 Task: Find connections with filter location Marienfelde with filter topic #Softwaredesignwith filter profile language English with filter current company The Leela Palaces, Hotels and Resorts with filter school GURU KASHI UNIVERSITY with filter industry Fundraising with filter service category Product Marketing with filter keywords title Substitute Teacher
Action: Mouse moved to (657, 62)
Screenshot: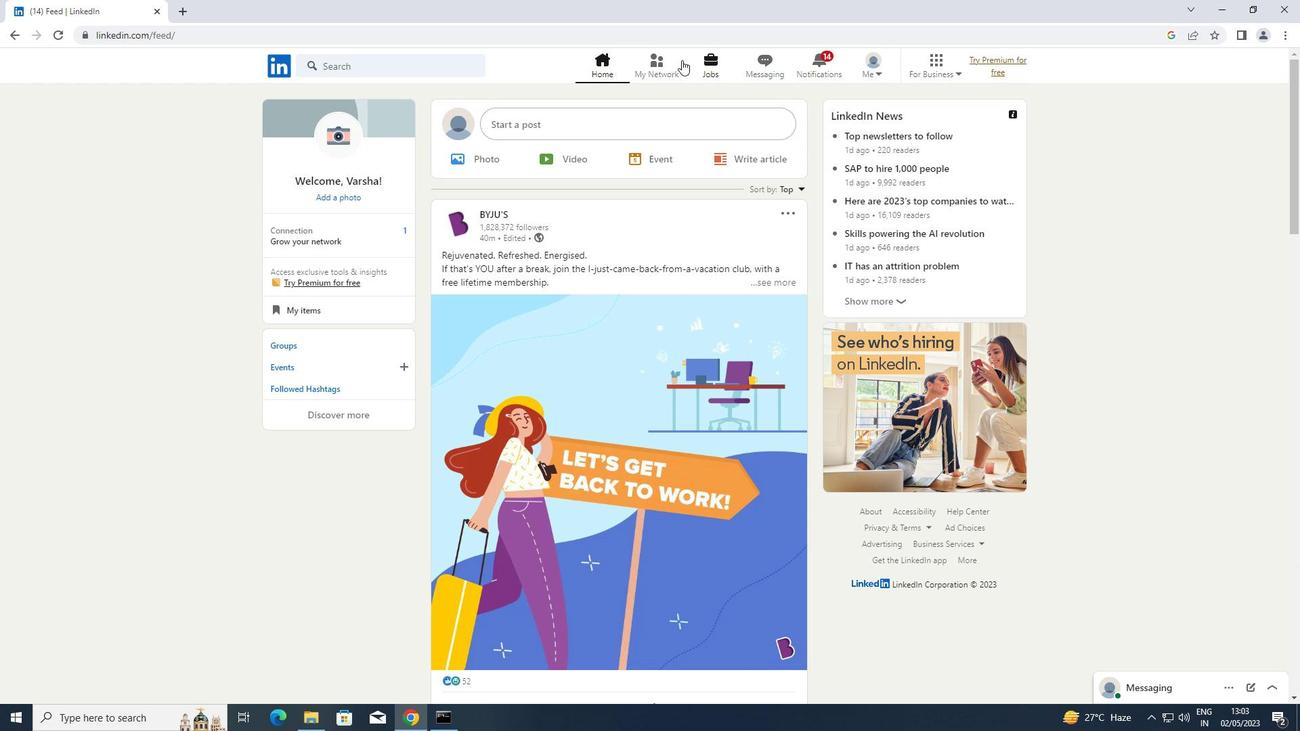 
Action: Mouse pressed left at (657, 62)
Screenshot: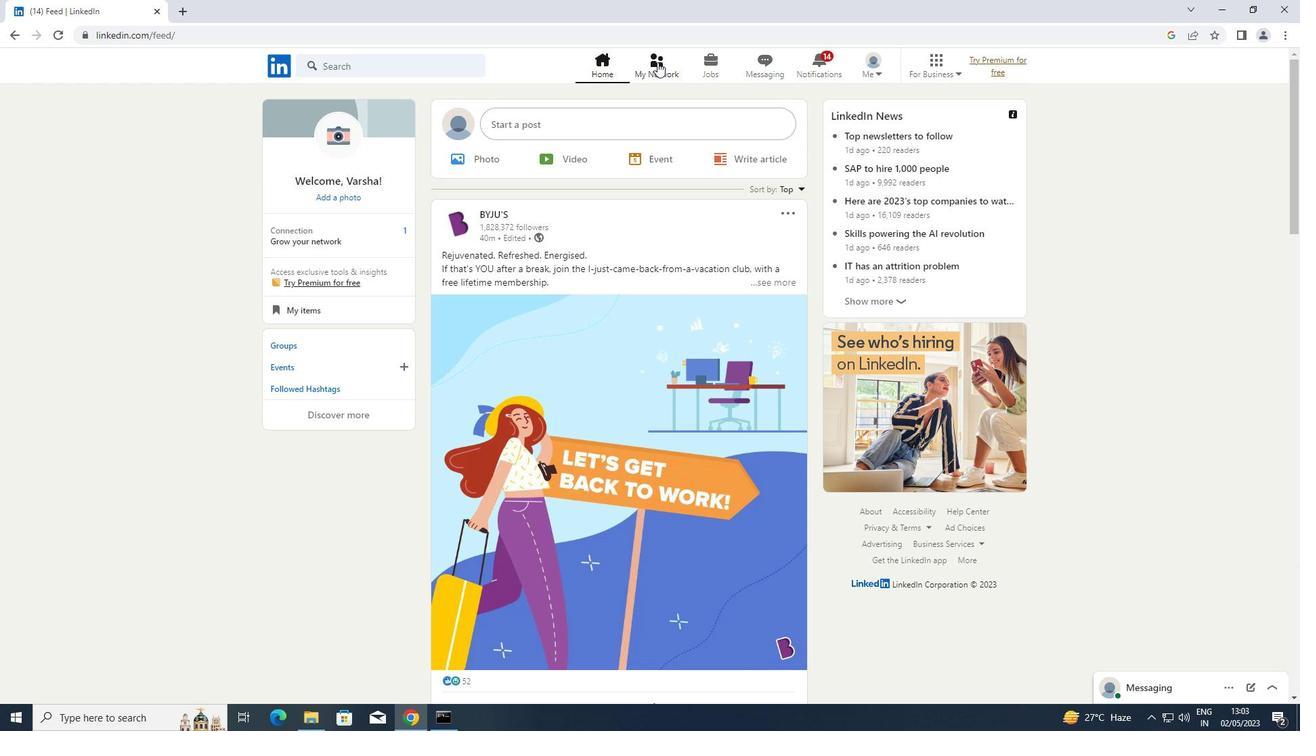 
Action: Mouse moved to (373, 133)
Screenshot: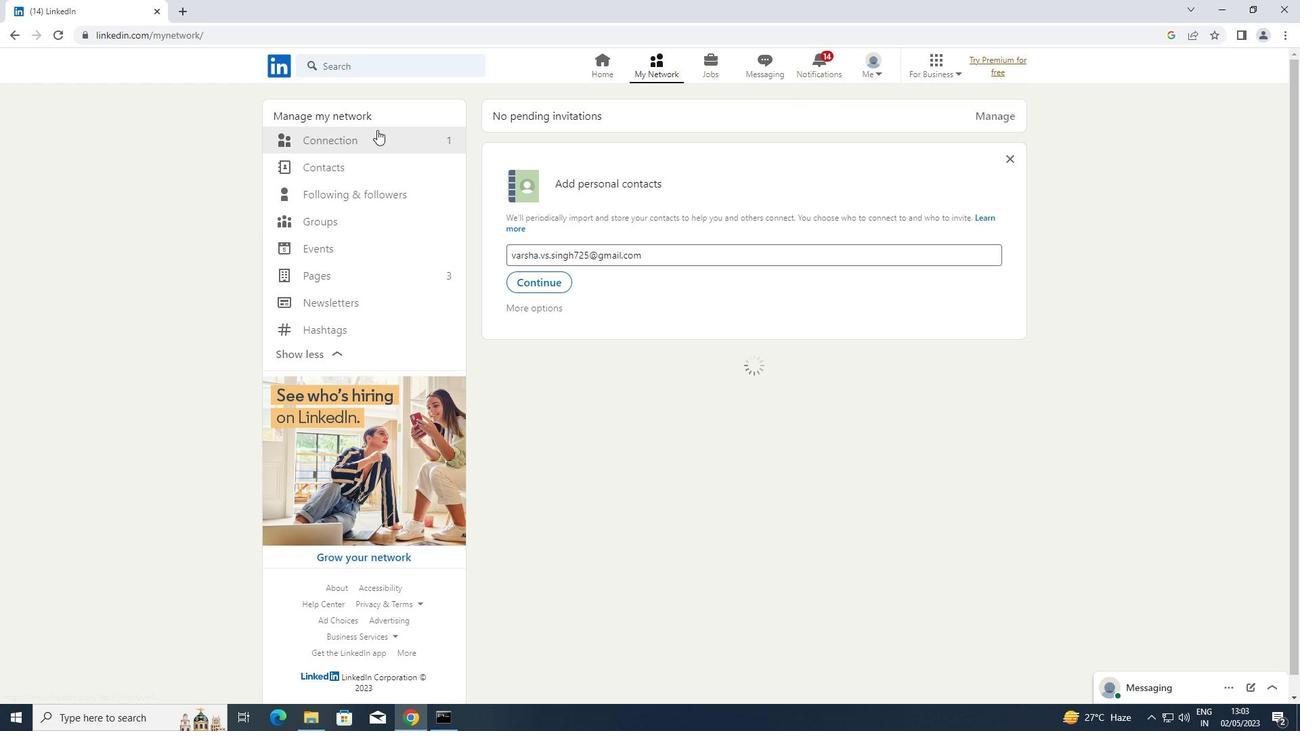 
Action: Mouse pressed left at (373, 133)
Screenshot: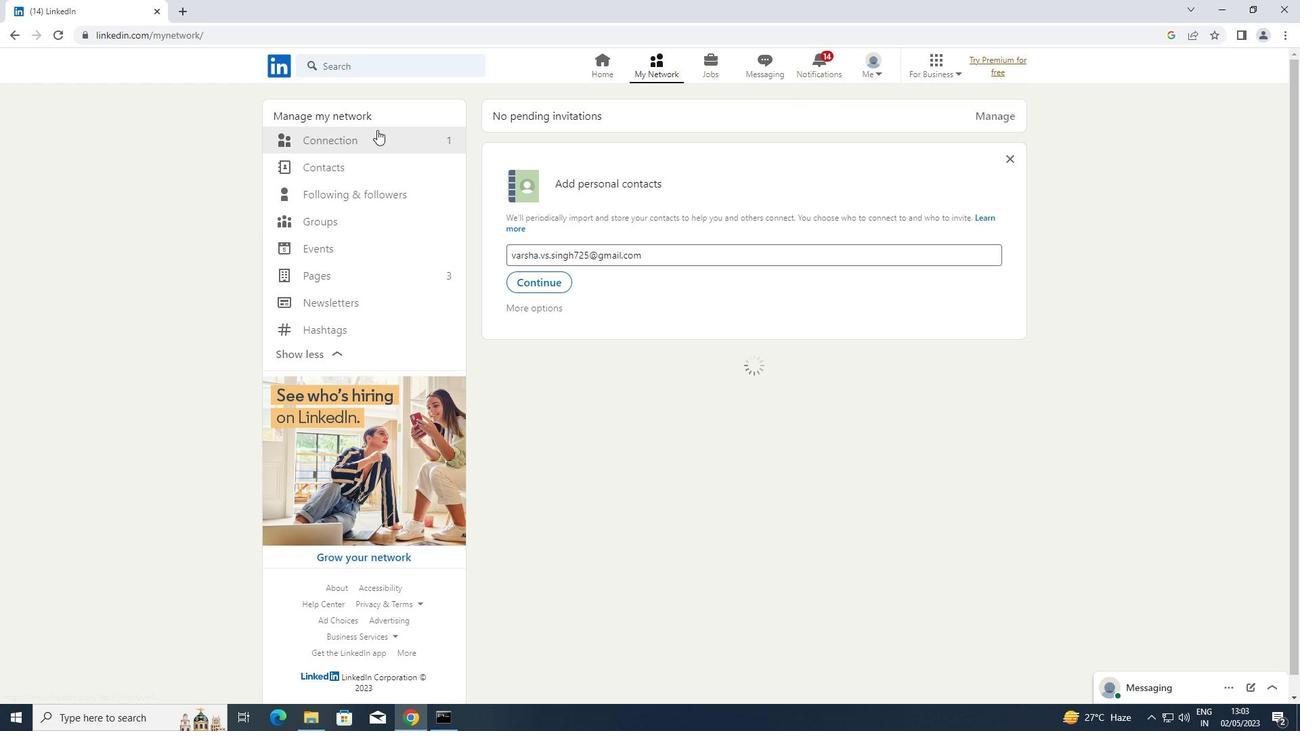 
Action: Mouse moved to (752, 141)
Screenshot: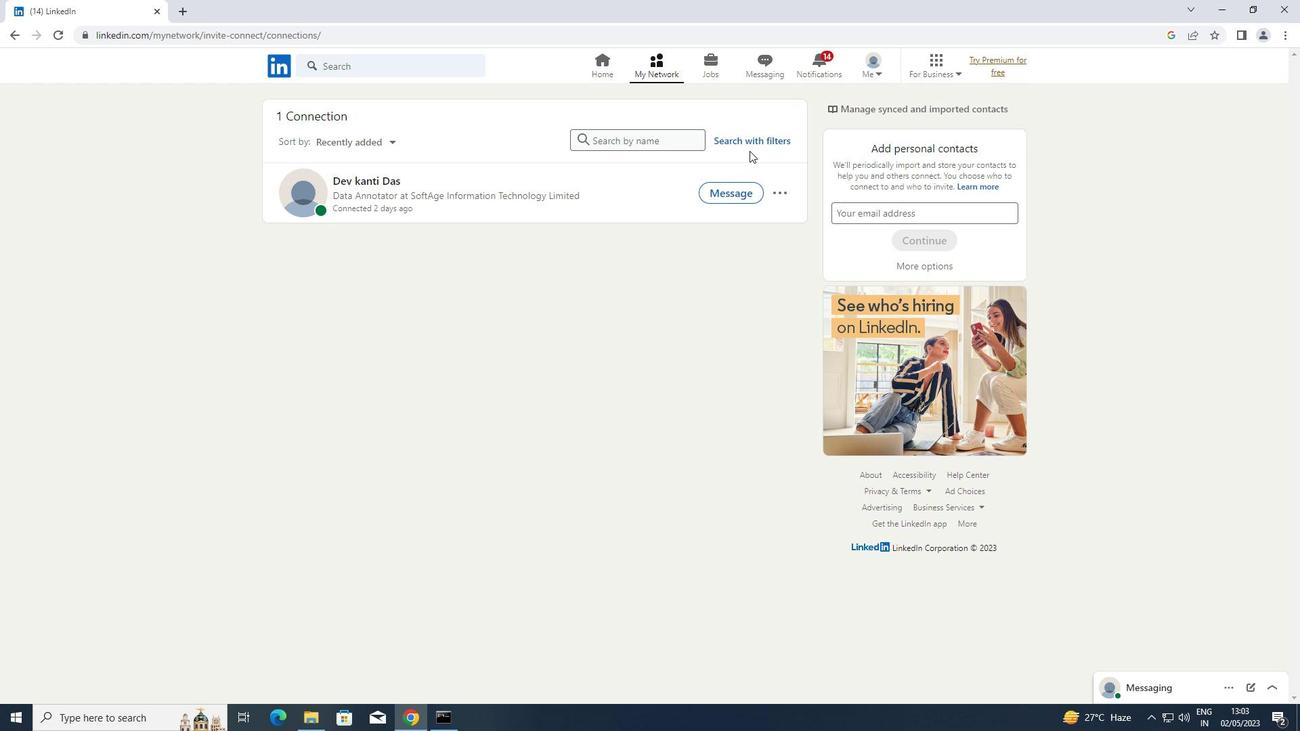 
Action: Mouse pressed left at (752, 141)
Screenshot: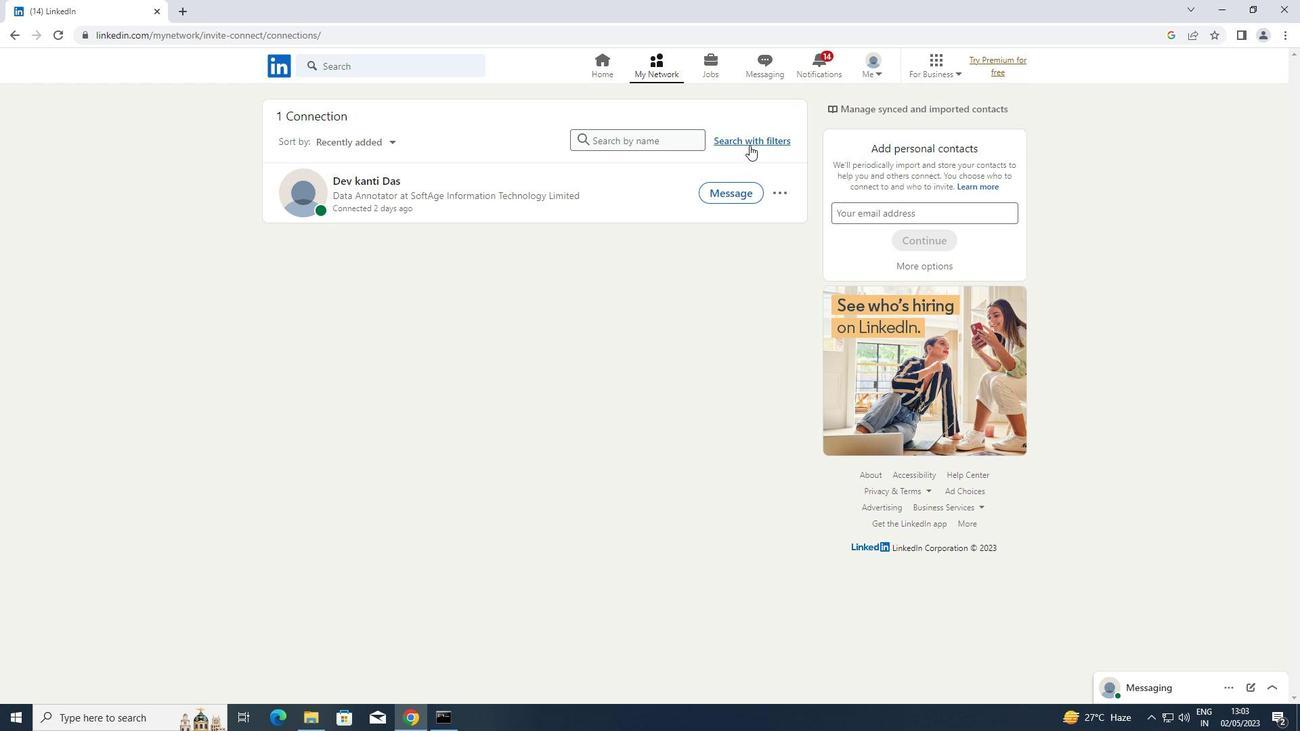 
Action: Mouse moved to (687, 109)
Screenshot: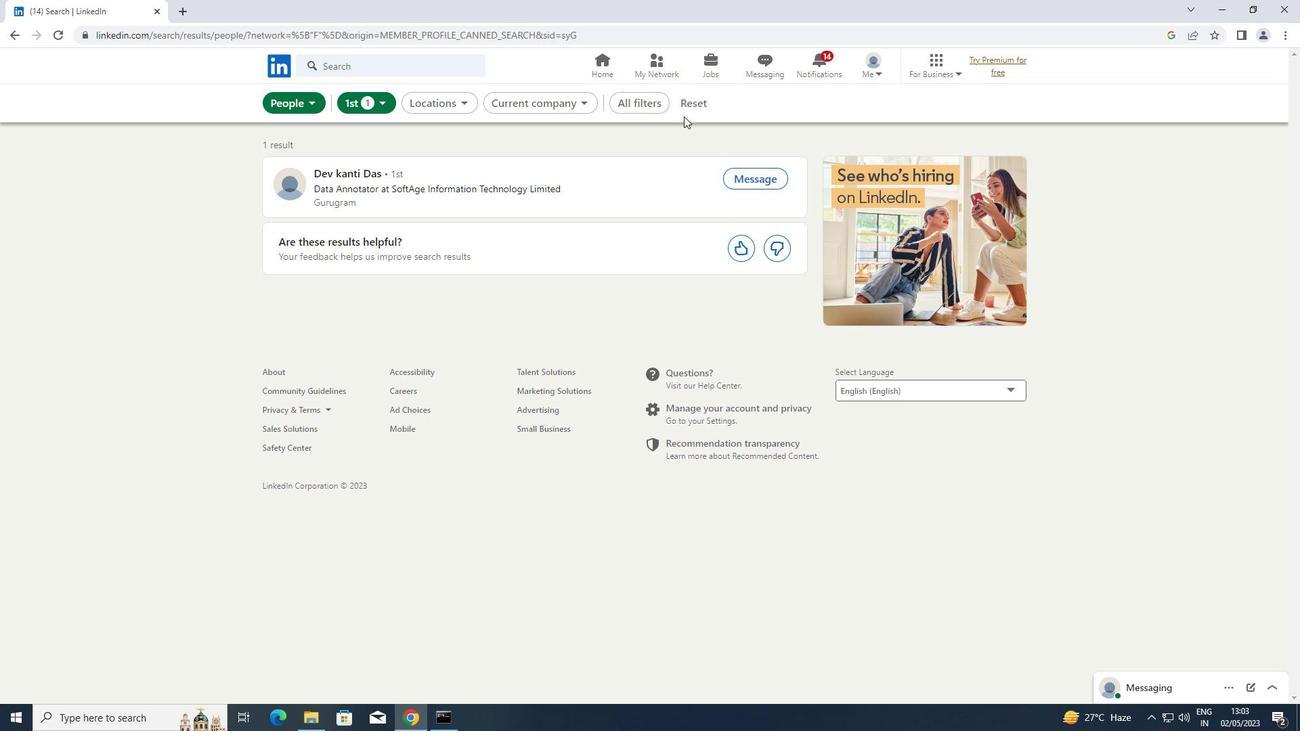 
Action: Mouse pressed left at (687, 109)
Screenshot: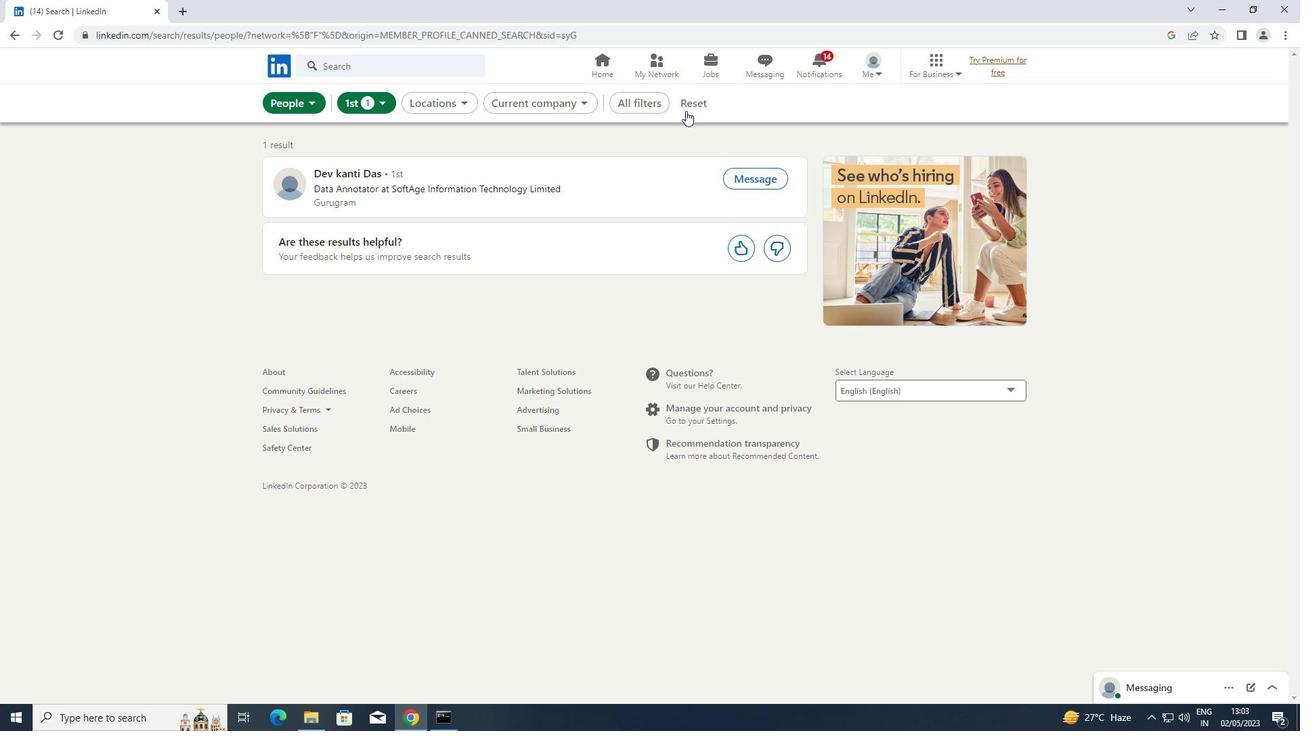 
Action: Mouse moved to (661, 105)
Screenshot: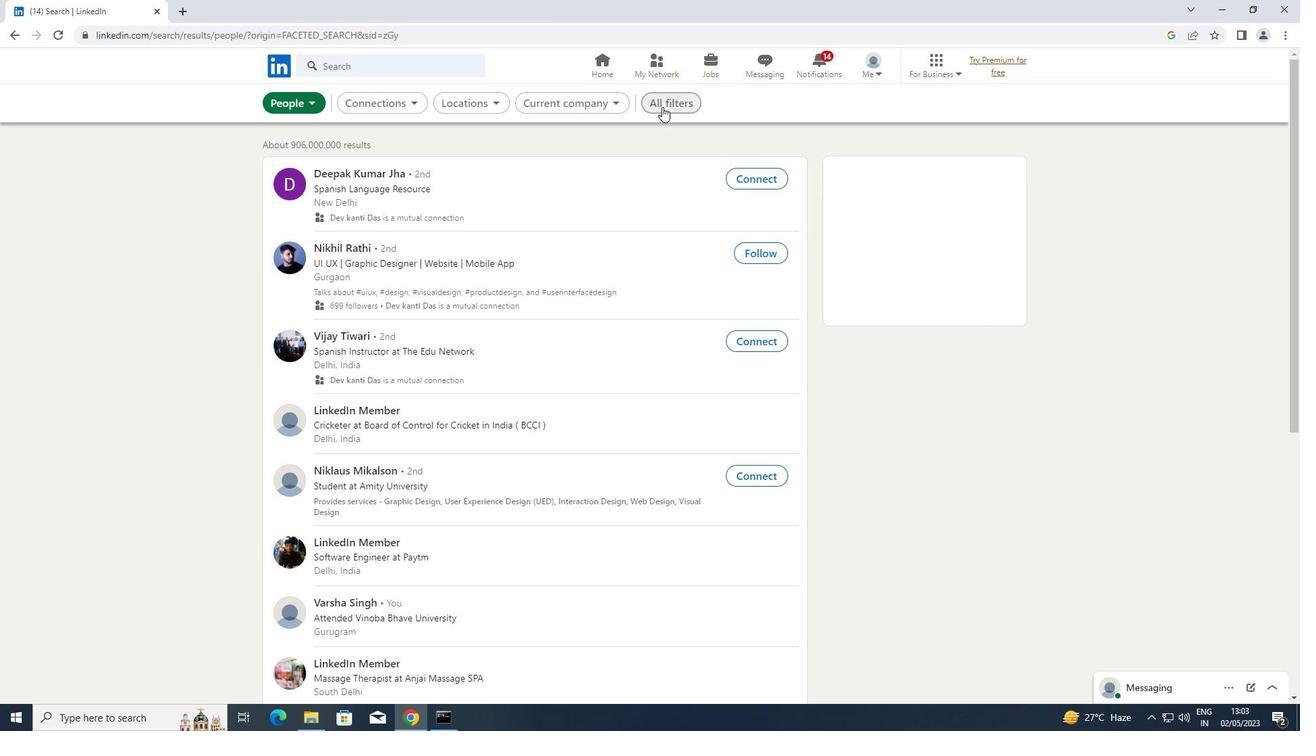 
Action: Mouse pressed left at (661, 105)
Screenshot: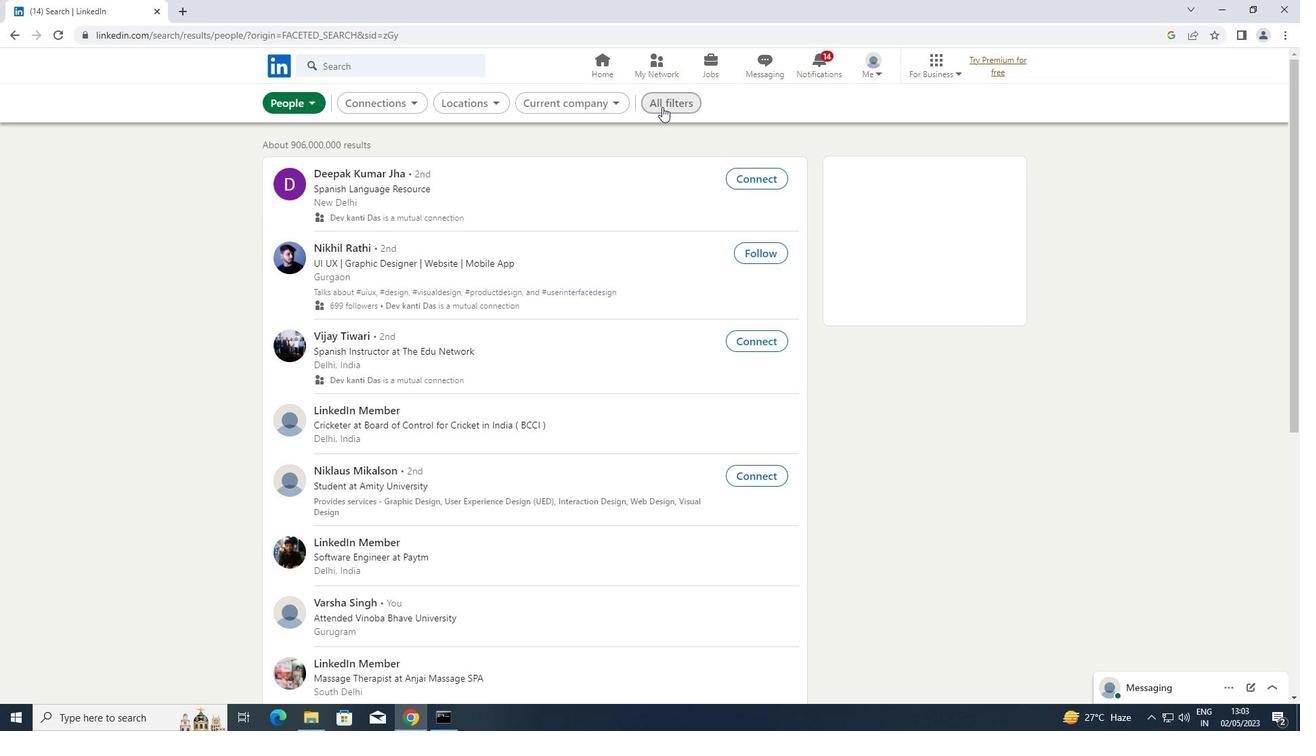 
Action: Mouse moved to (1115, 420)
Screenshot: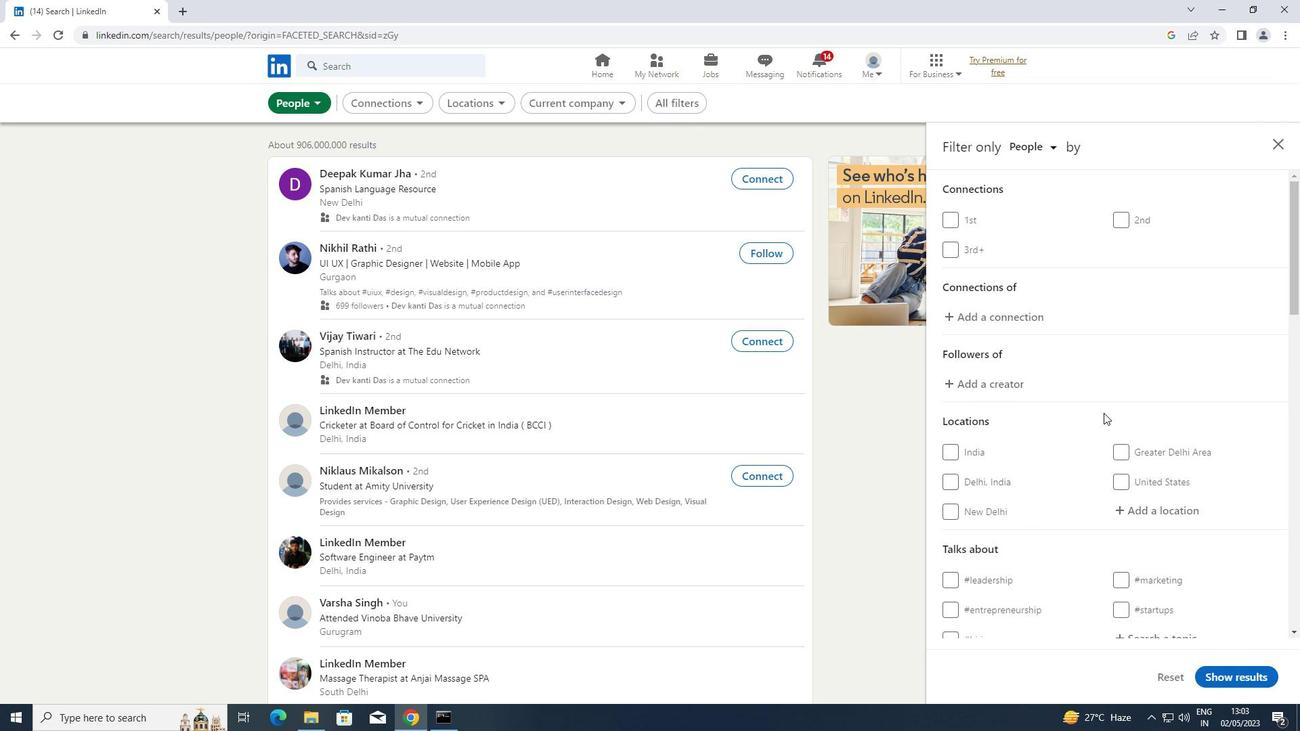 
Action: Mouse scrolled (1115, 419) with delta (0, 0)
Screenshot: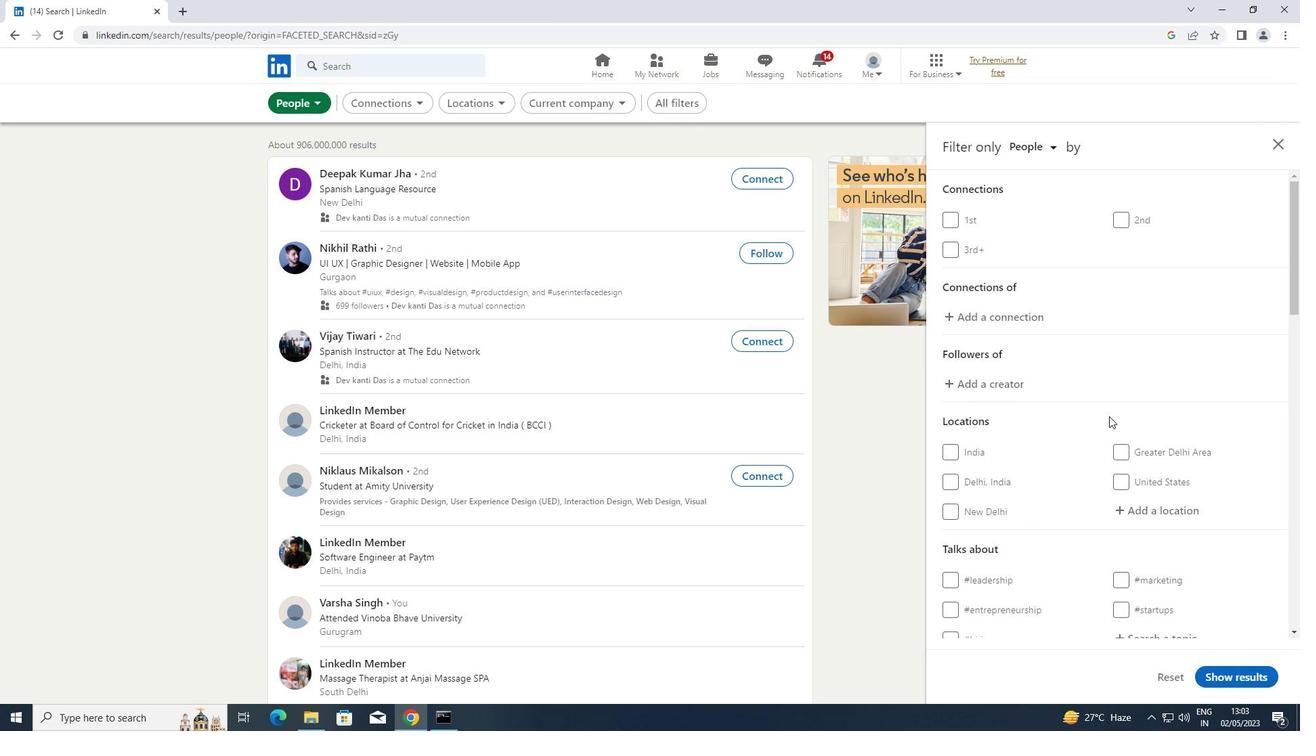 
Action: Mouse scrolled (1115, 419) with delta (0, 0)
Screenshot: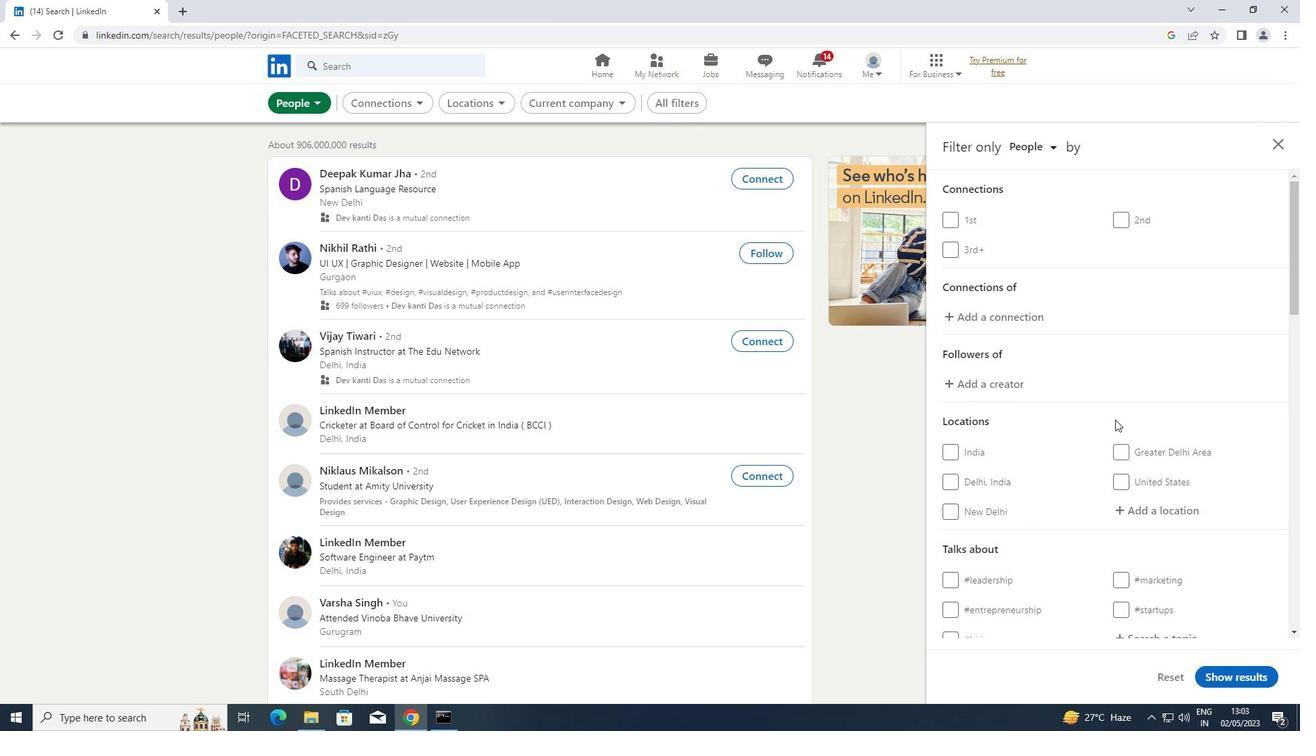 
Action: Mouse moved to (1146, 380)
Screenshot: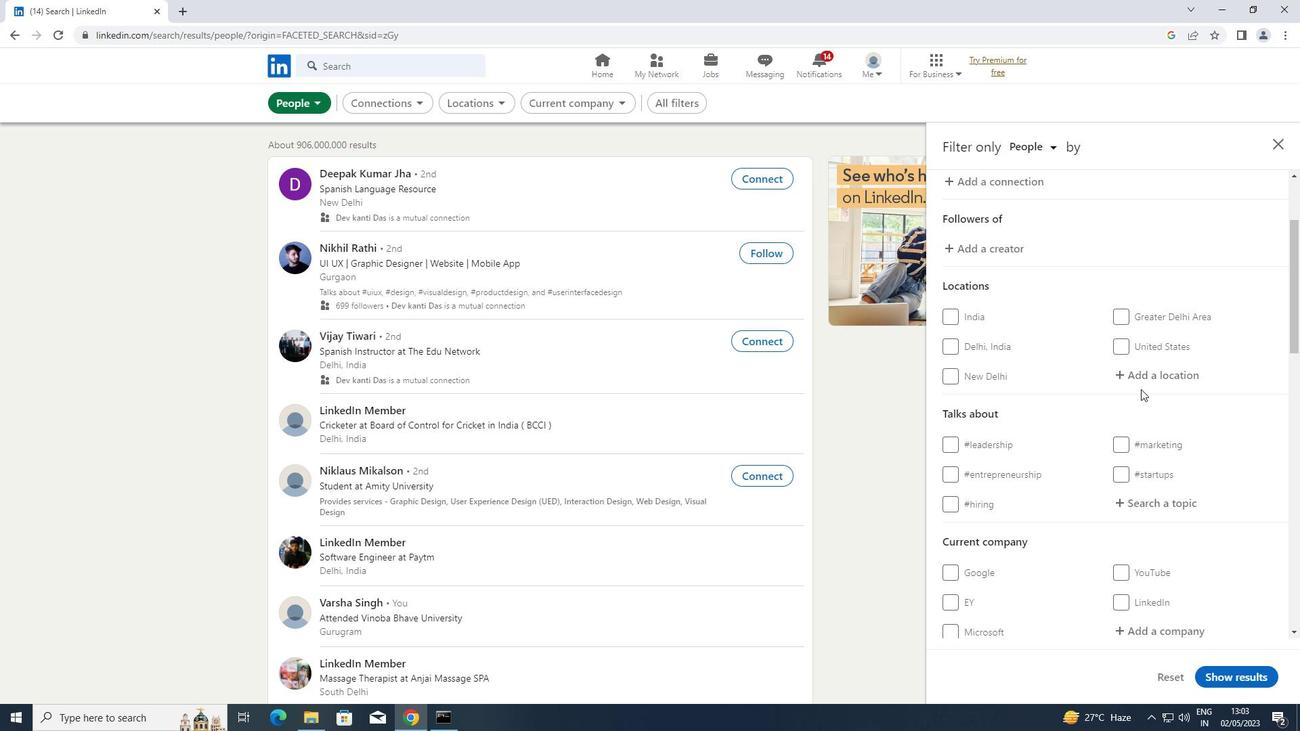 
Action: Mouse pressed left at (1146, 380)
Screenshot: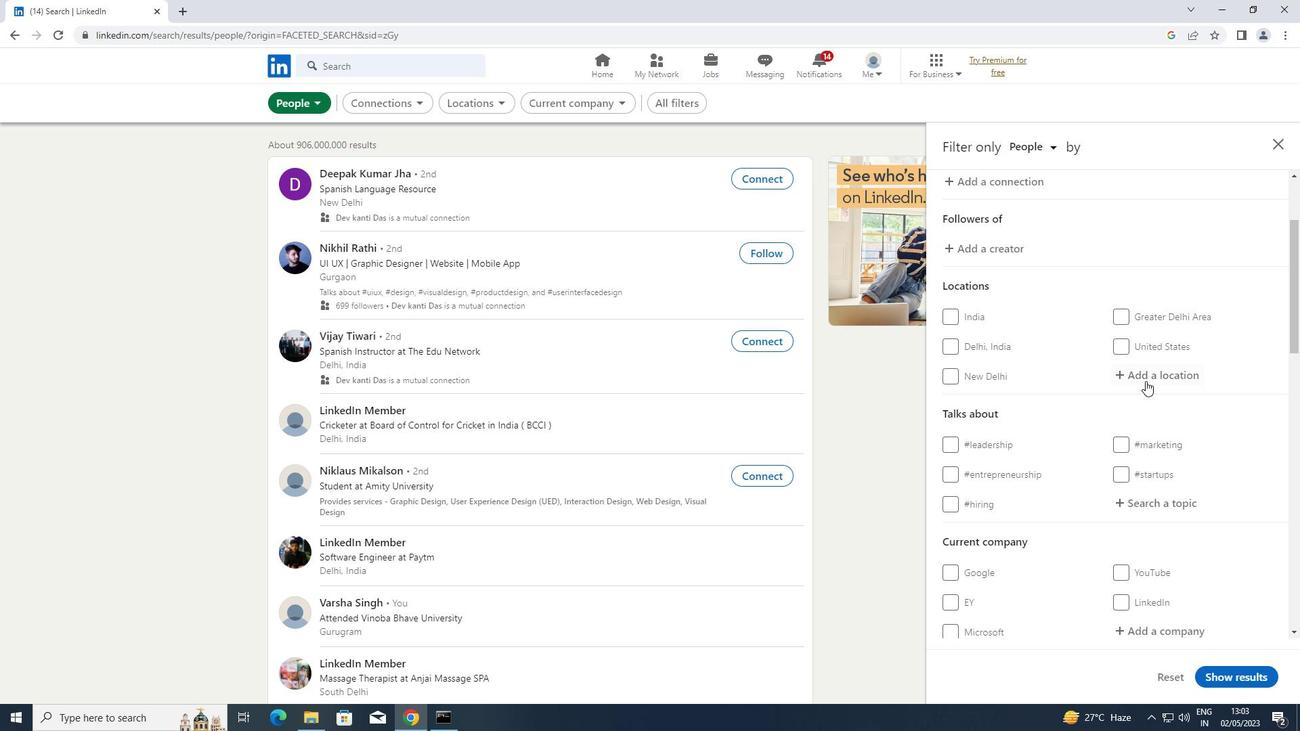 
Action: Mouse moved to (1146, 380)
Screenshot: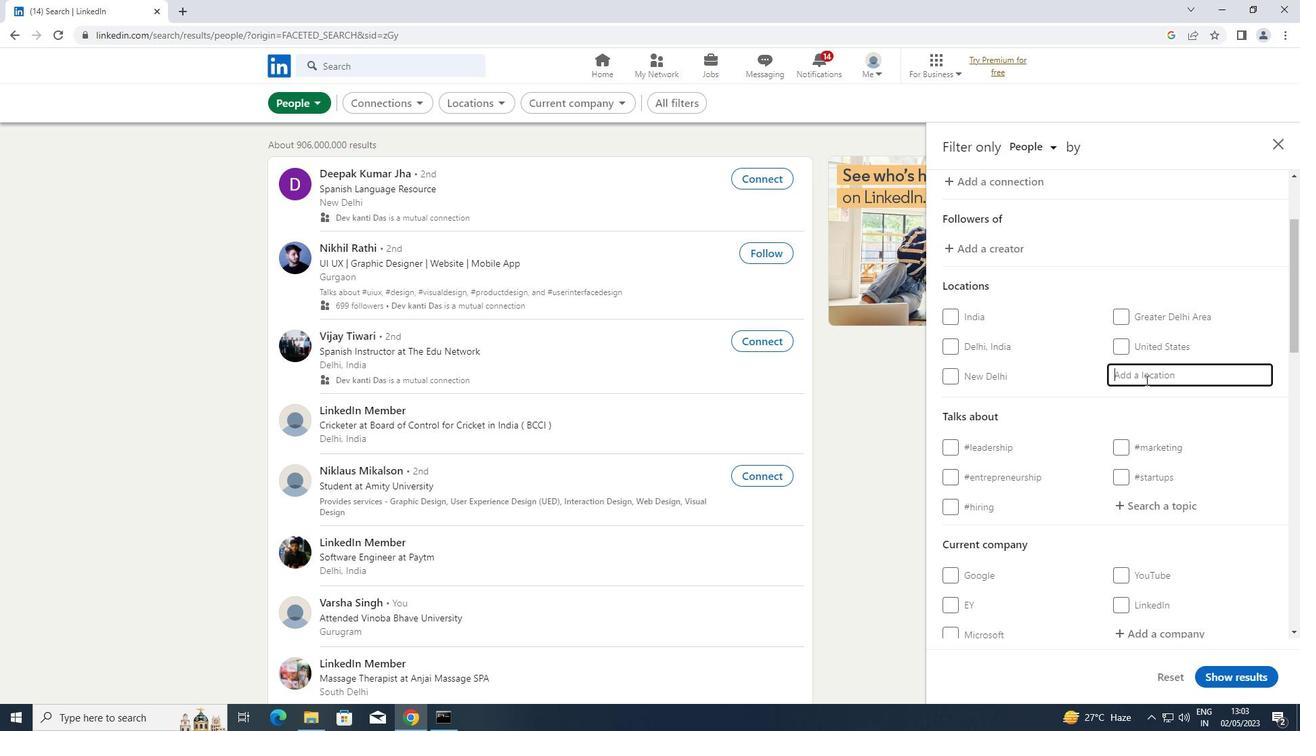 
Action: Key pressed <Key.shift>MARE<Key.backspace>IENFELDE
Screenshot: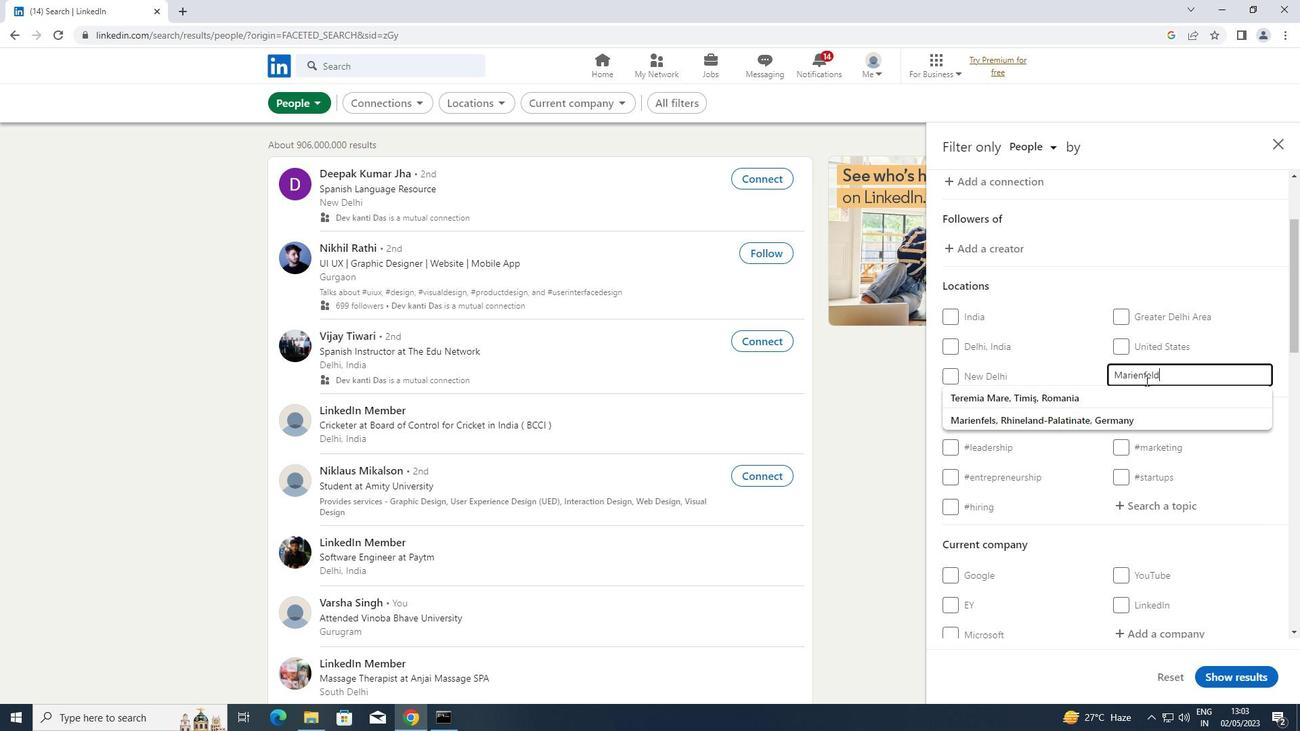 
Action: Mouse moved to (1157, 400)
Screenshot: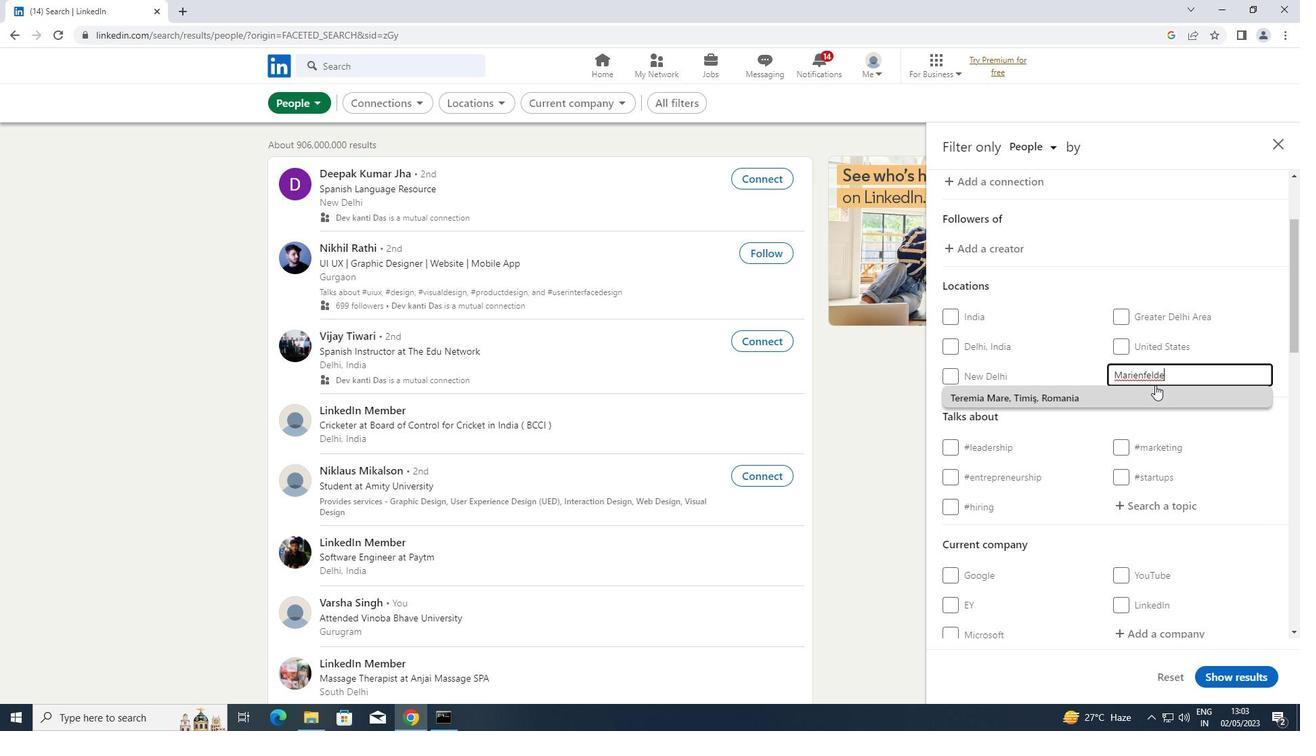 
Action: Mouse scrolled (1157, 399) with delta (0, 0)
Screenshot: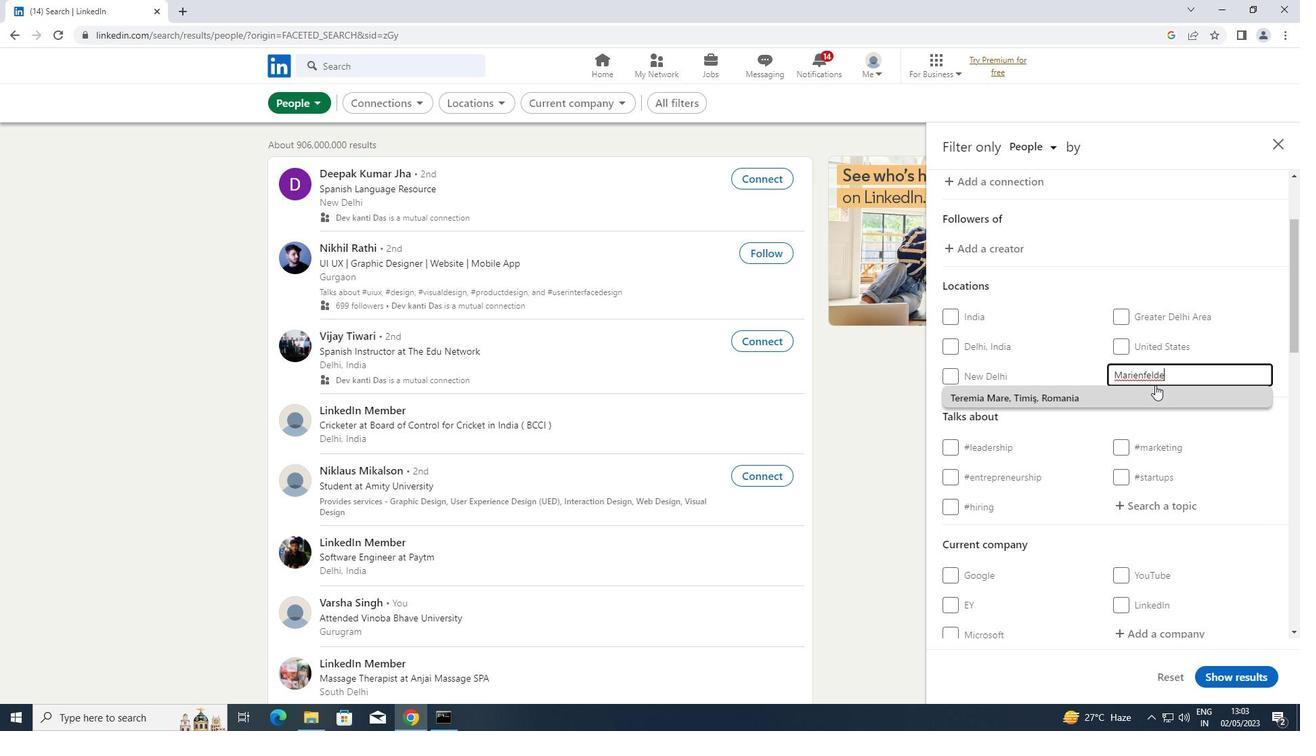 
Action: Mouse moved to (1145, 440)
Screenshot: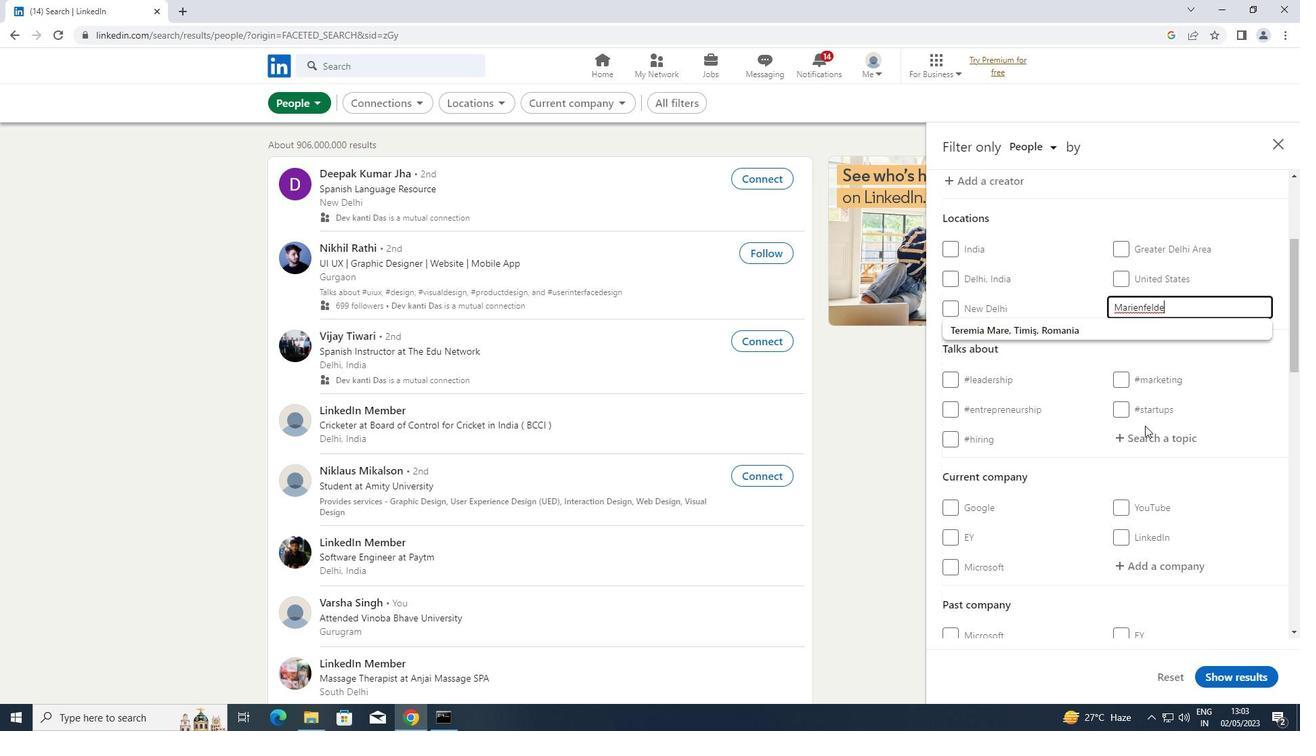 
Action: Mouse pressed left at (1145, 440)
Screenshot: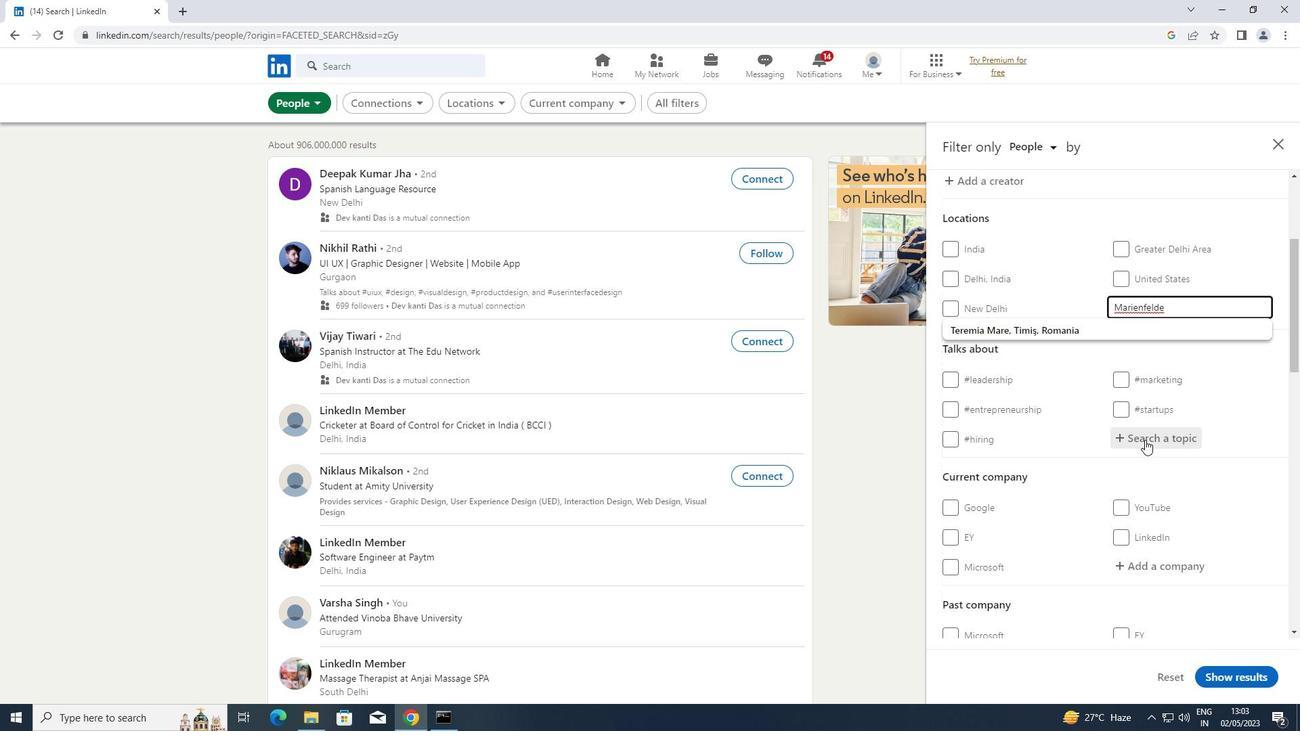 
Action: Key pressed <Key.shift>SOFTWAREDES
Screenshot: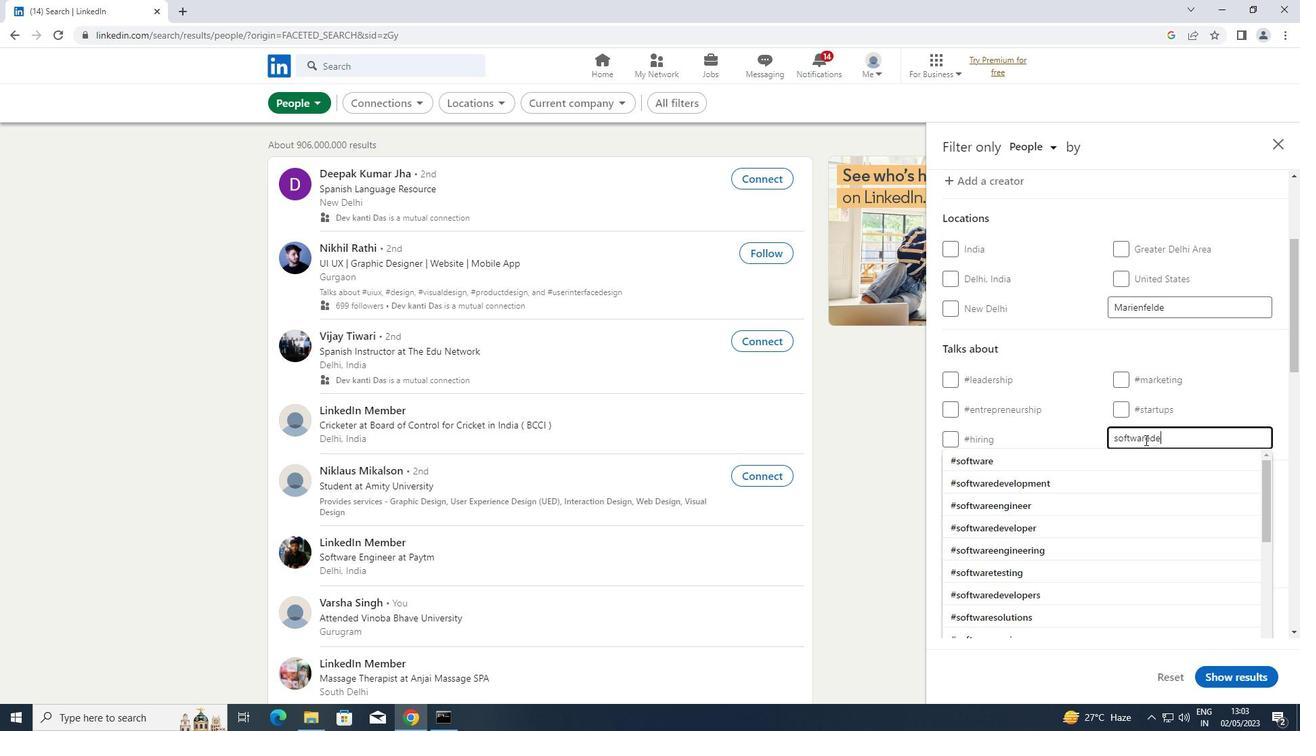 
Action: Mouse moved to (1031, 462)
Screenshot: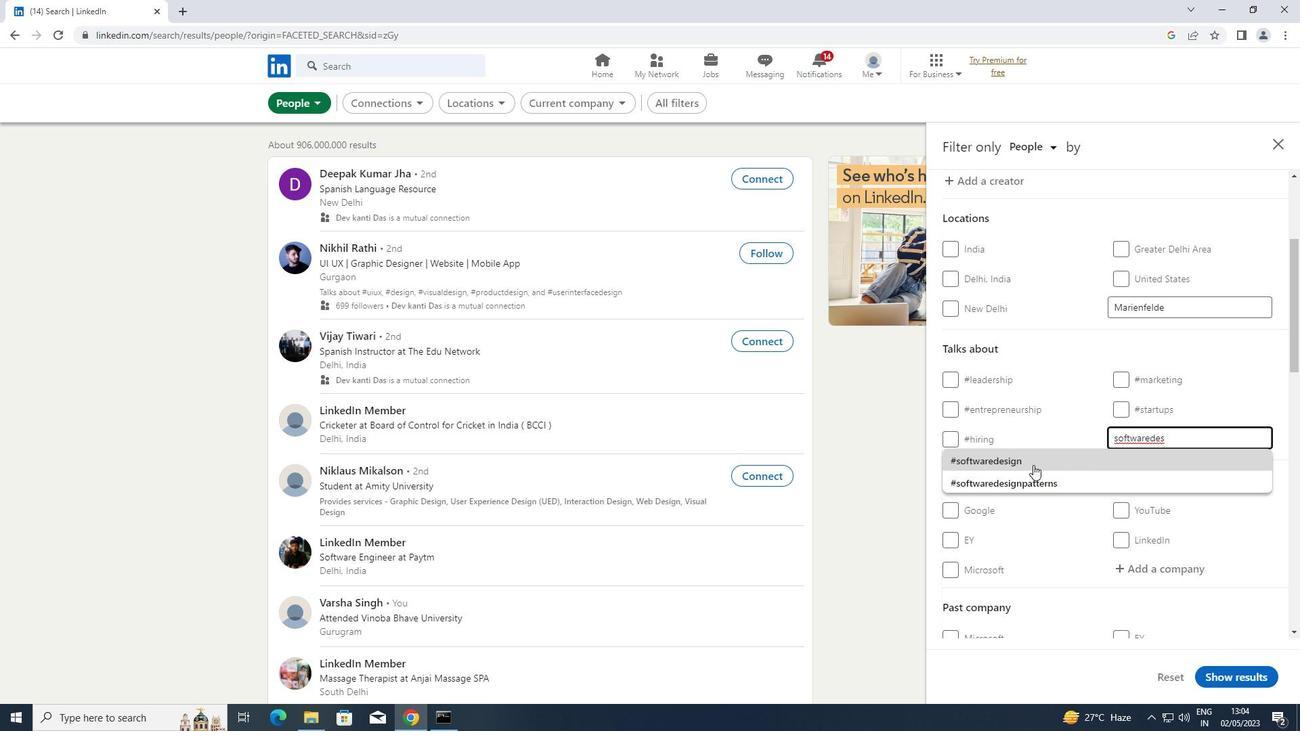 
Action: Mouse pressed left at (1031, 462)
Screenshot: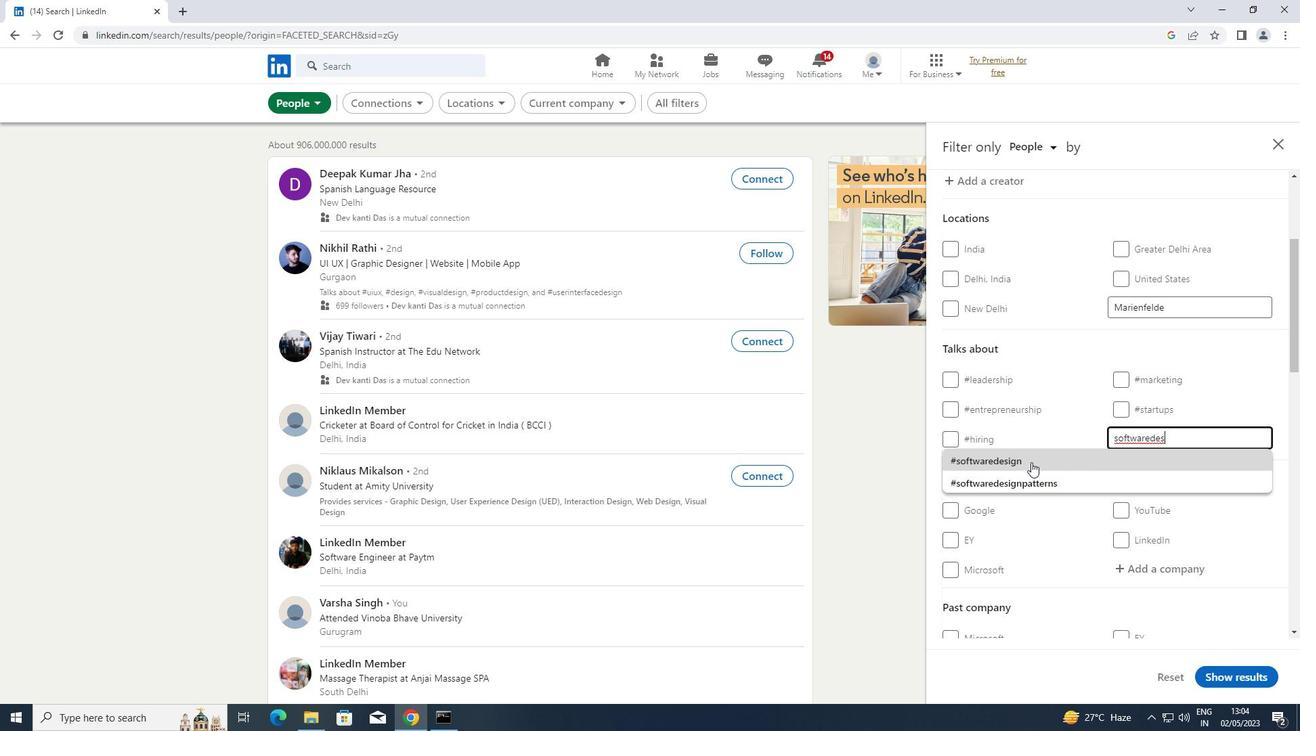 
Action: Mouse moved to (1031, 460)
Screenshot: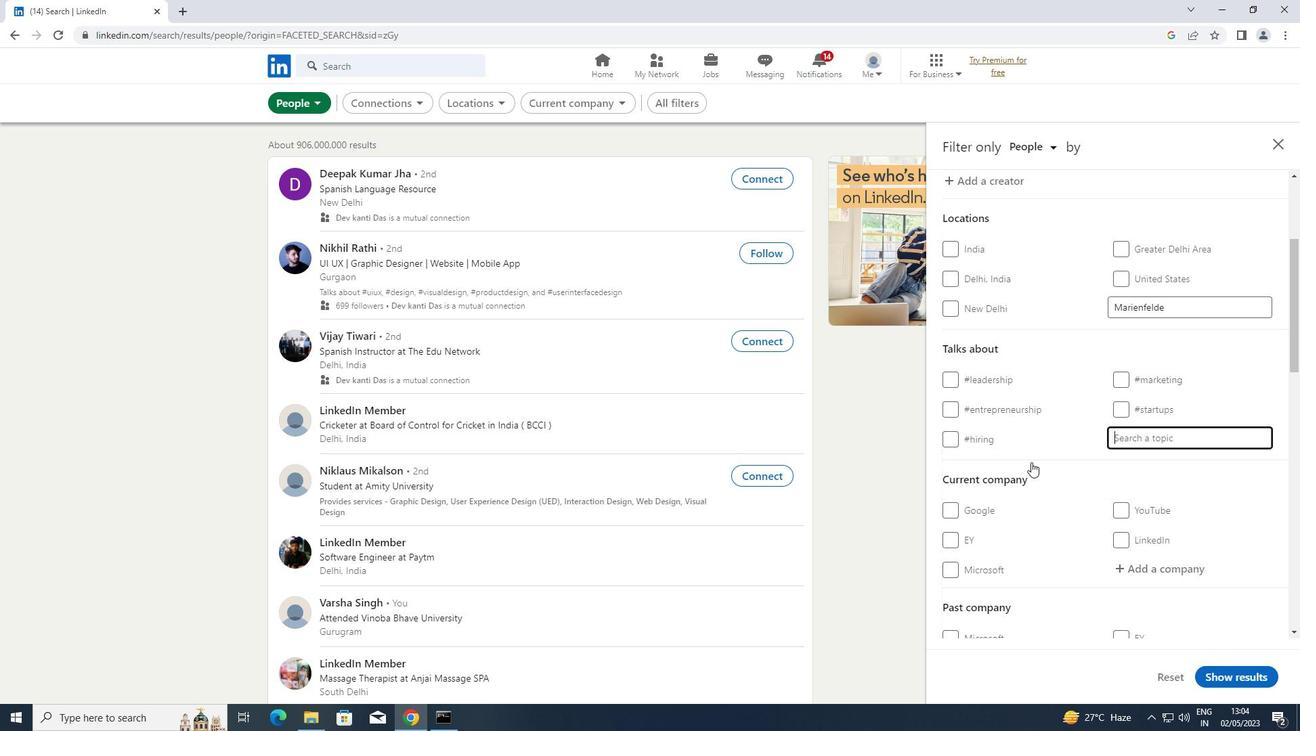 
Action: Mouse scrolled (1031, 460) with delta (0, 0)
Screenshot: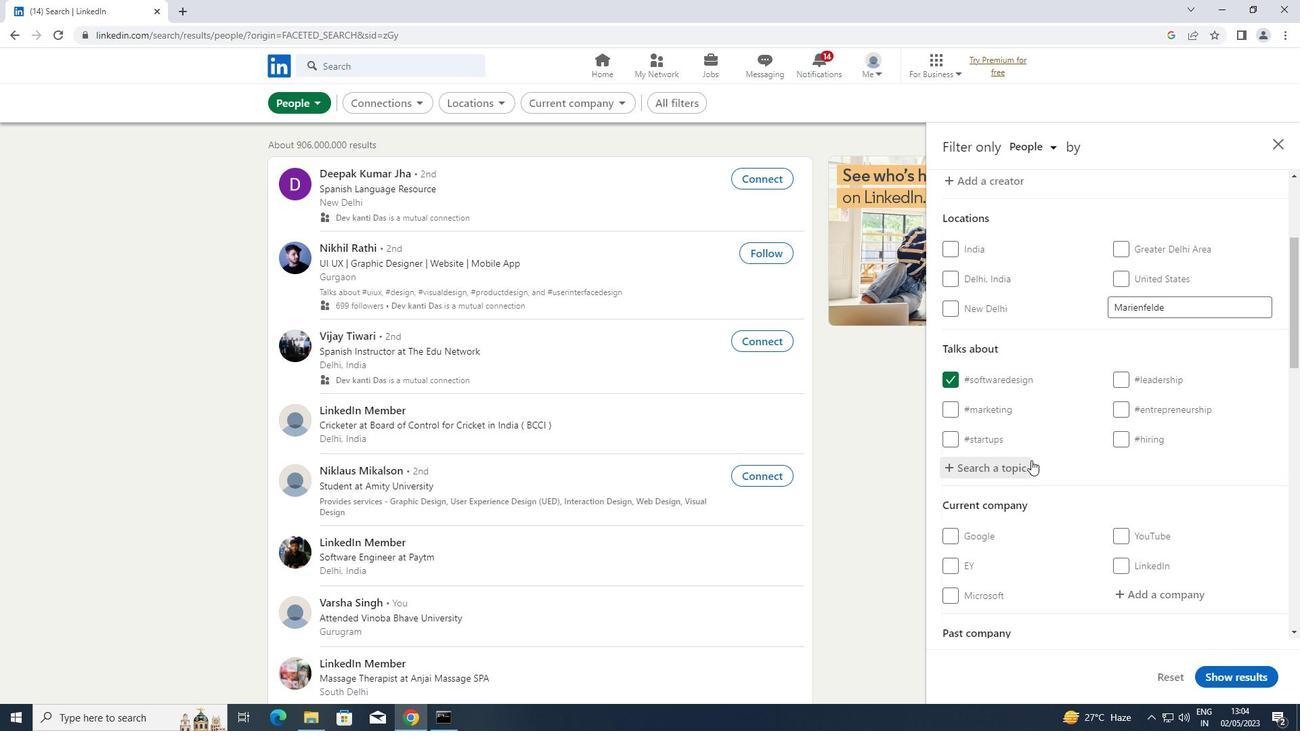 
Action: Mouse scrolled (1031, 460) with delta (0, 0)
Screenshot: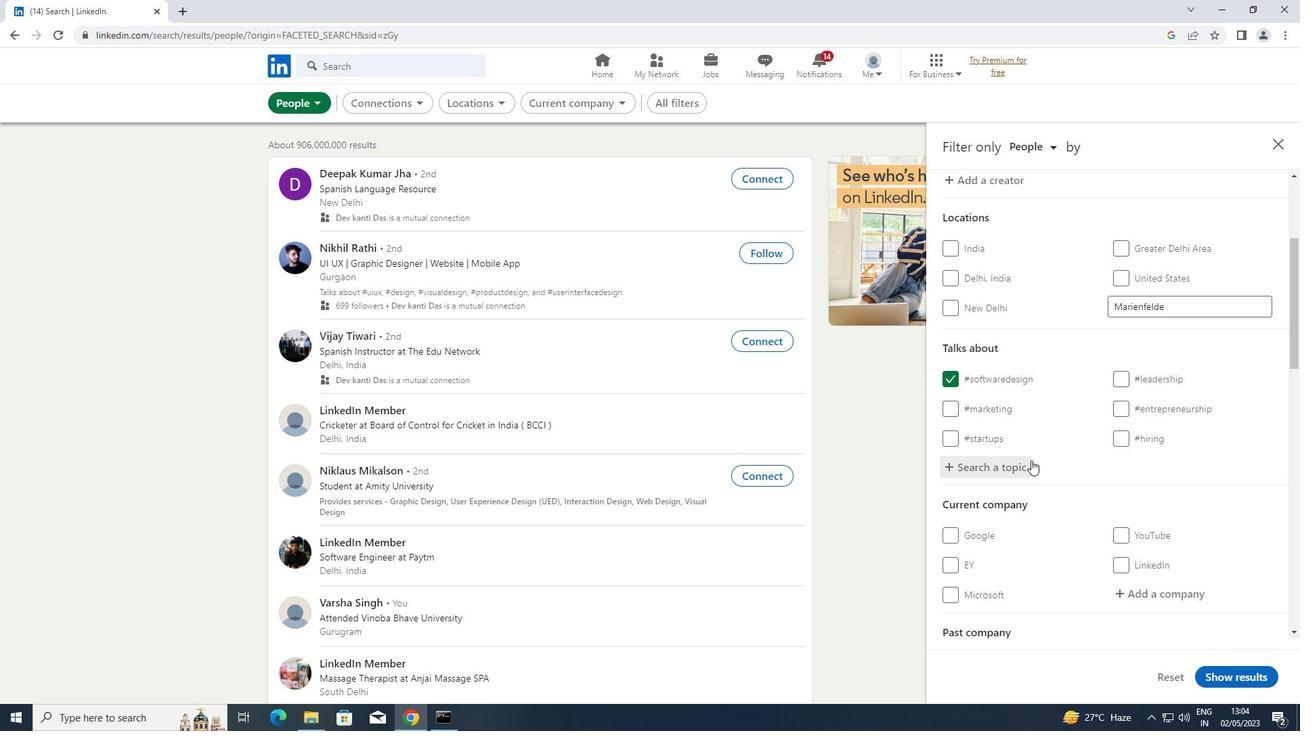 
Action: Mouse moved to (1031, 458)
Screenshot: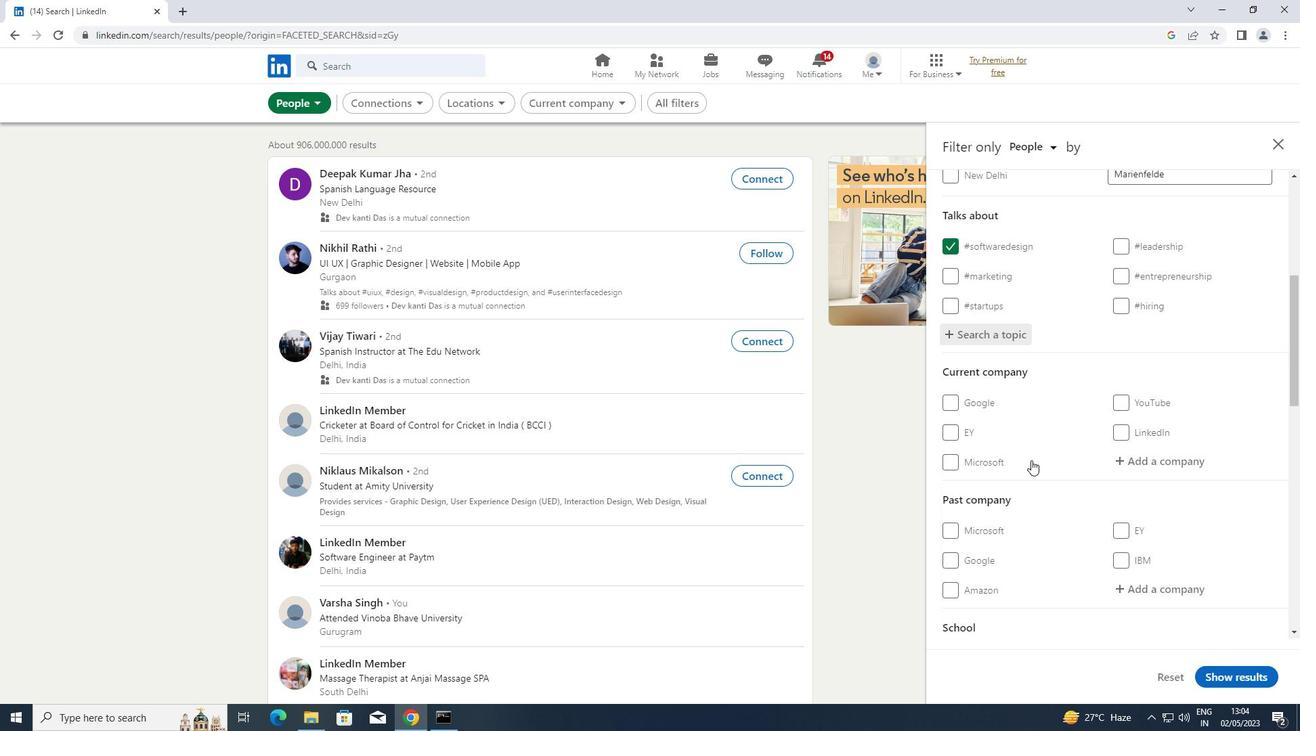 
Action: Mouse scrolled (1031, 458) with delta (0, 0)
Screenshot: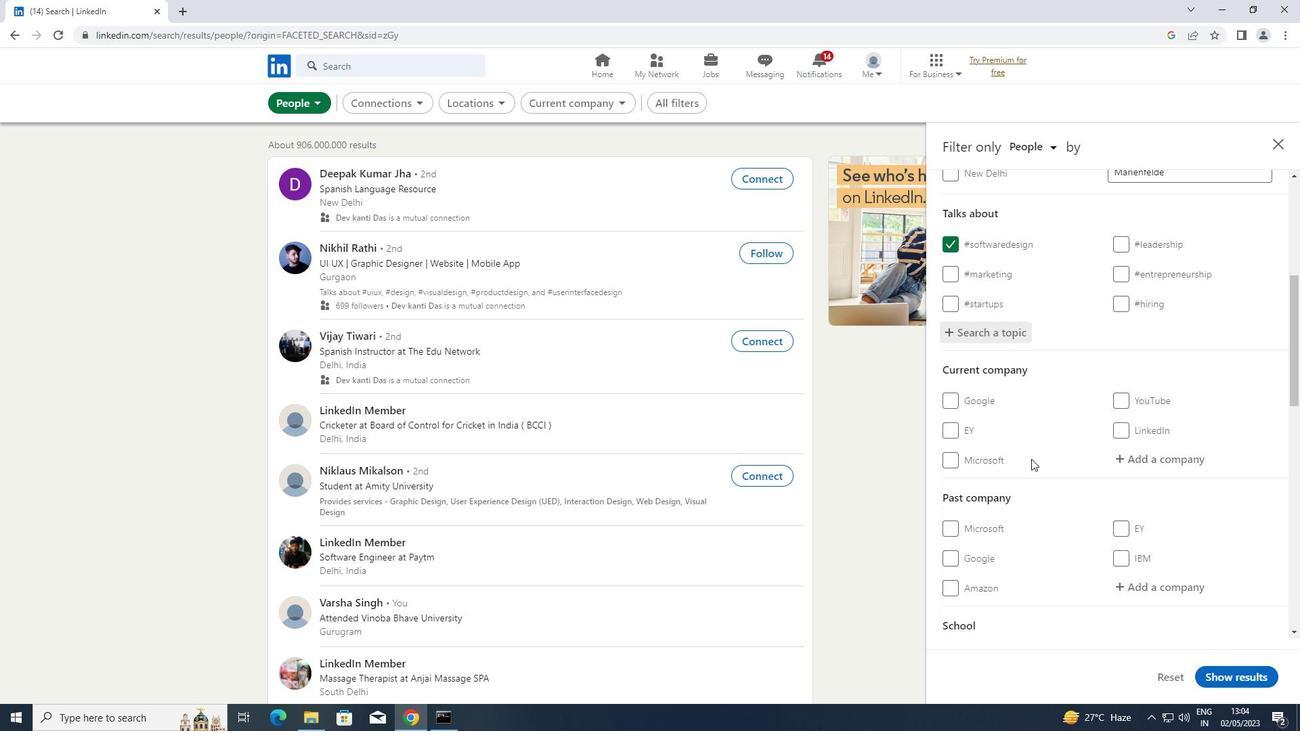 
Action: Mouse scrolled (1031, 458) with delta (0, 0)
Screenshot: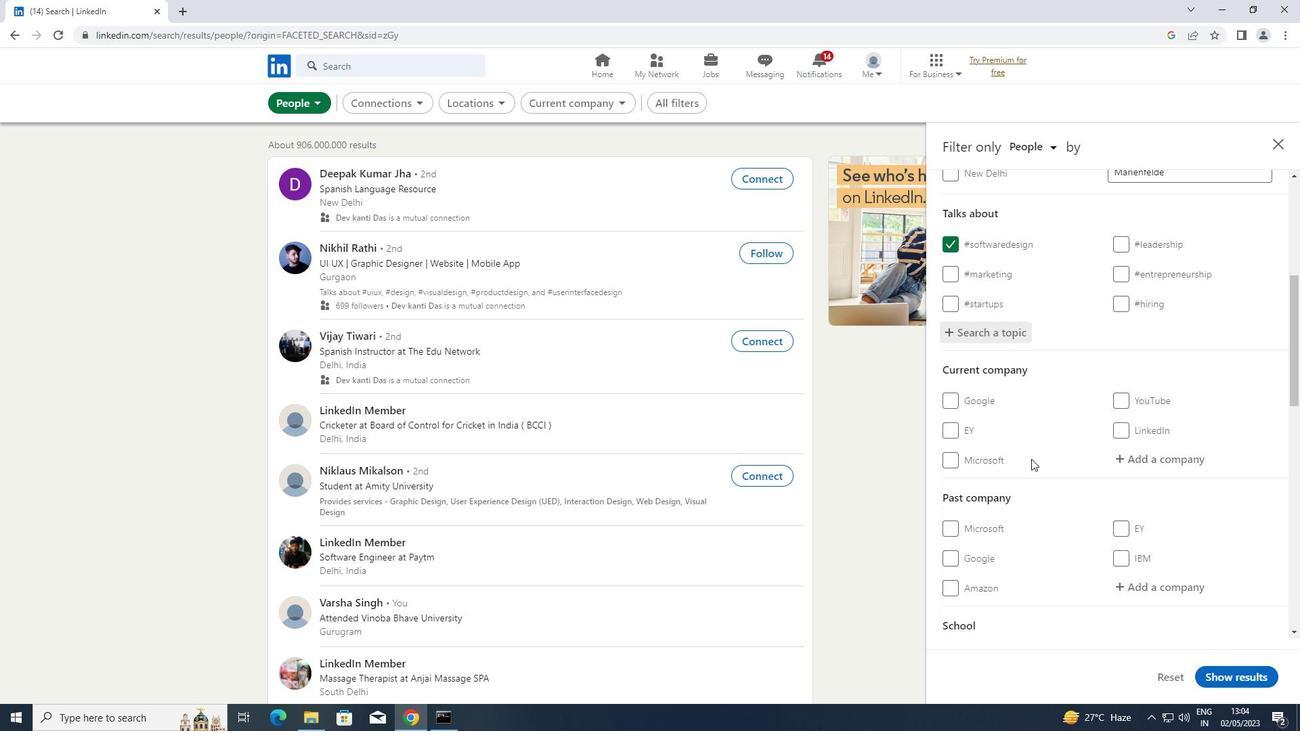 
Action: Mouse scrolled (1031, 458) with delta (0, 0)
Screenshot: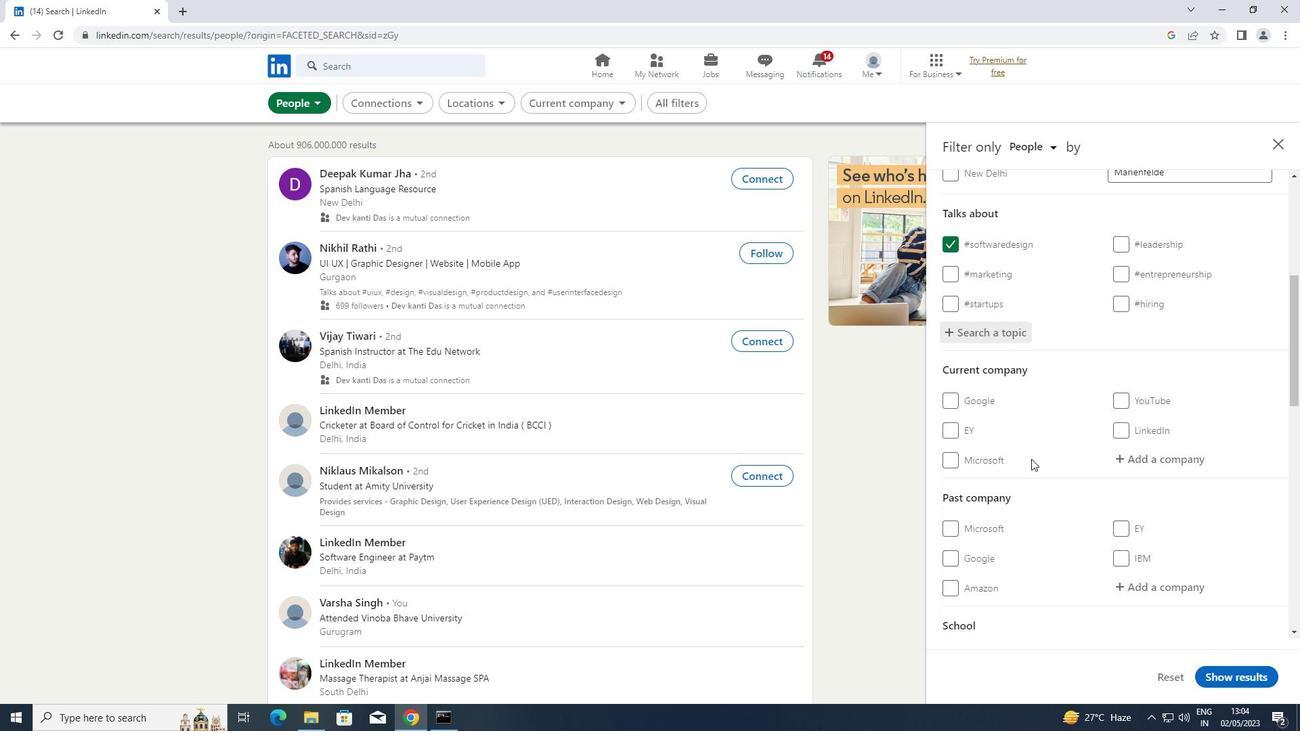 
Action: Mouse scrolled (1031, 458) with delta (0, 0)
Screenshot: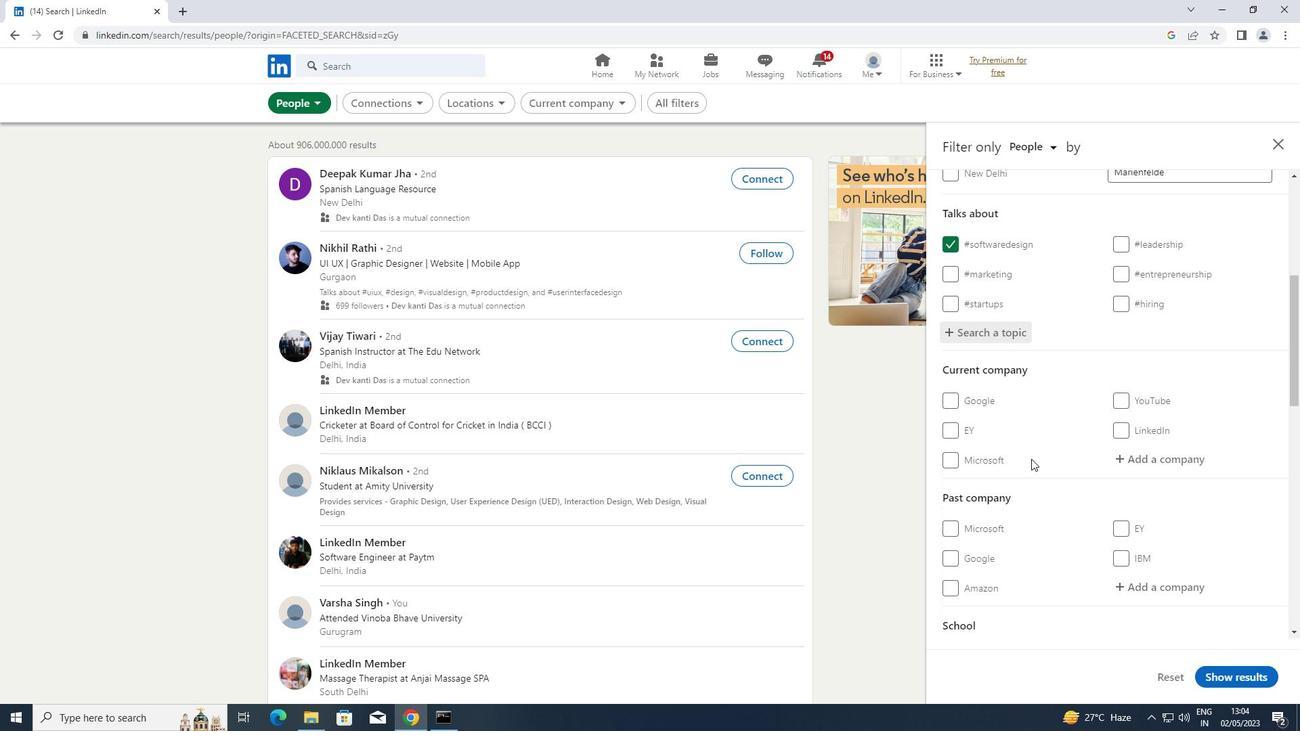 
Action: Mouse scrolled (1031, 458) with delta (0, 0)
Screenshot: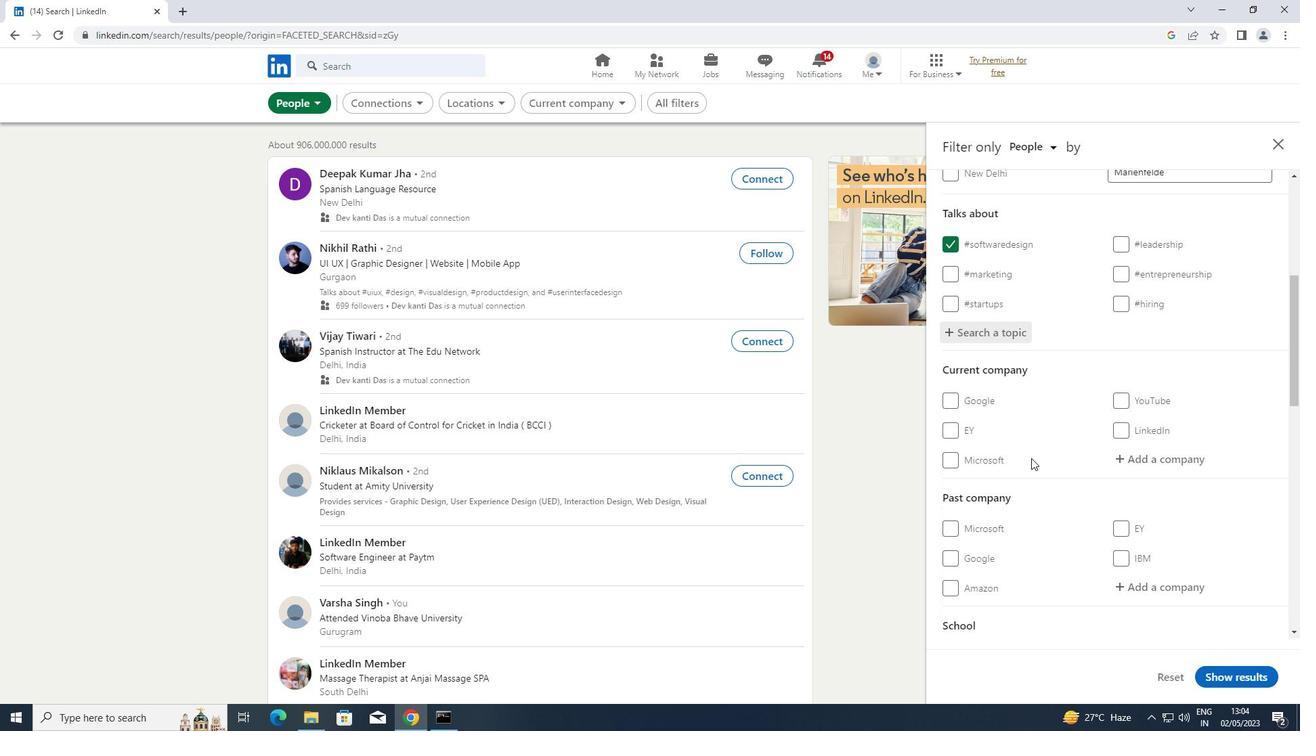 
Action: Mouse scrolled (1031, 458) with delta (0, 0)
Screenshot: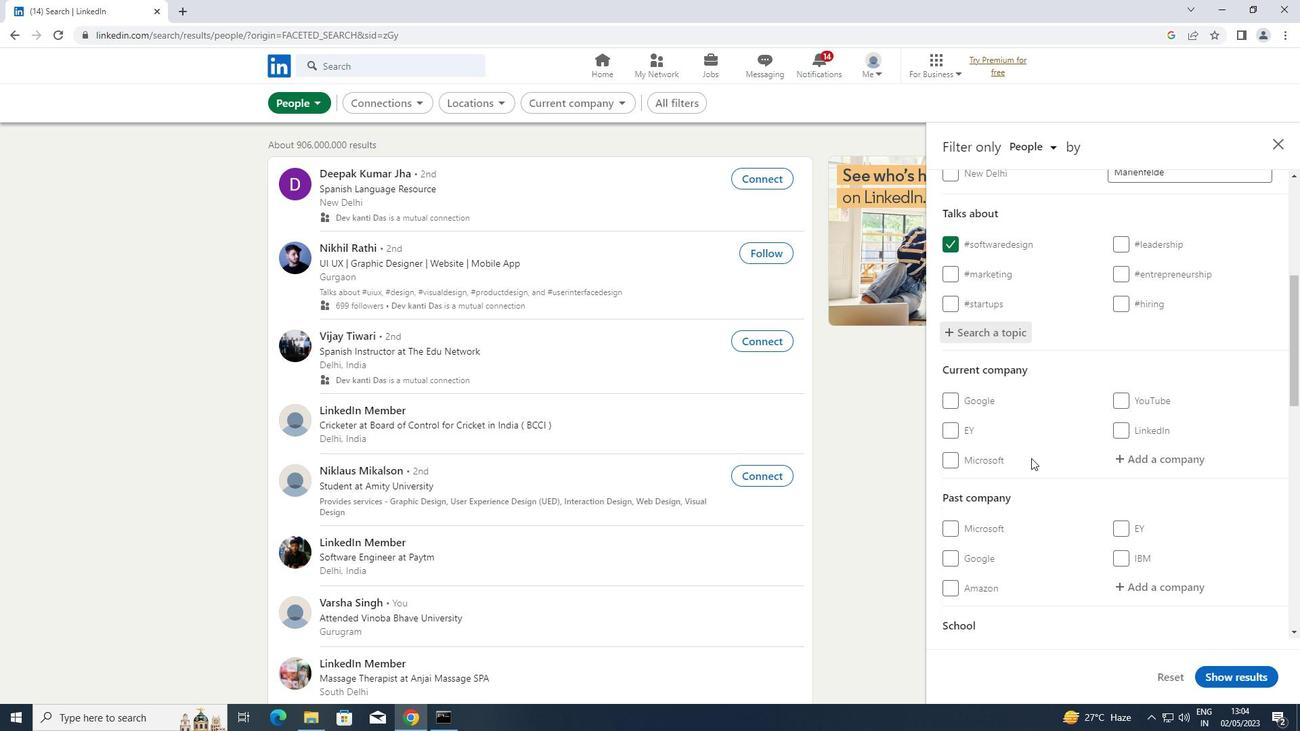 
Action: Mouse moved to (955, 557)
Screenshot: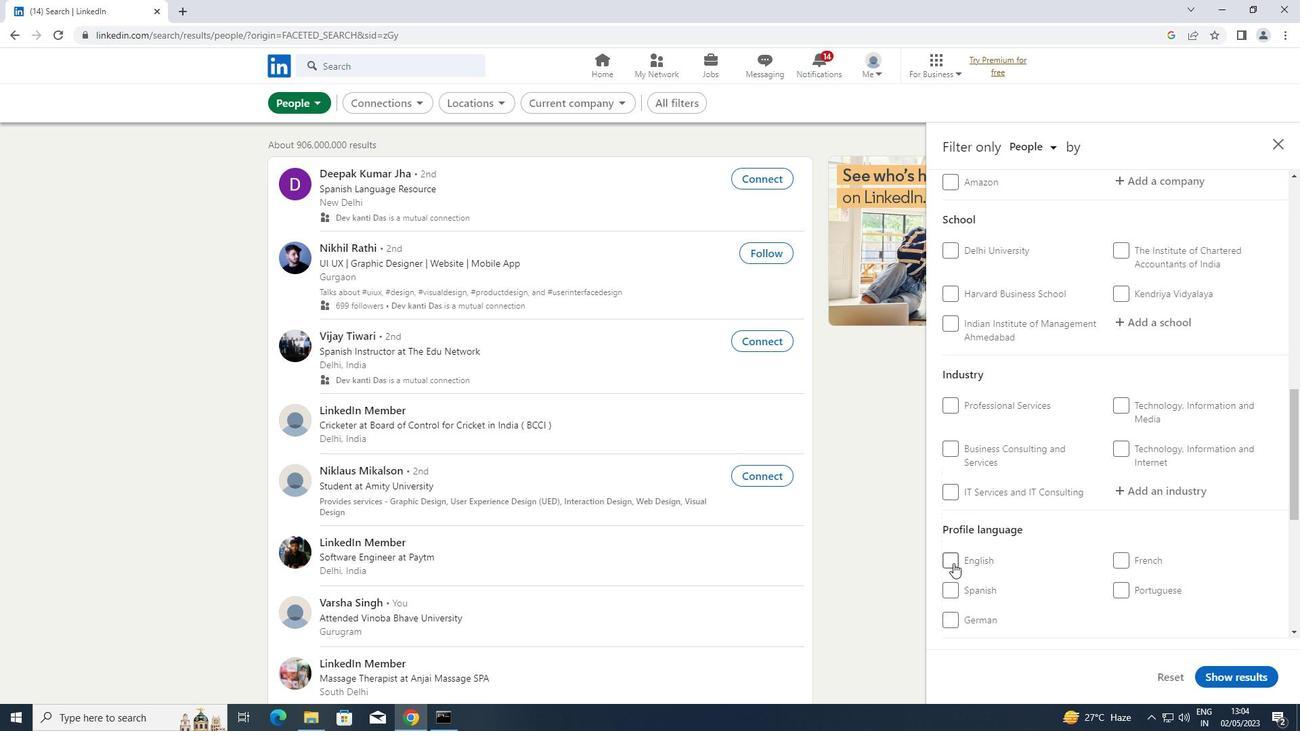 
Action: Mouse pressed left at (955, 557)
Screenshot: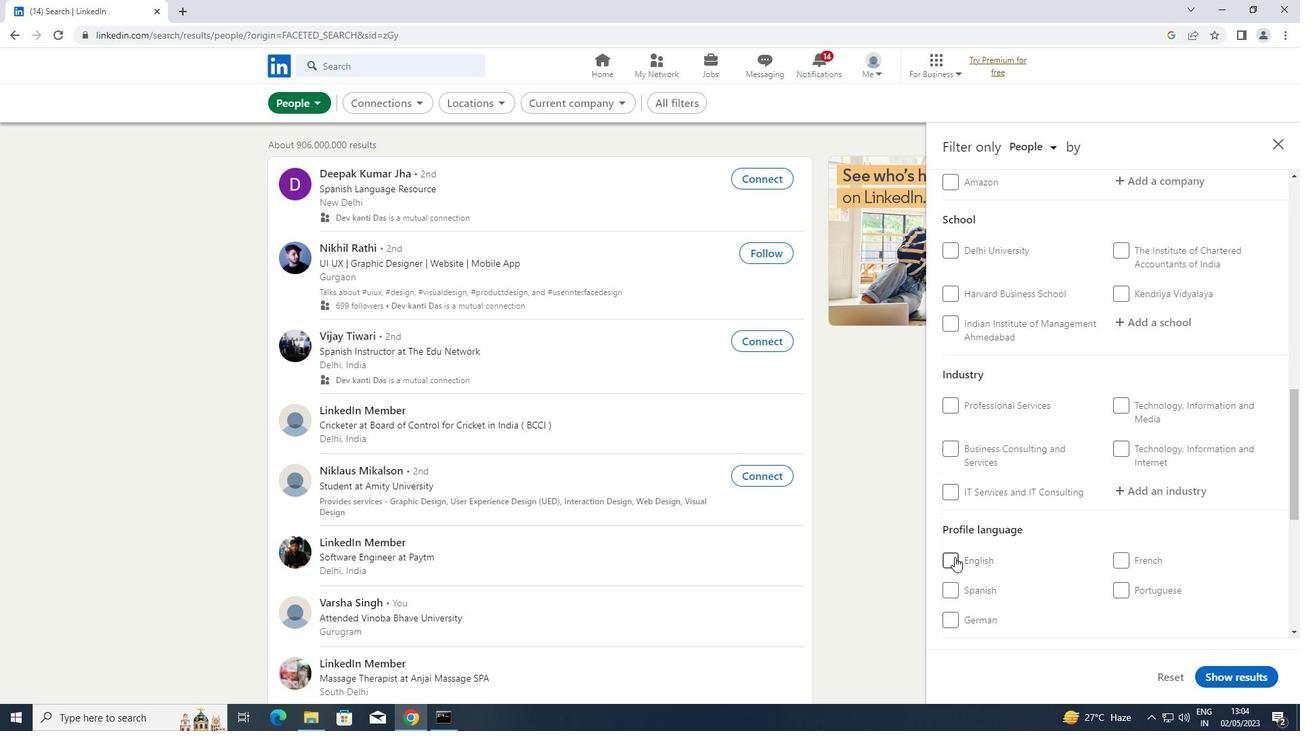 
Action: Mouse moved to (1008, 477)
Screenshot: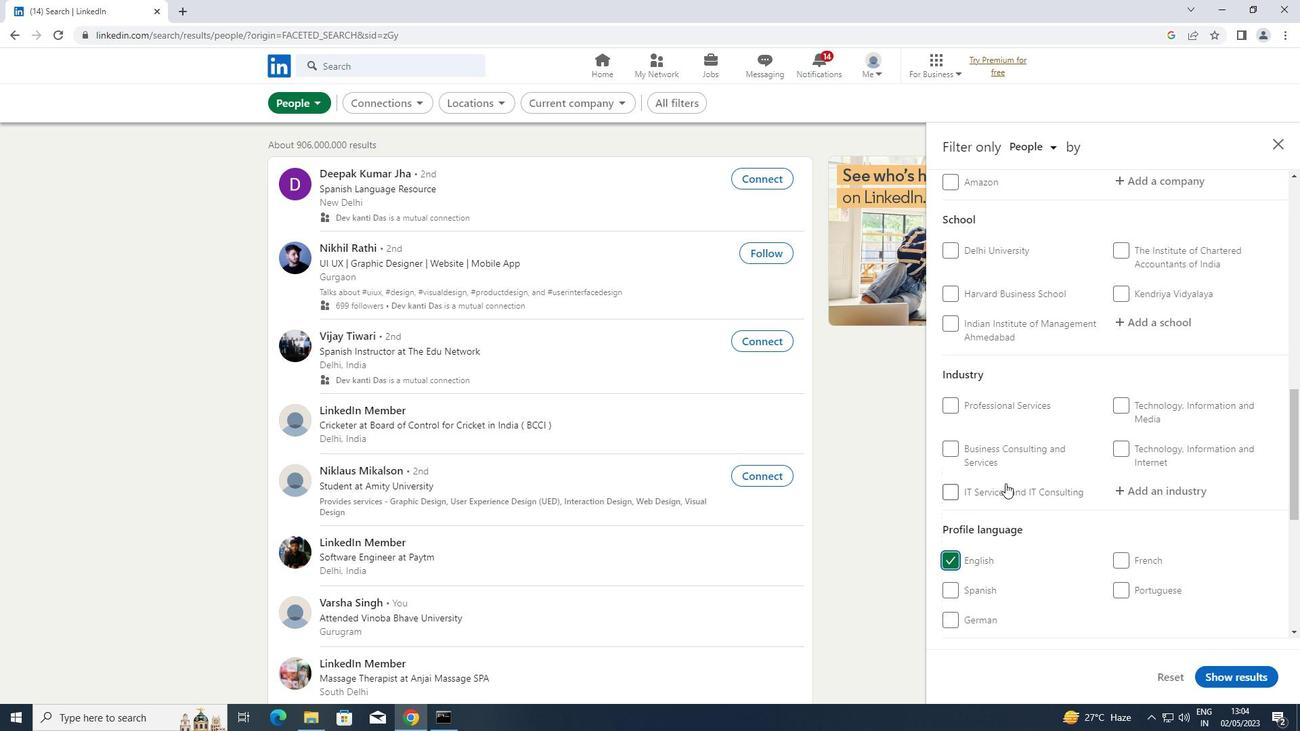 
Action: Mouse scrolled (1008, 478) with delta (0, 0)
Screenshot: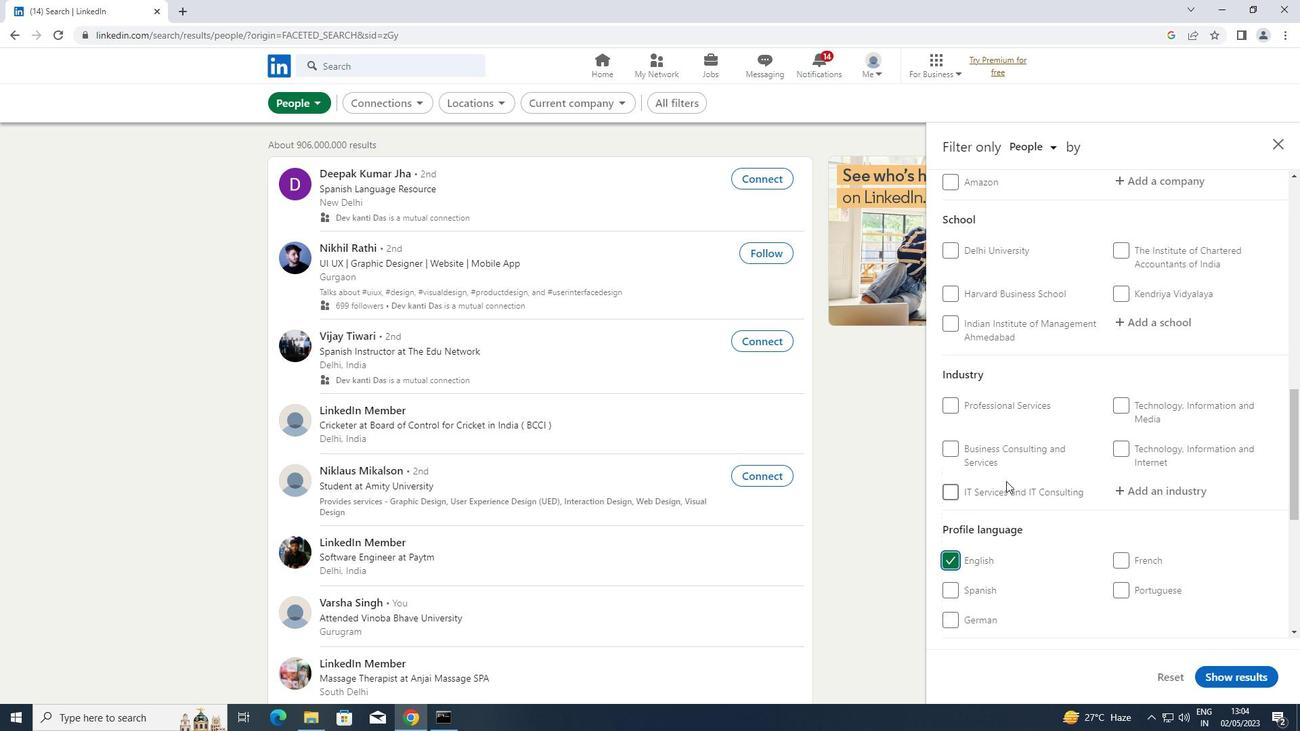 
Action: Mouse scrolled (1008, 478) with delta (0, 0)
Screenshot: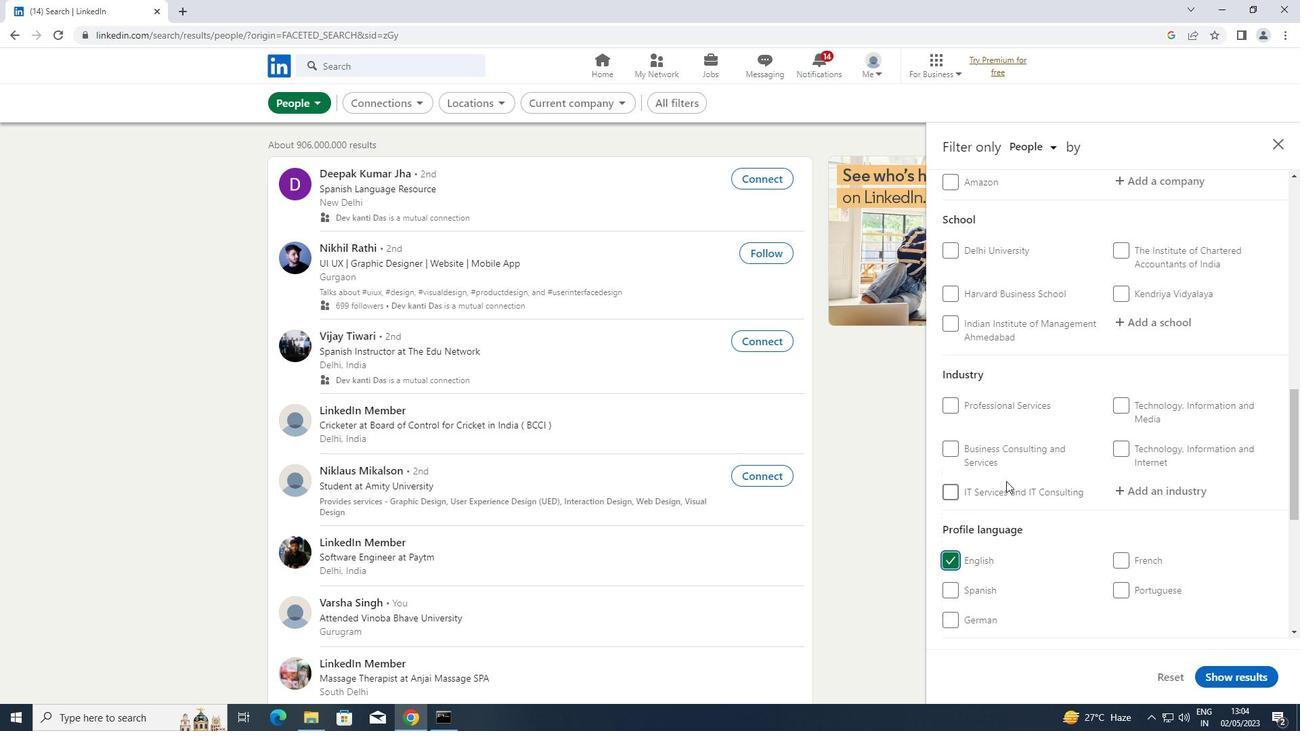 
Action: Mouse moved to (1008, 475)
Screenshot: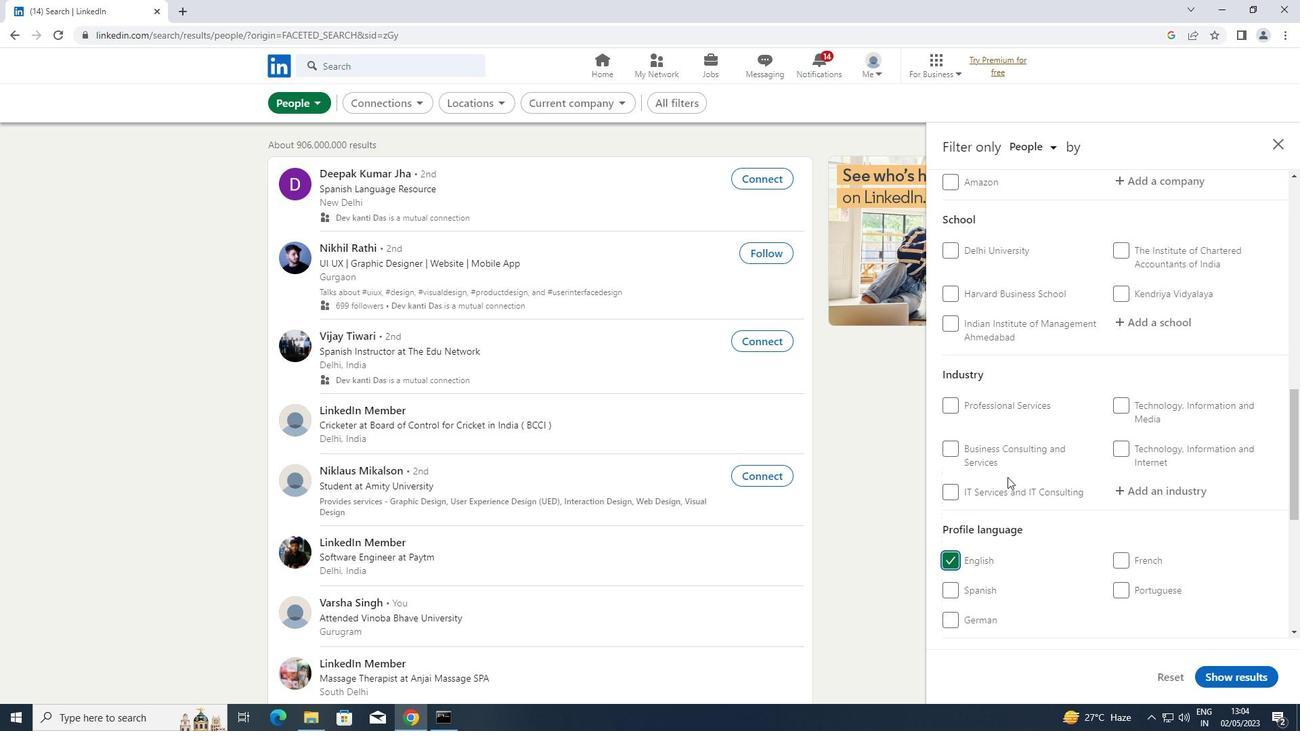 
Action: Mouse scrolled (1008, 476) with delta (0, 0)
Screenshot: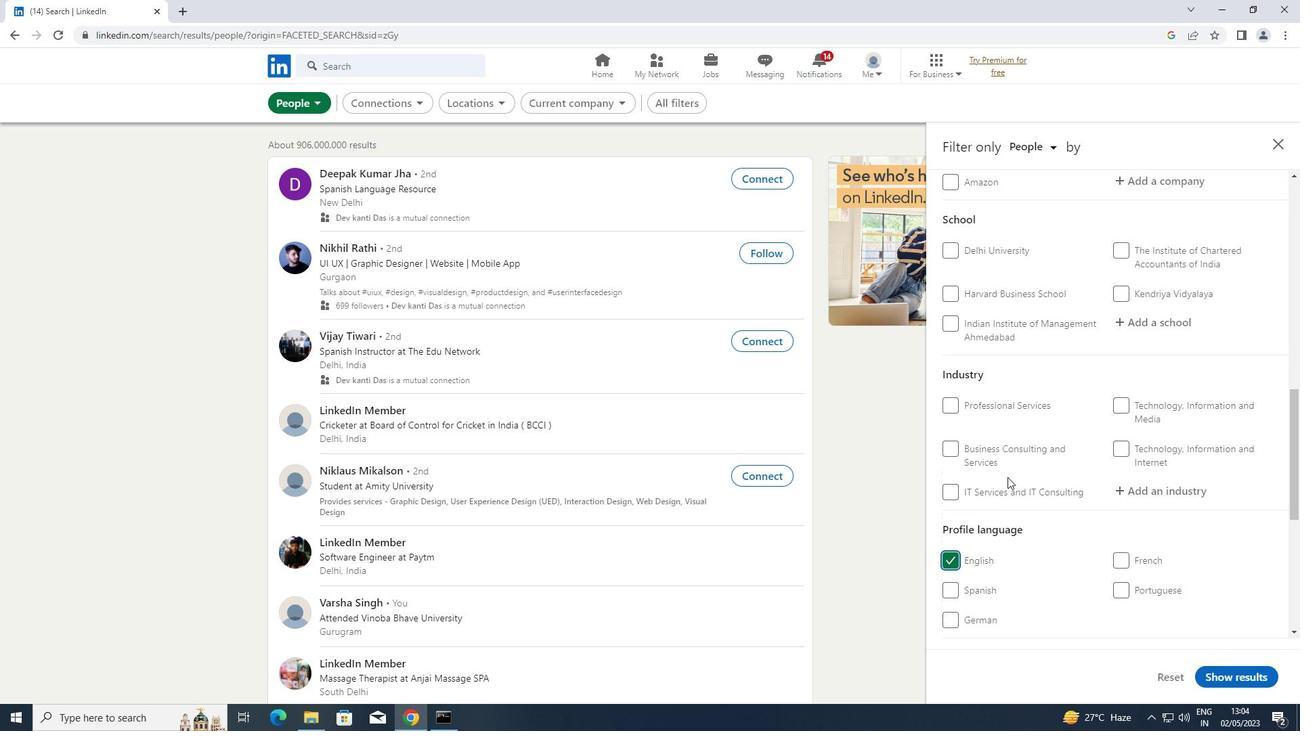 
Action: Mouse scrolled (1008, 476) with delta (0, 0)
Screenshot: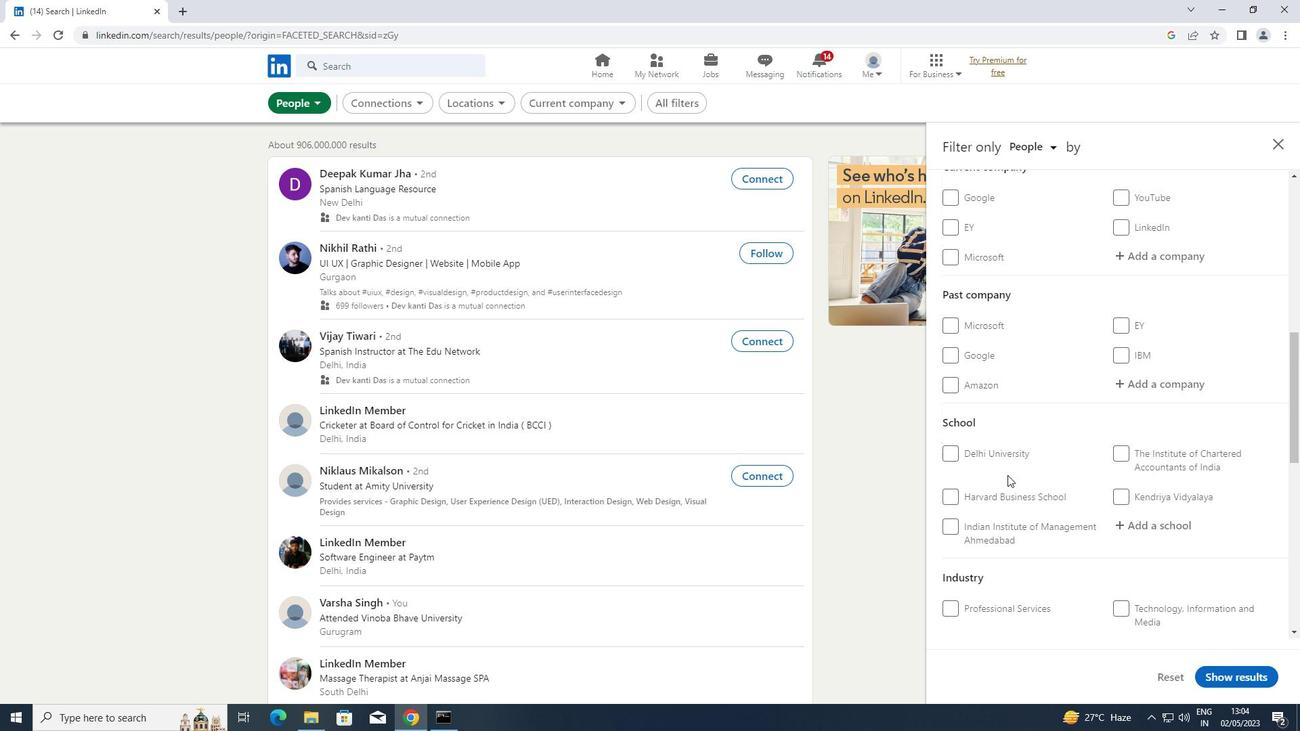 
Action: Mouse scrolled (1008, 476) with delta (0, 0)
Screenshot: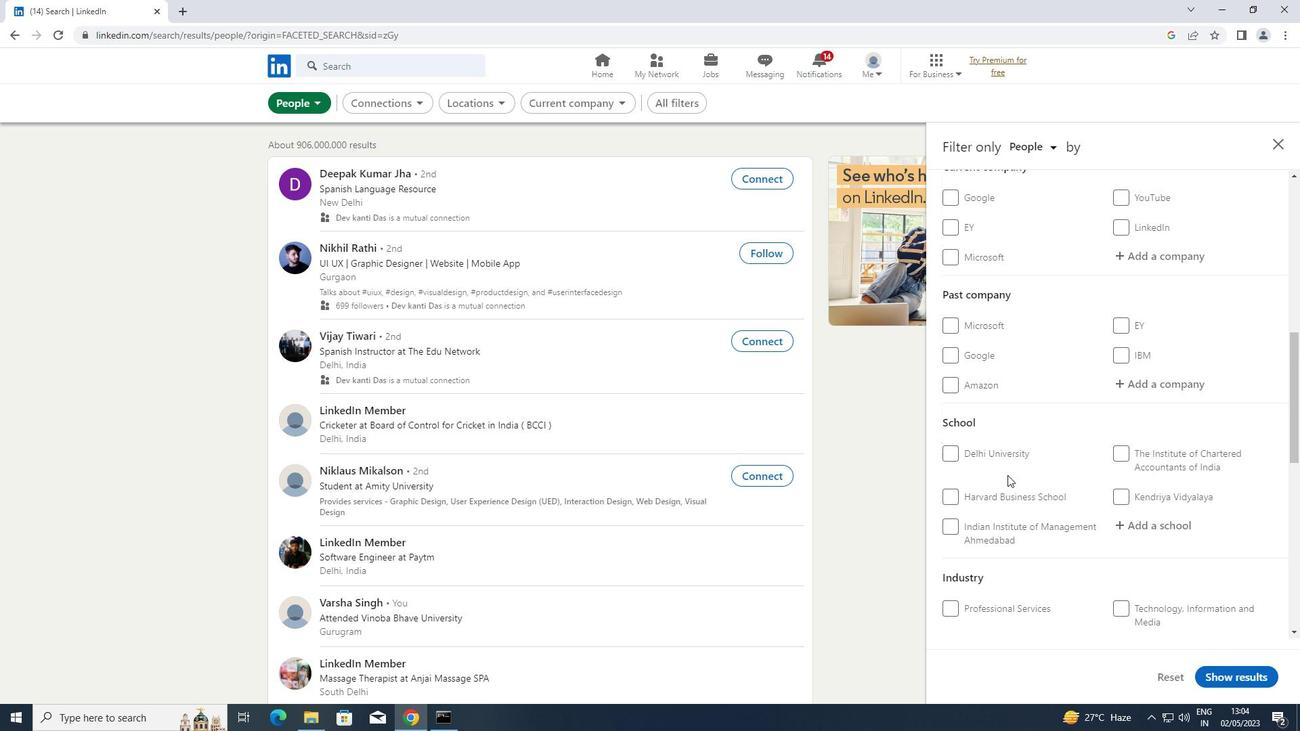 
Action: Mouse moved to (1176, 394)
Screenshot: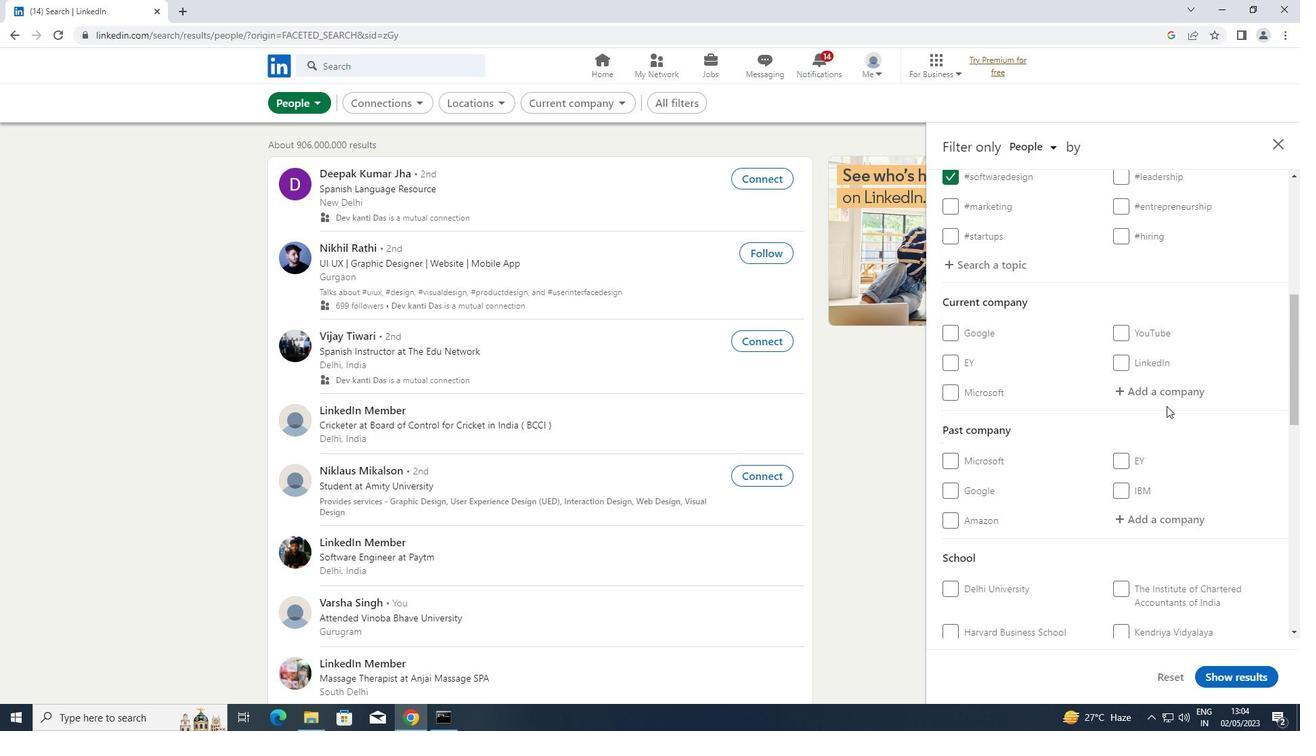 
Action: Mouse pressed left at (1176, 394)
Screenshot: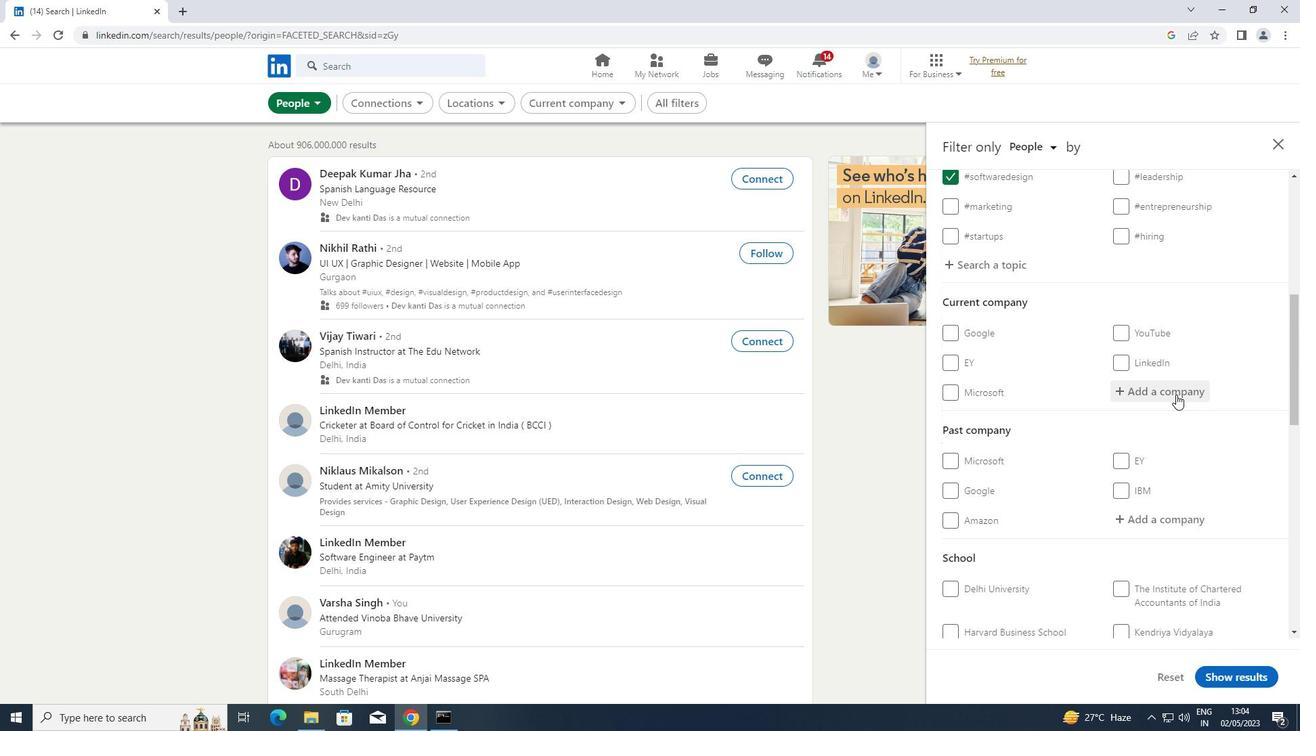
Action: Key pressed <Key.shift>THE<Key.space><Key.shift>LEELA
Screenshot: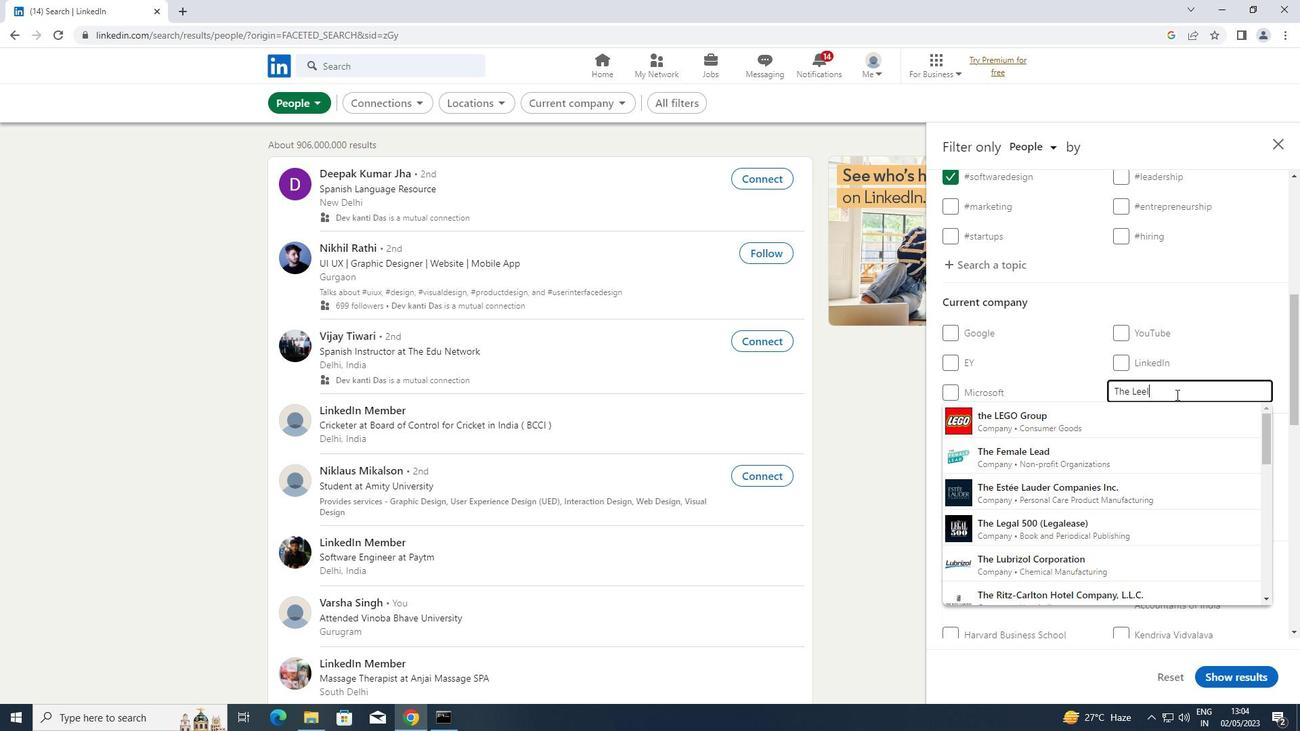 
Action: Mouse moved to (1122, 417)
Screenshot: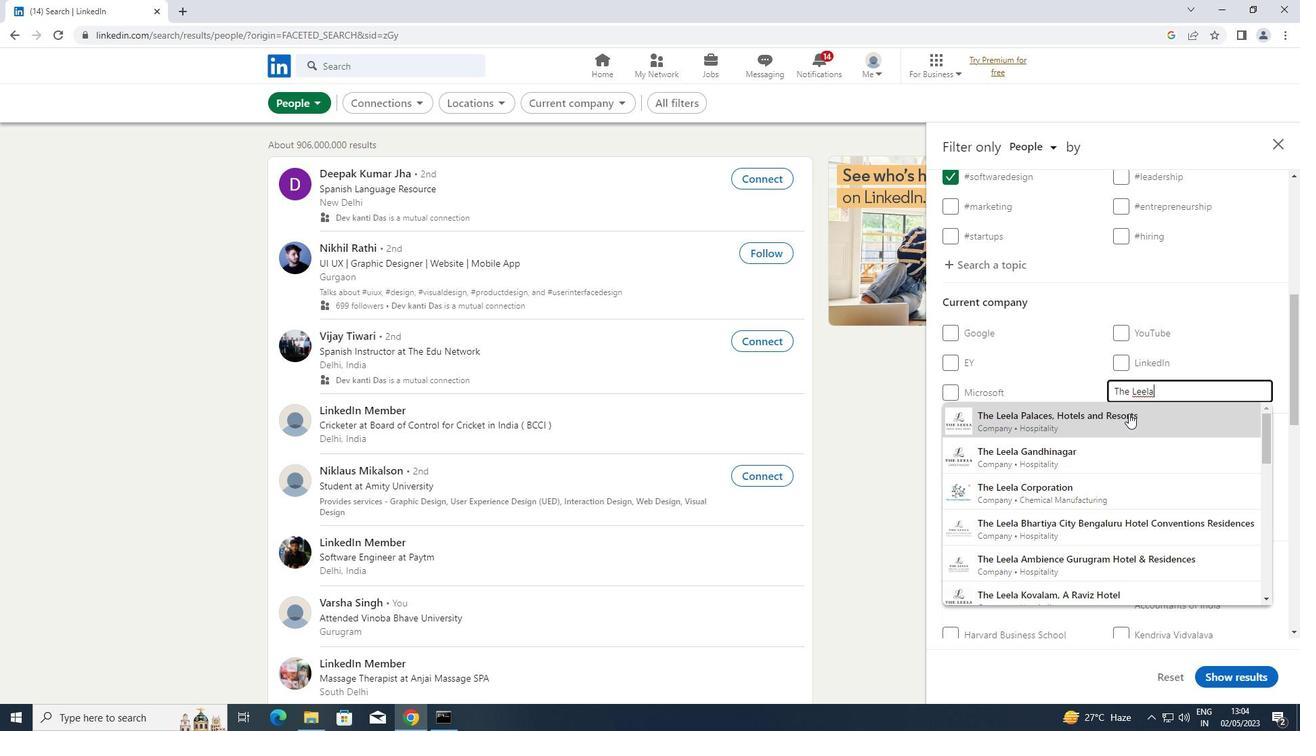 
Action: Mouse pressed left at (1122, 417)
Screenshot: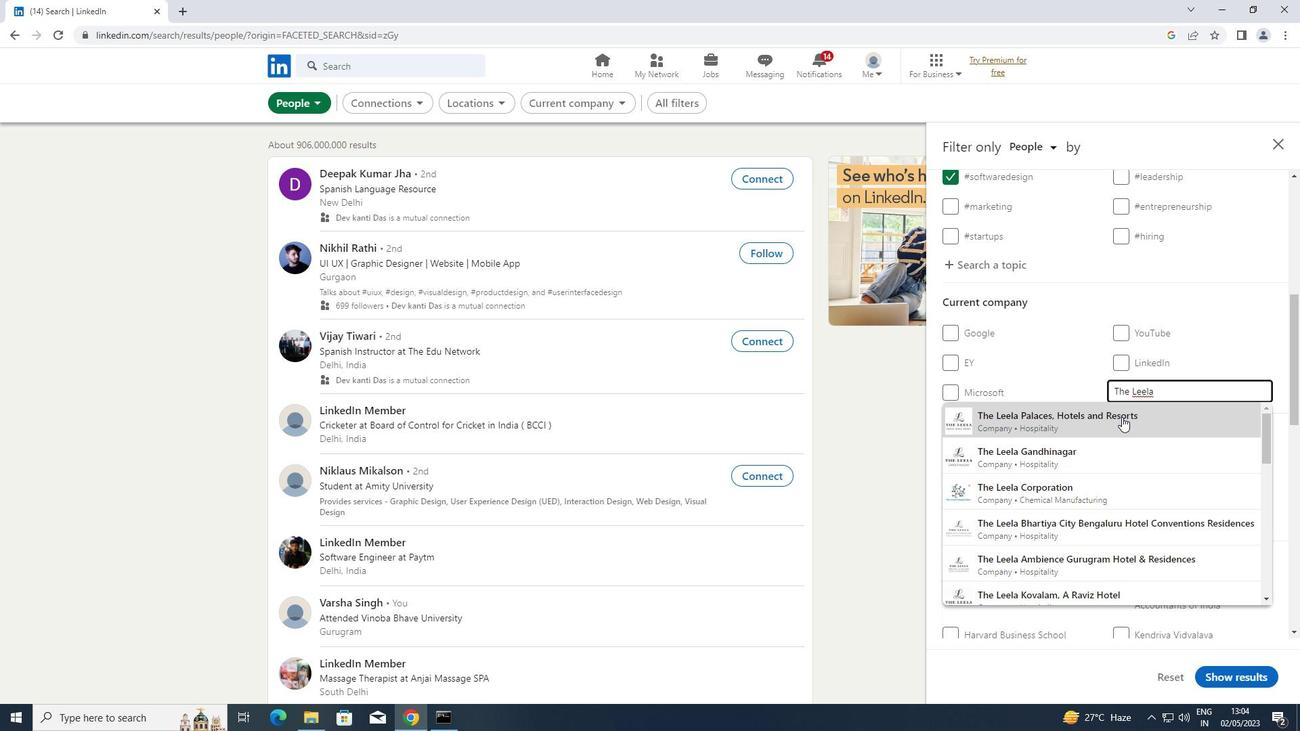 
Action: Mouse scrolled (1122, 416) with delta (0, 0)
Screenshot: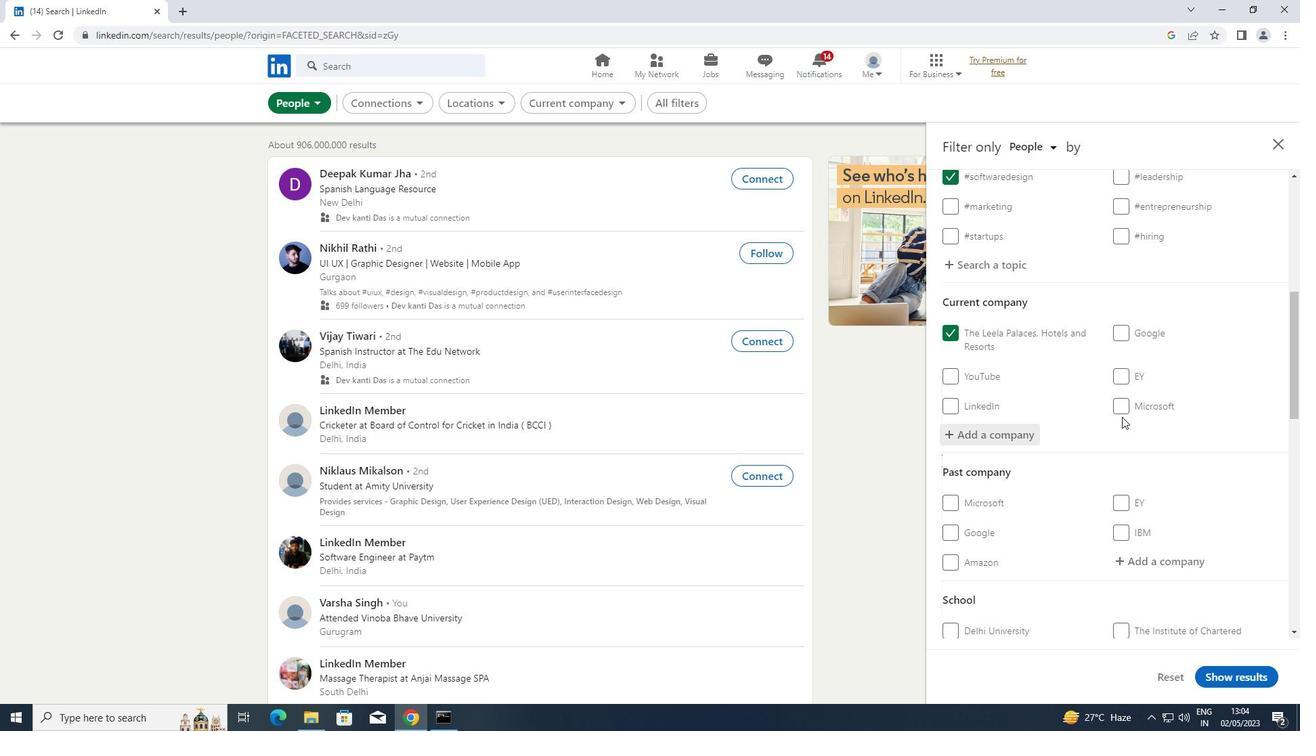 
Action: Mouse scrolled (1122, 416) with delta (0, 0)
Screenshot: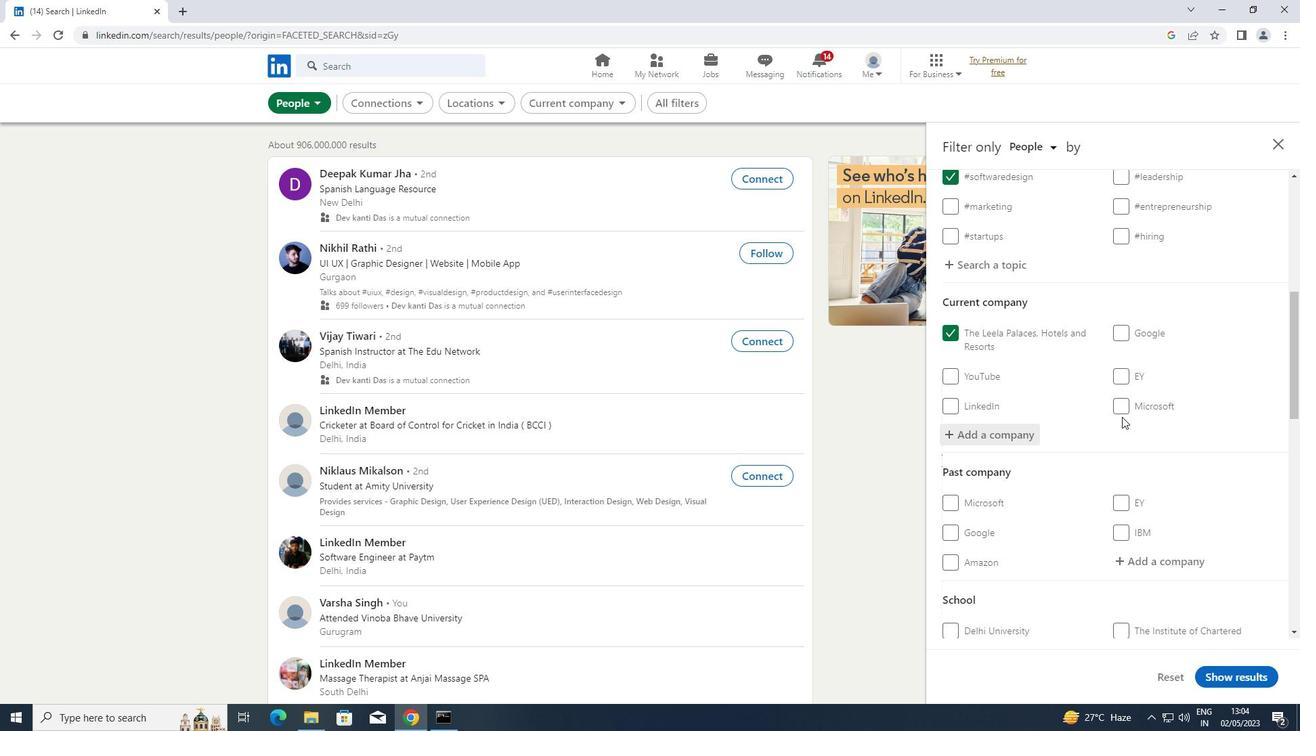 
Action: Mouse scrolled (1122, 416) with delta (0, 0)
Screenshot: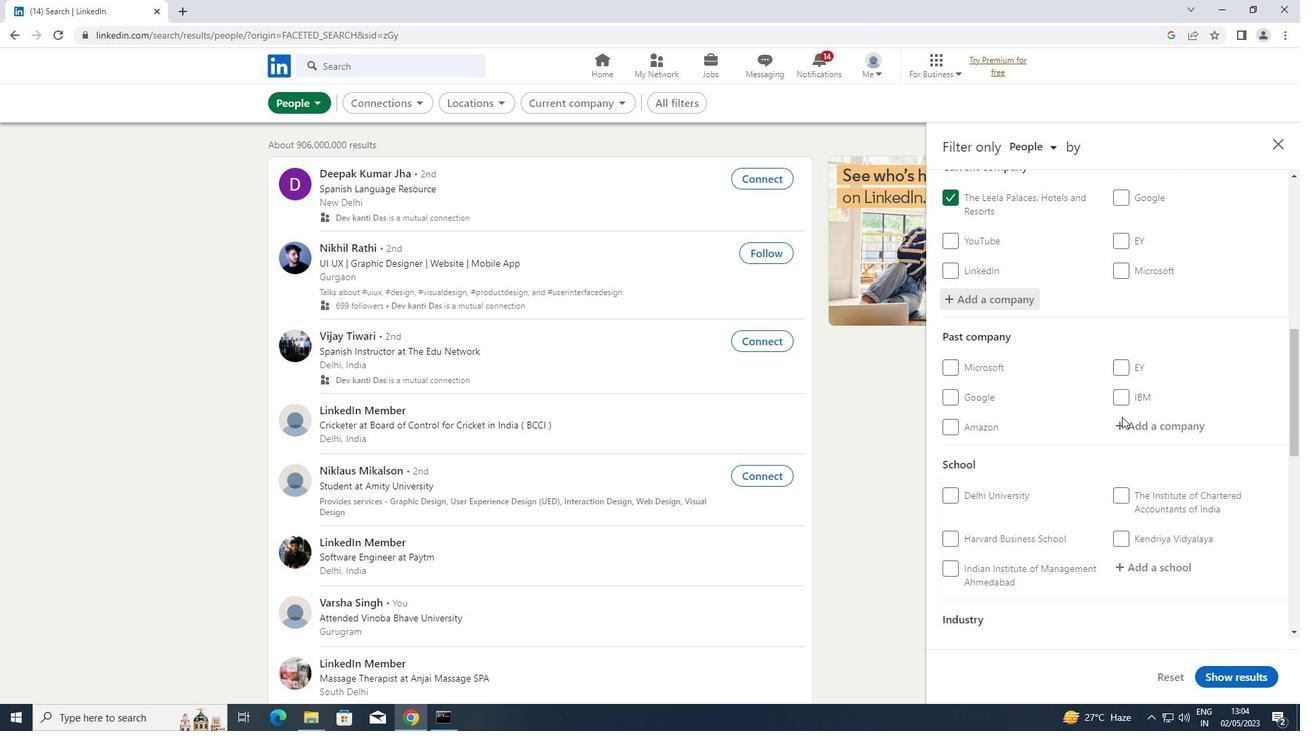 
Action: Mouse scrolled (1122, 416) with delta (0, 0)
Screenshot: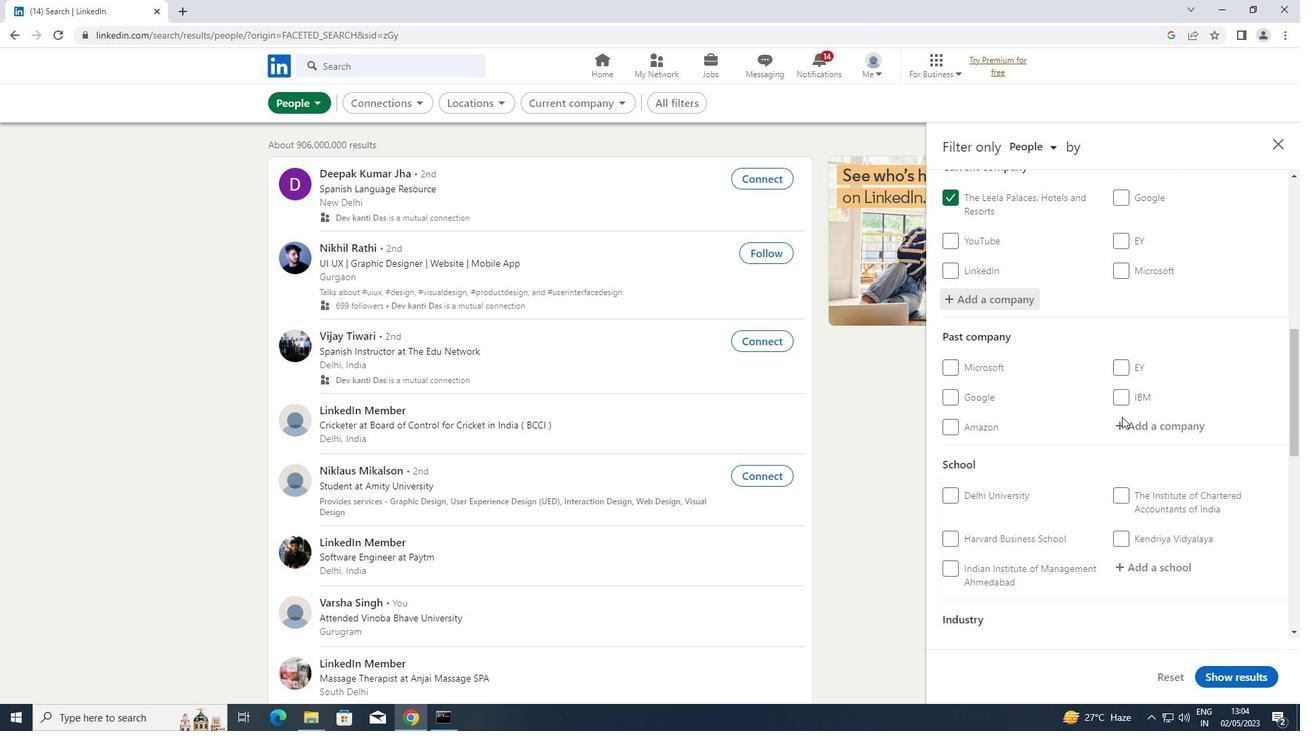 
Action: Mouse scrolled (1122, 416) with delta (0, 0)
Screenshot: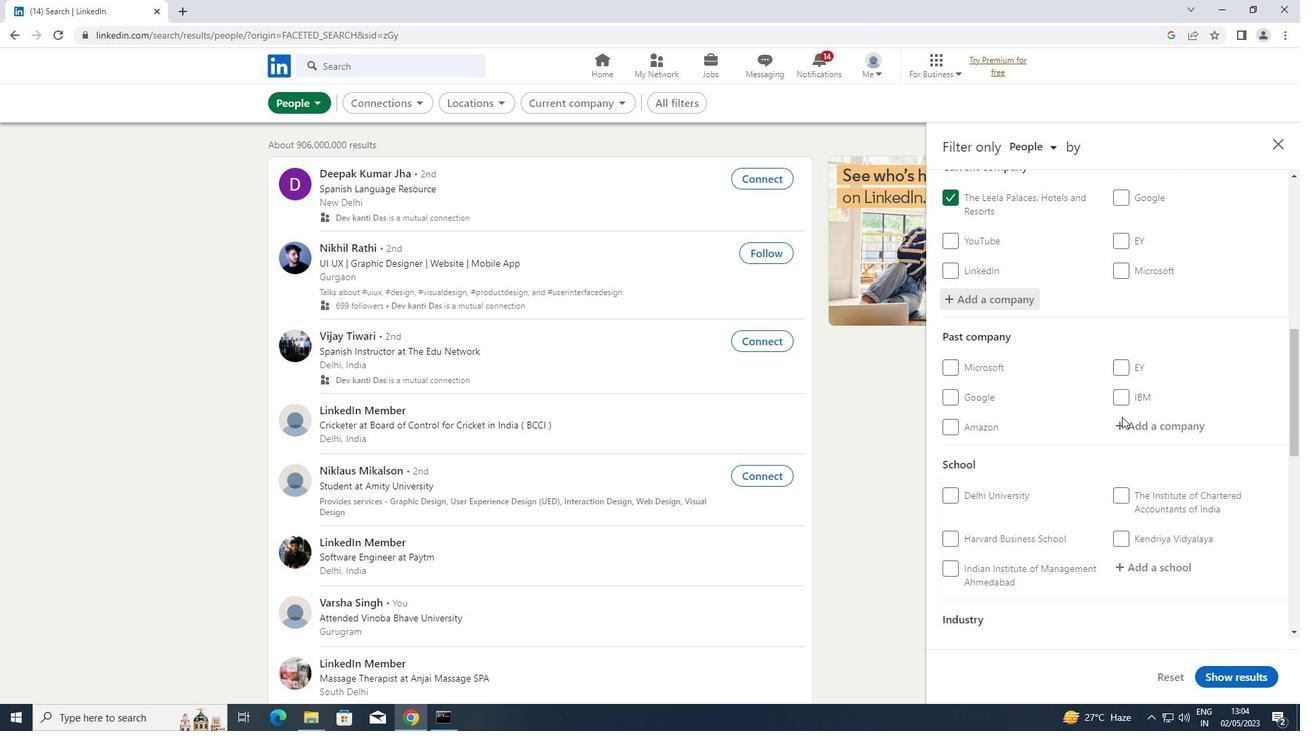 
Action: Mouse moved to (1156, 361)
Screenshot: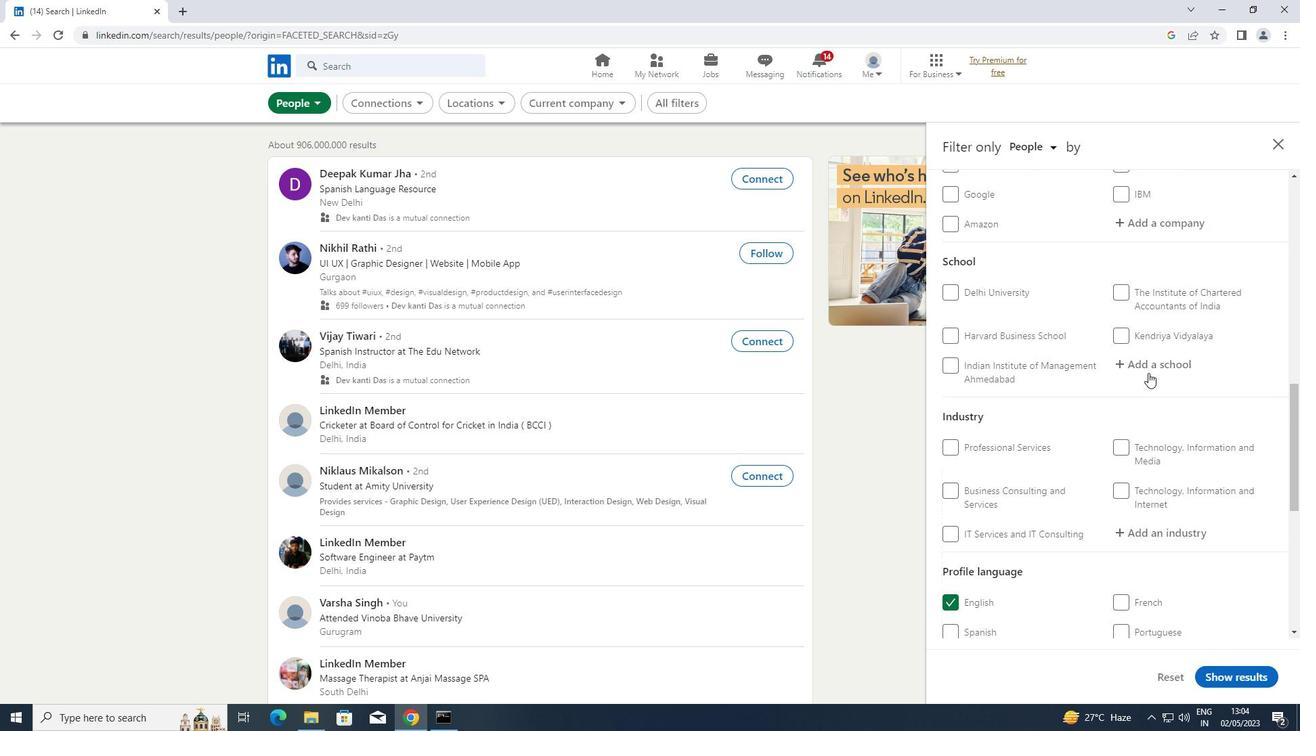 
Action: Mouse pressed left at (1156, 361)
Screenshot: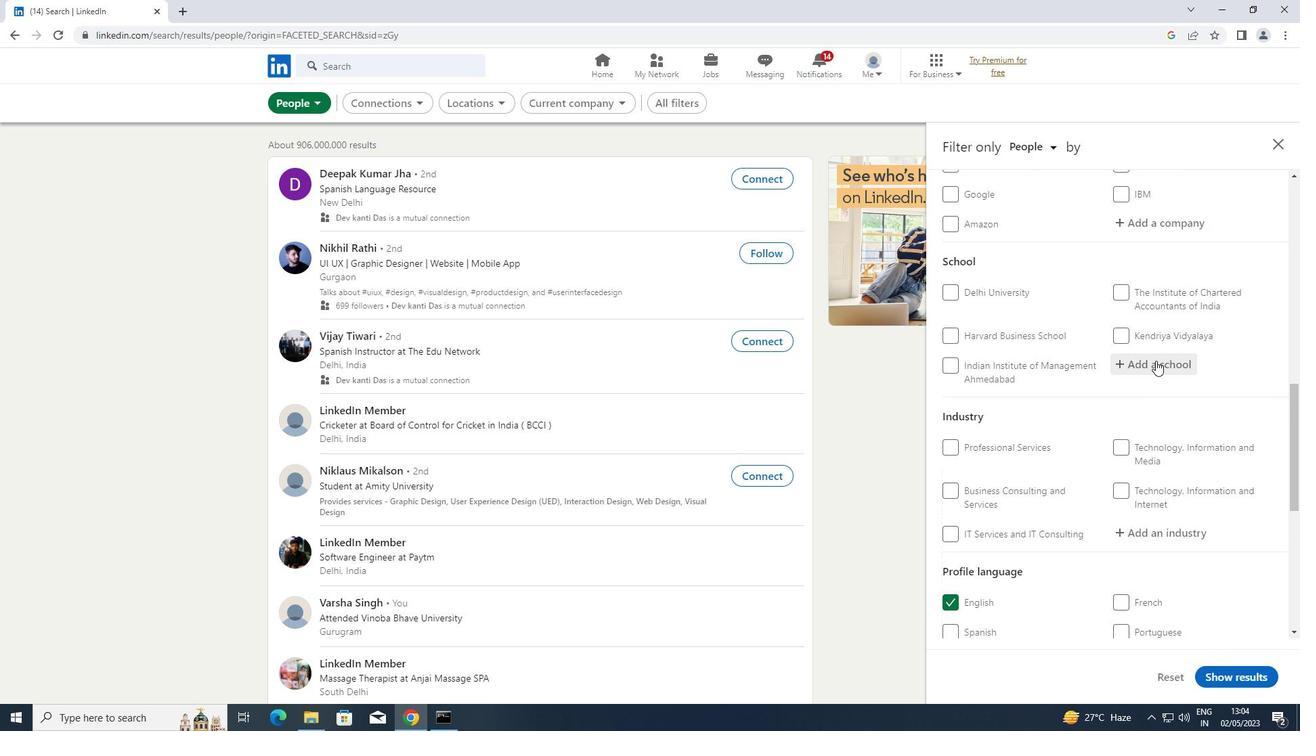 
Action: Key pressed <Key.caps_lock>GURU<Key.space>KASHI
Screenshot: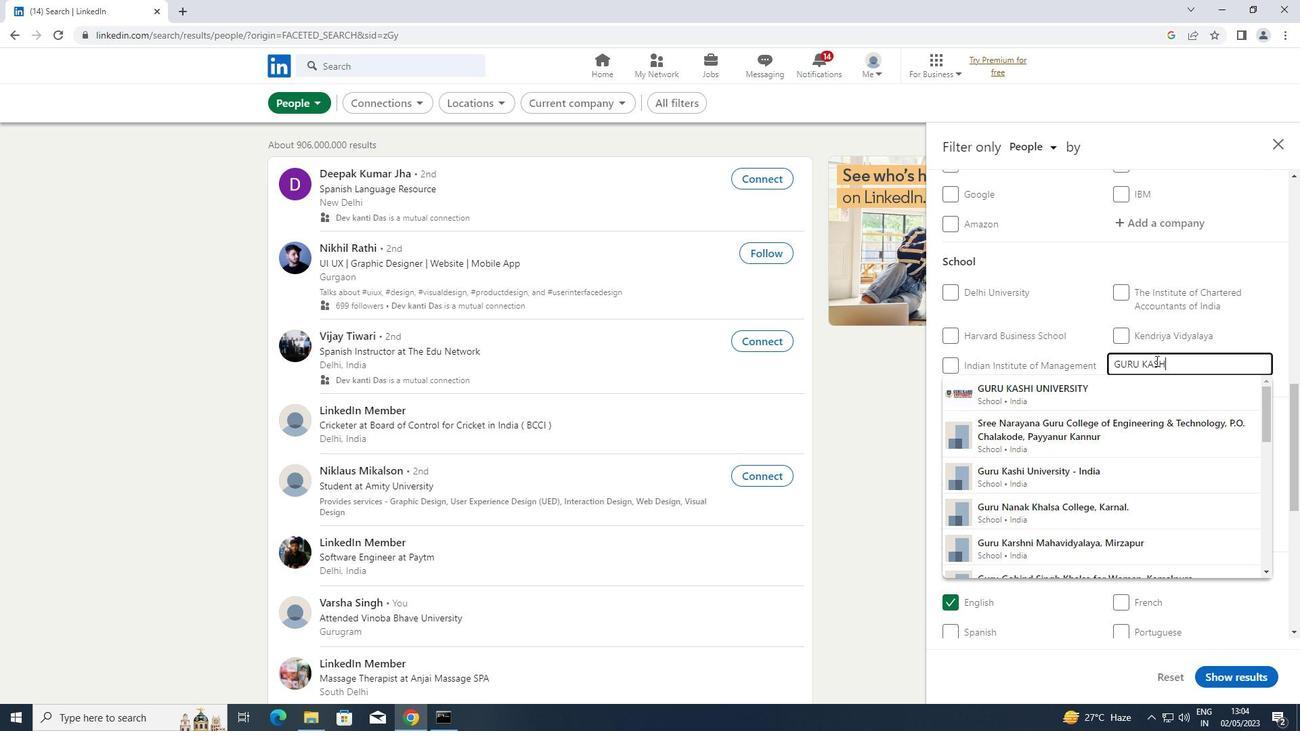 
Action: Mouse moved to (1107, 392)
Screenshot: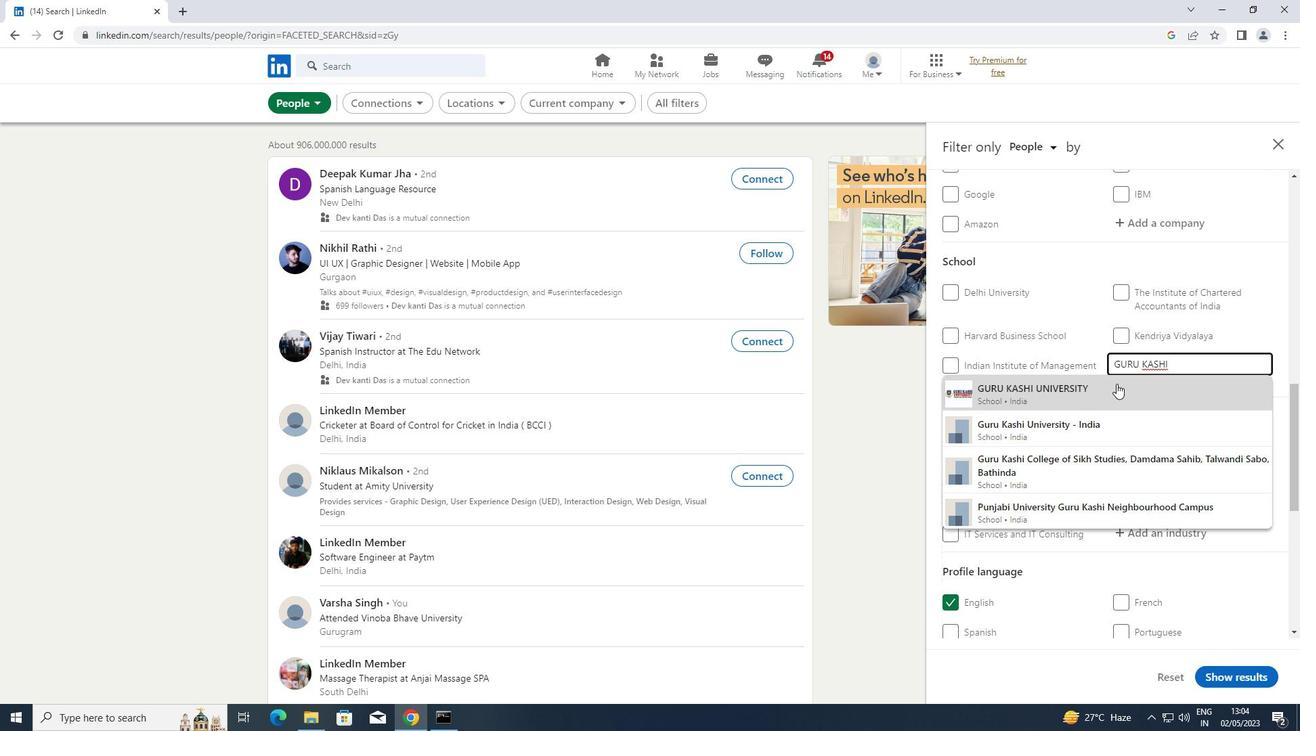 
Action: Mouse pressed left at (1107, 392)
Screenshot: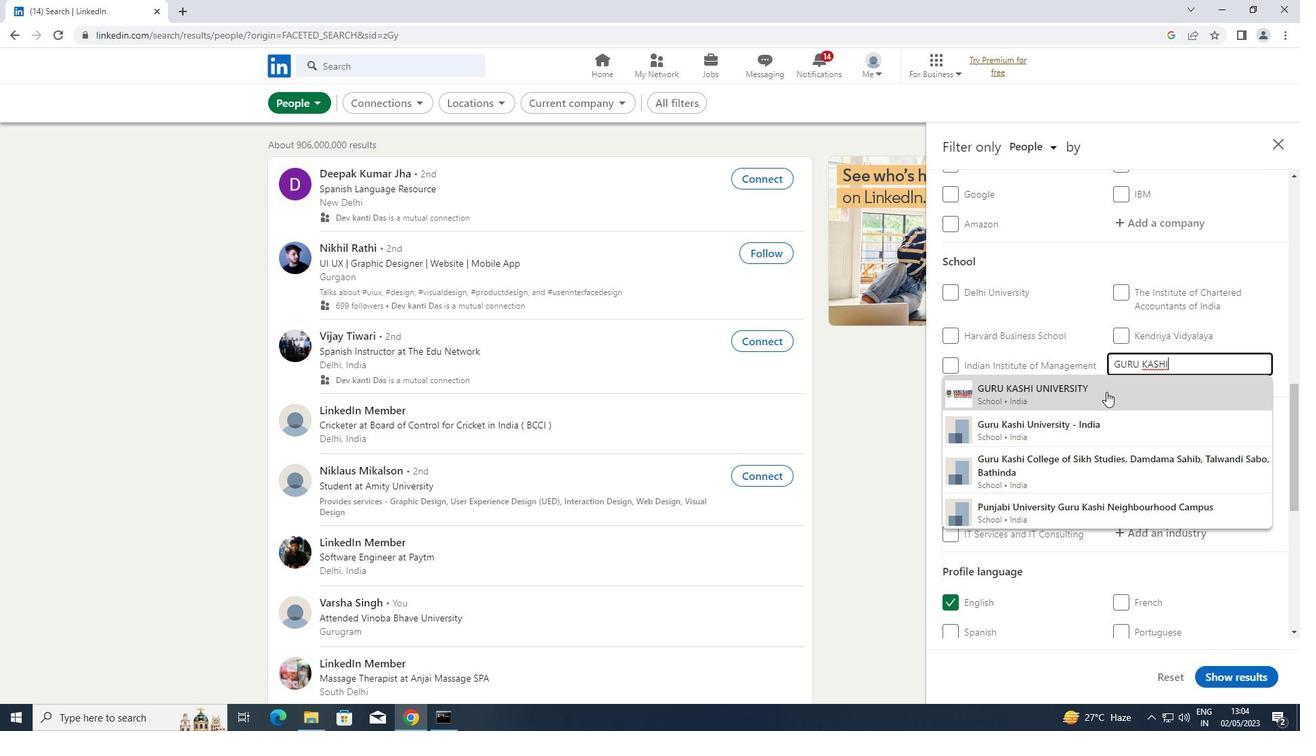
Action: Key pressed <Key.caps_lock>
Screenshot: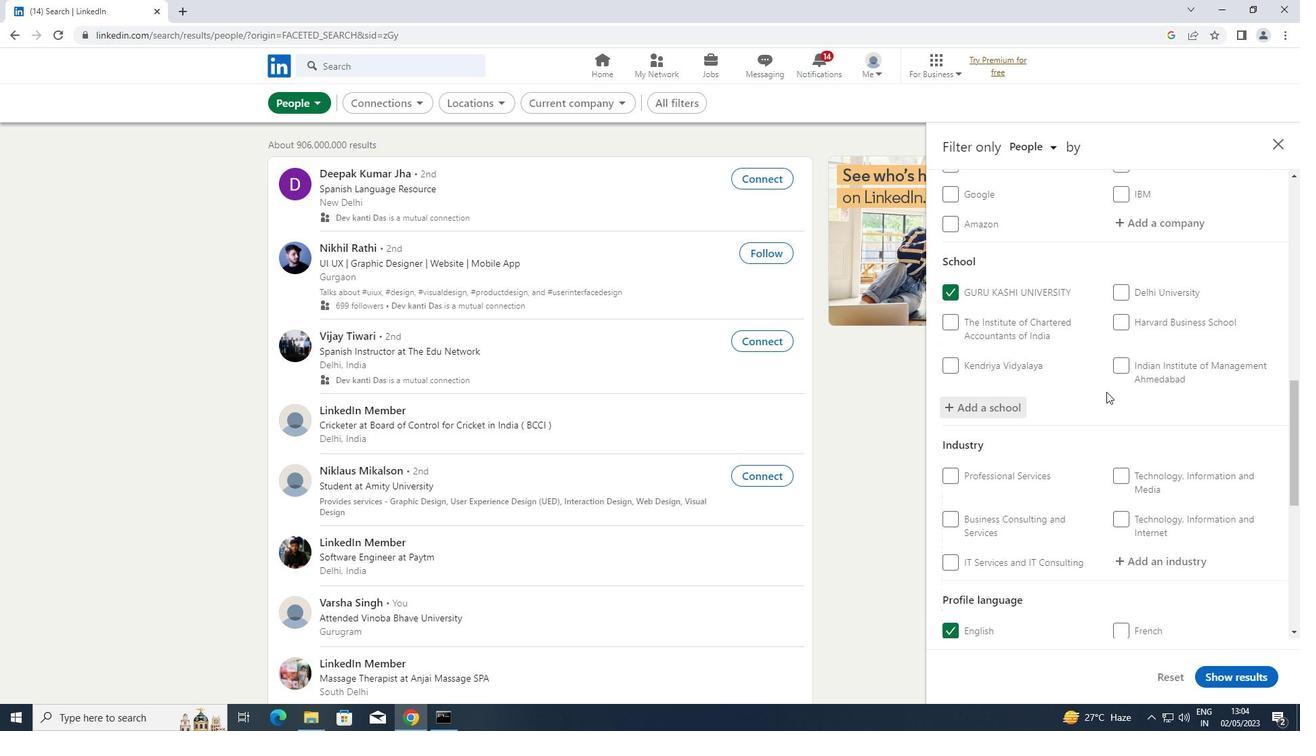 
Action: Mouse scrolled (1107, 391) with delta (0, 0)
Screenshot: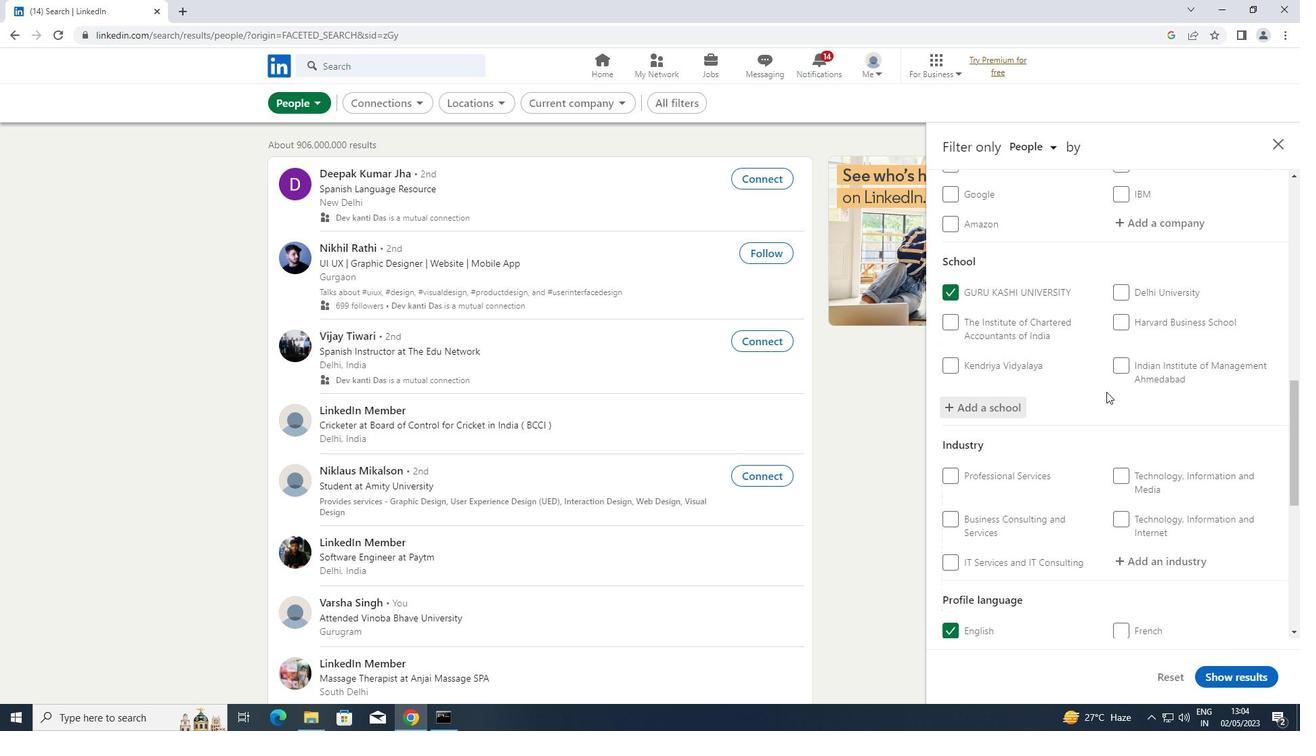 
Action: Mouse scrolled (1107, 391) with delta (0, 0)
Screenshot: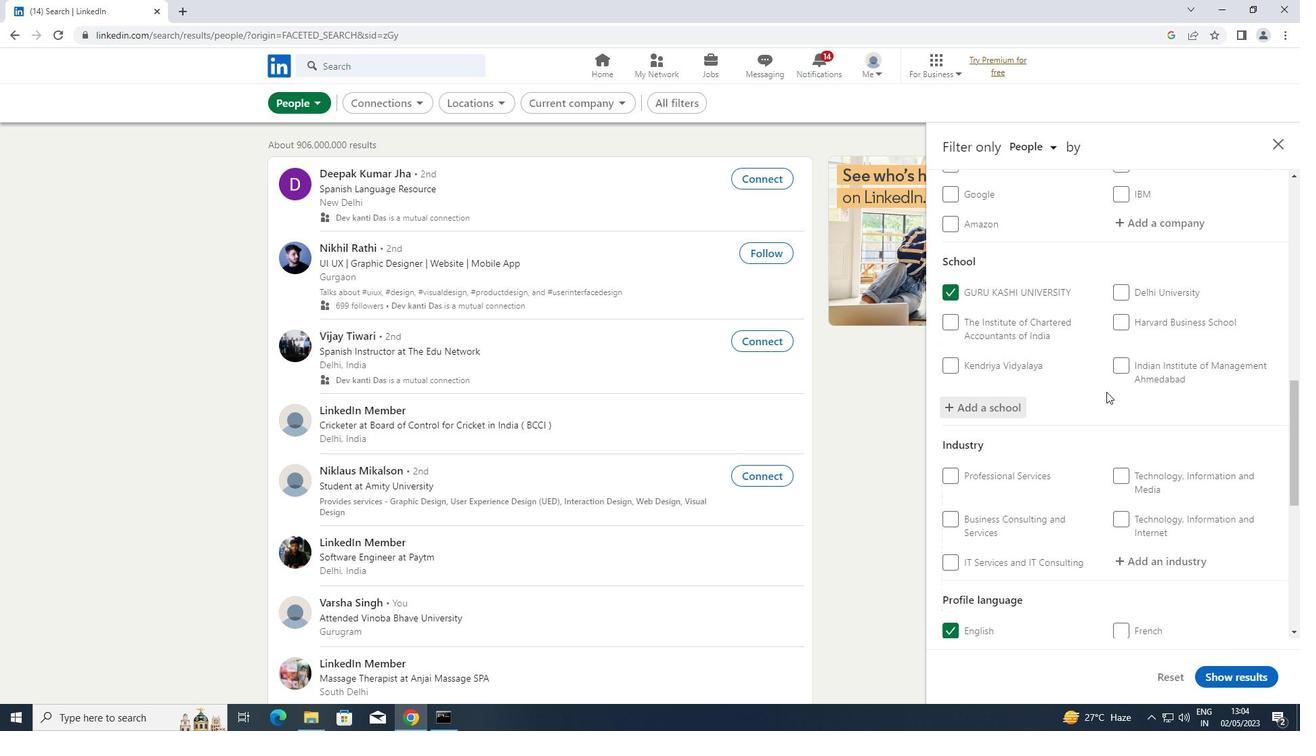 
Action: Mouse scrolled (1107, 391) with delta (0, 0)
Screenshot: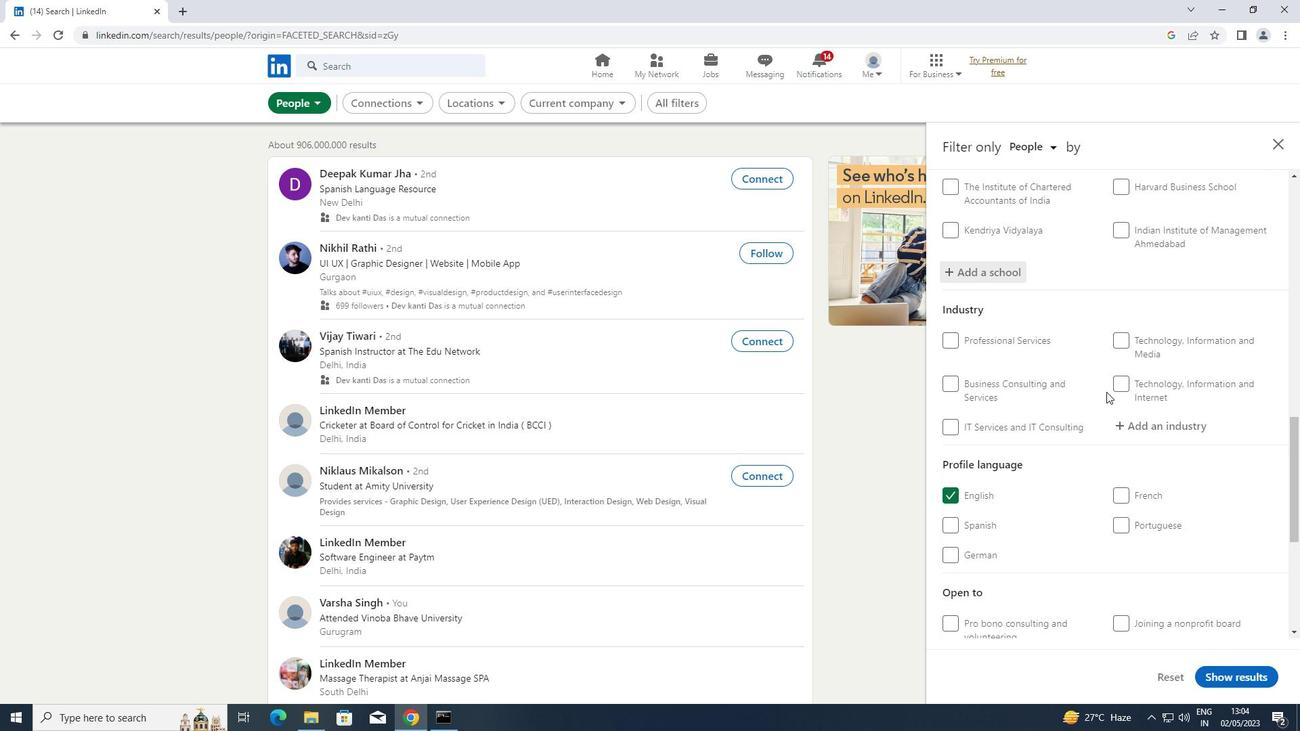 
Action: Mouse scrolled (1107, 391) with delta (0, 0)
Screenshot: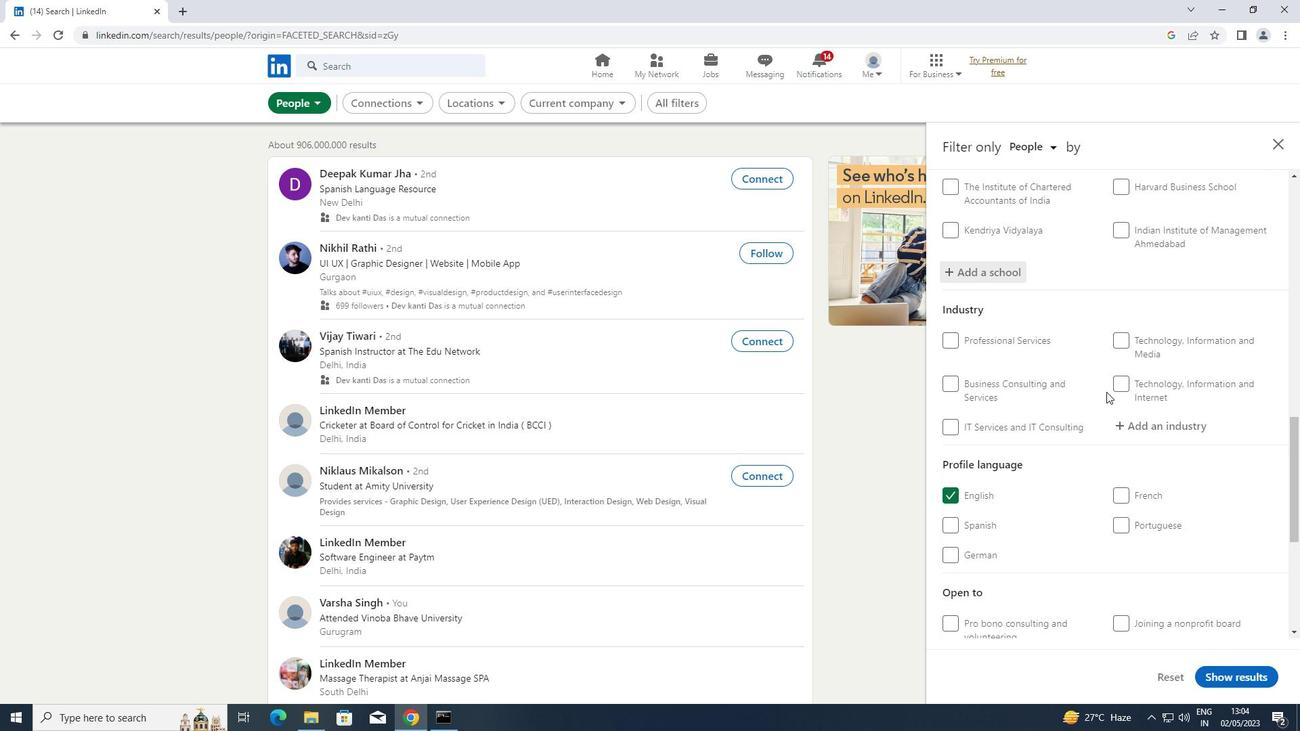
Action: Mouse moved to (1166, 293)
Screenshot: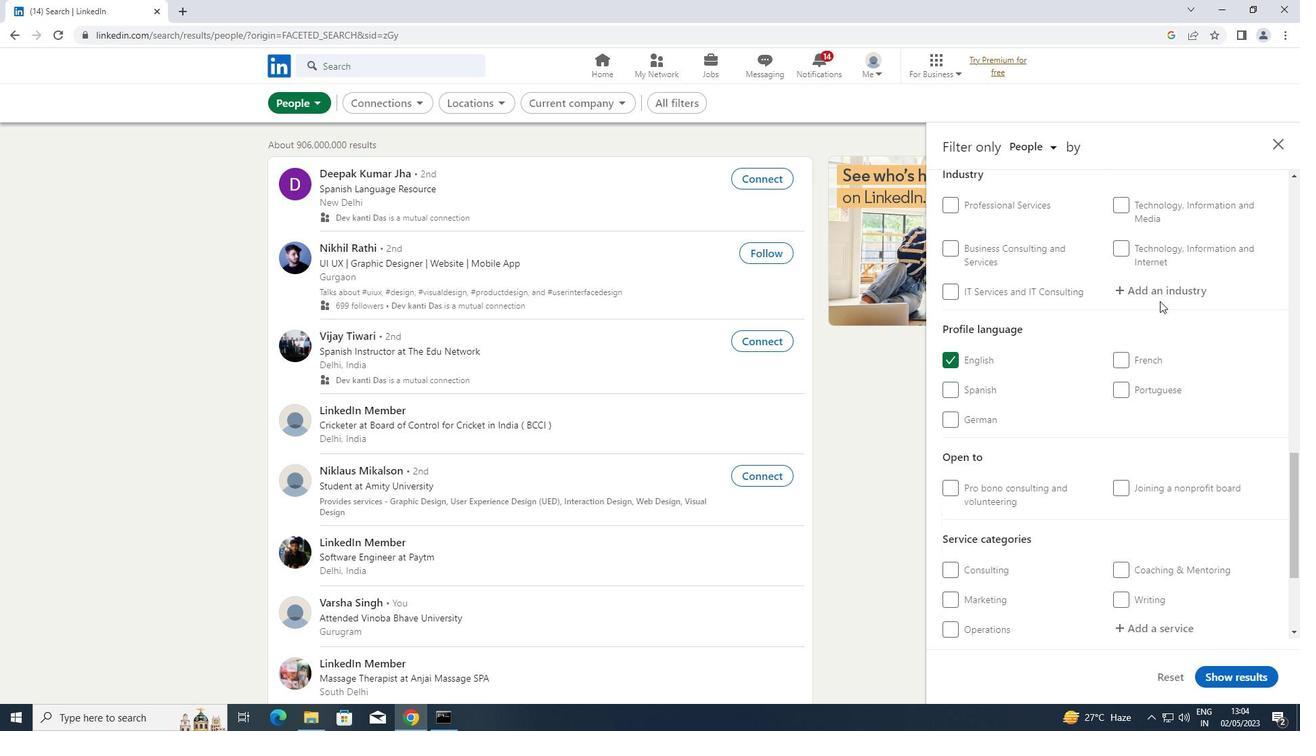 
Action: Mouse pressed left at (1166, 293)
Screenshot: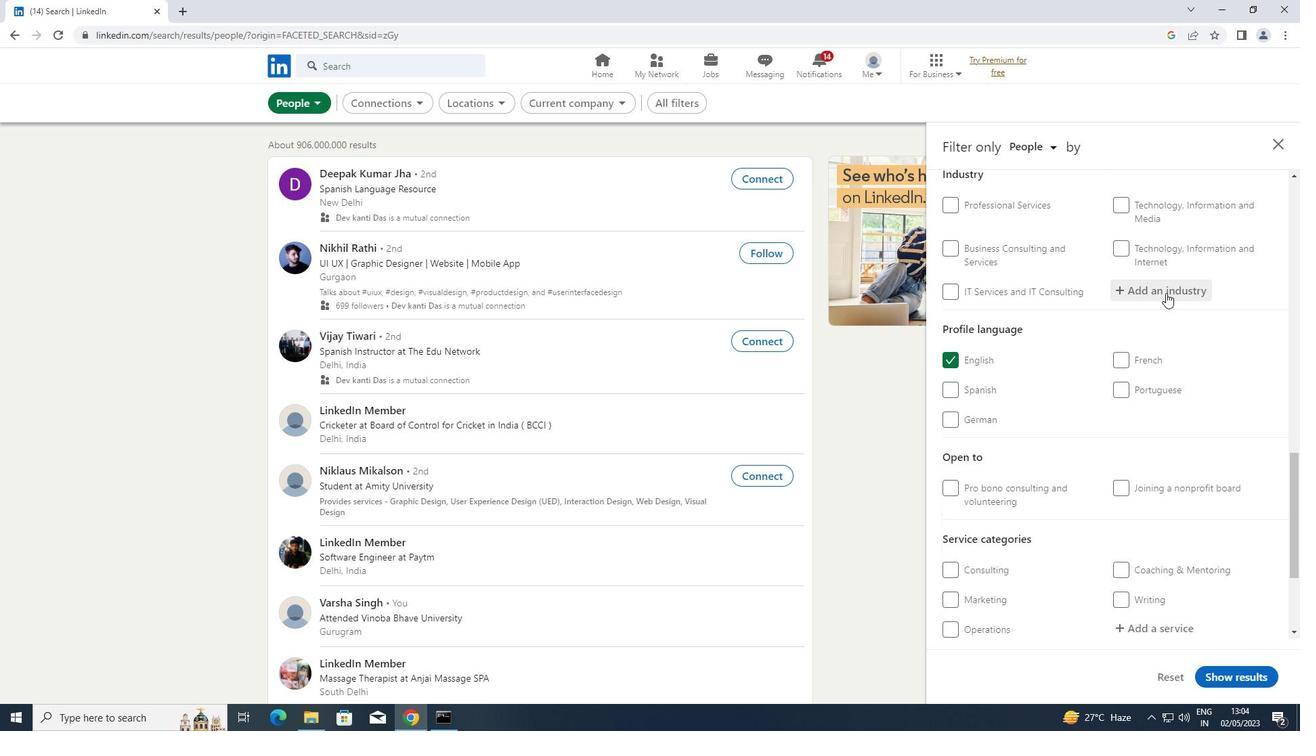 
Action: Key pressed <Key.shift>FUNDRAIS
Screenshot: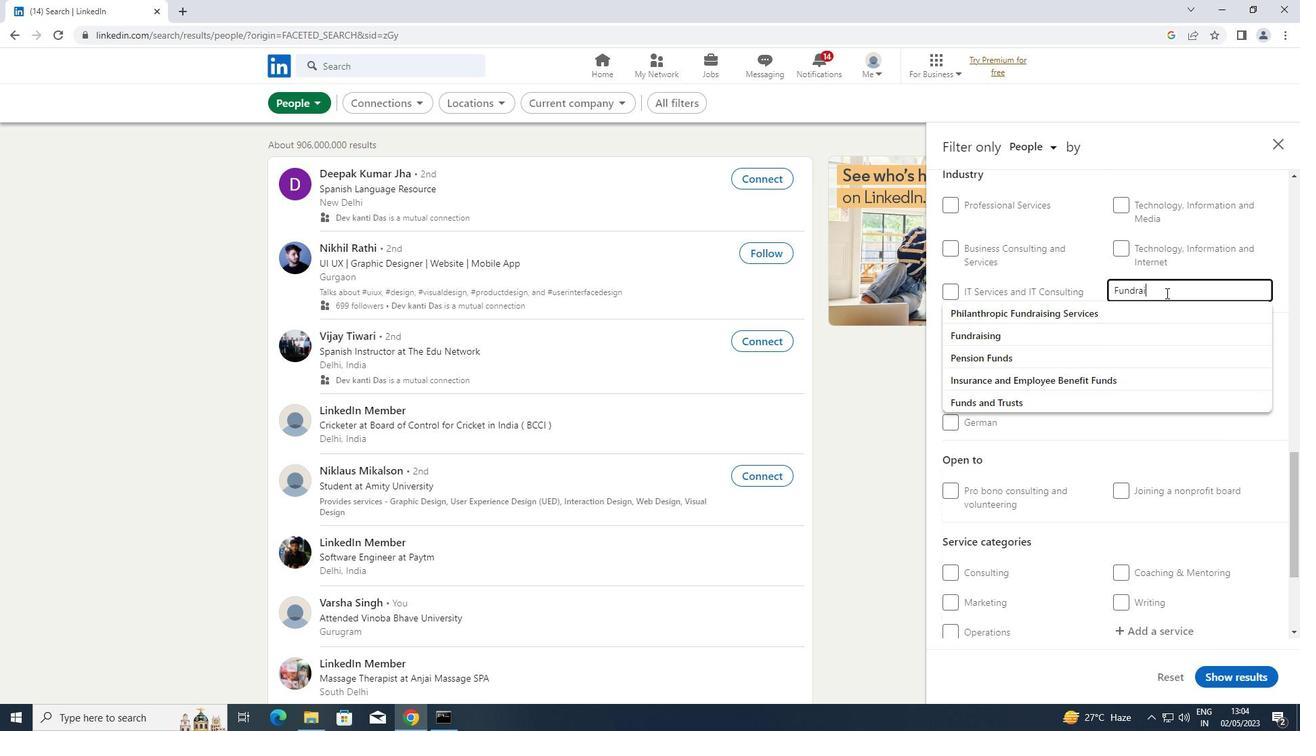 
Action: Mouse moved to (1016, 330)
Screenshot: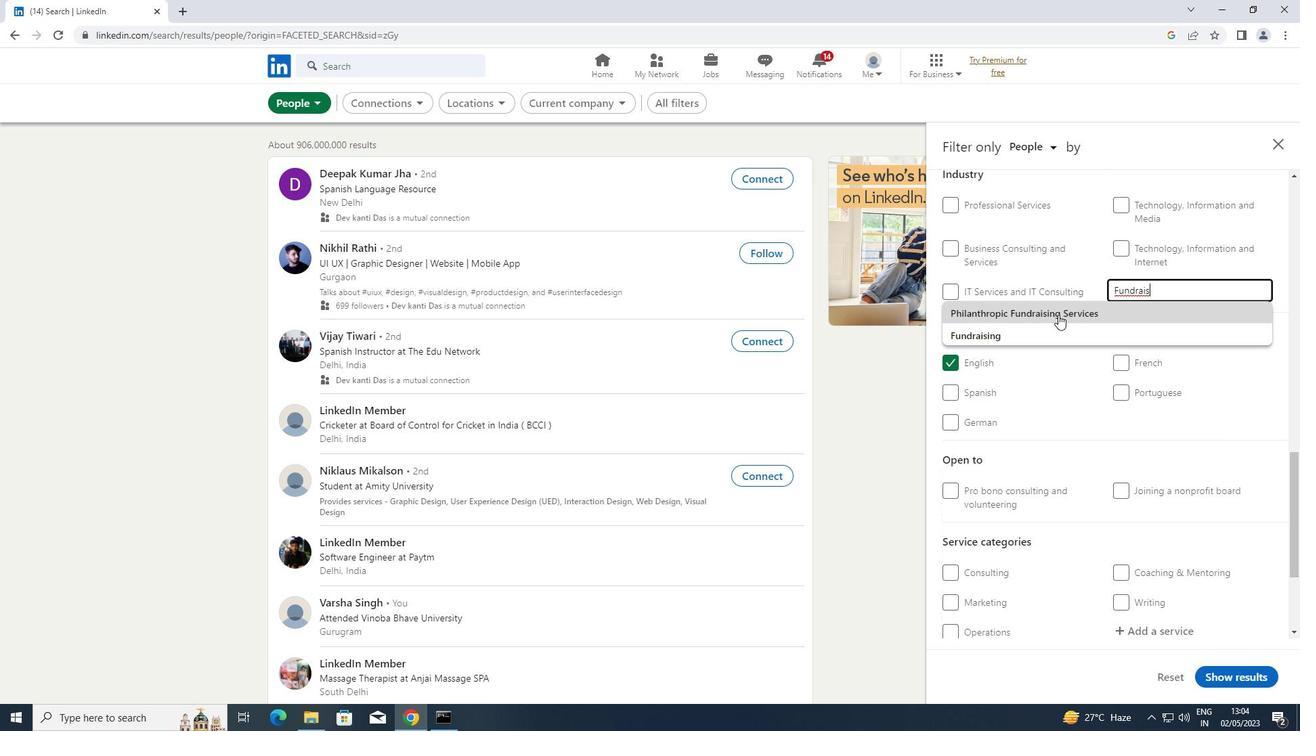 
Action: Mouse pressed left at (1016, 330)
Screenshot: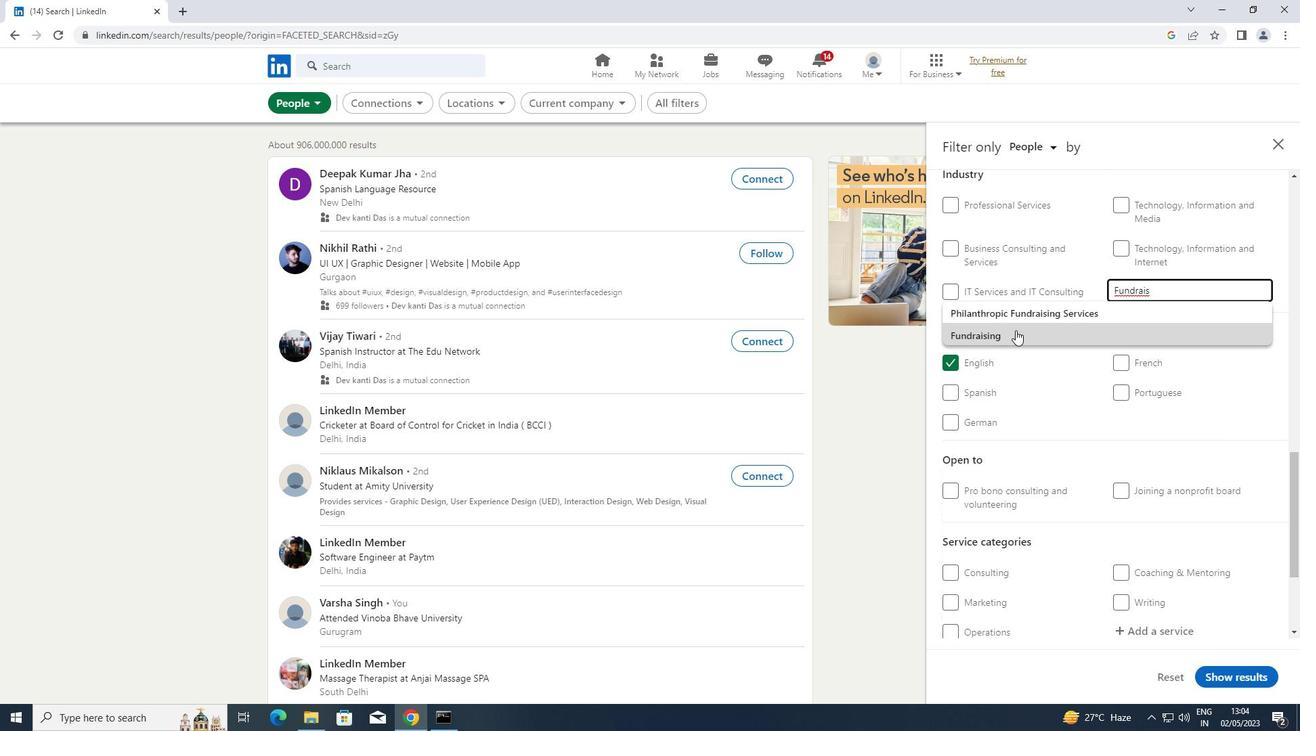 
Action: Mouse moved to (1014, 328)
Screenshot: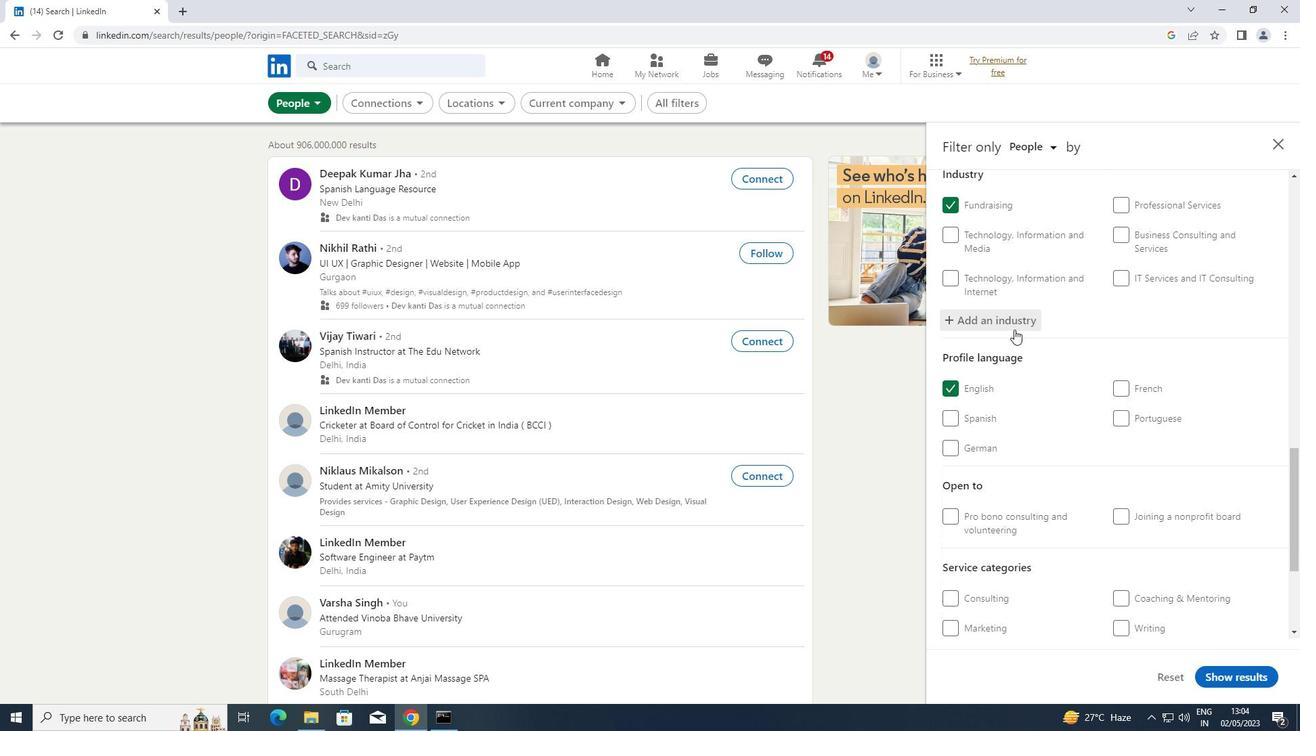 
Action: Mouse scrolled (1014, 327) with delta (0, 0)
Screenshot: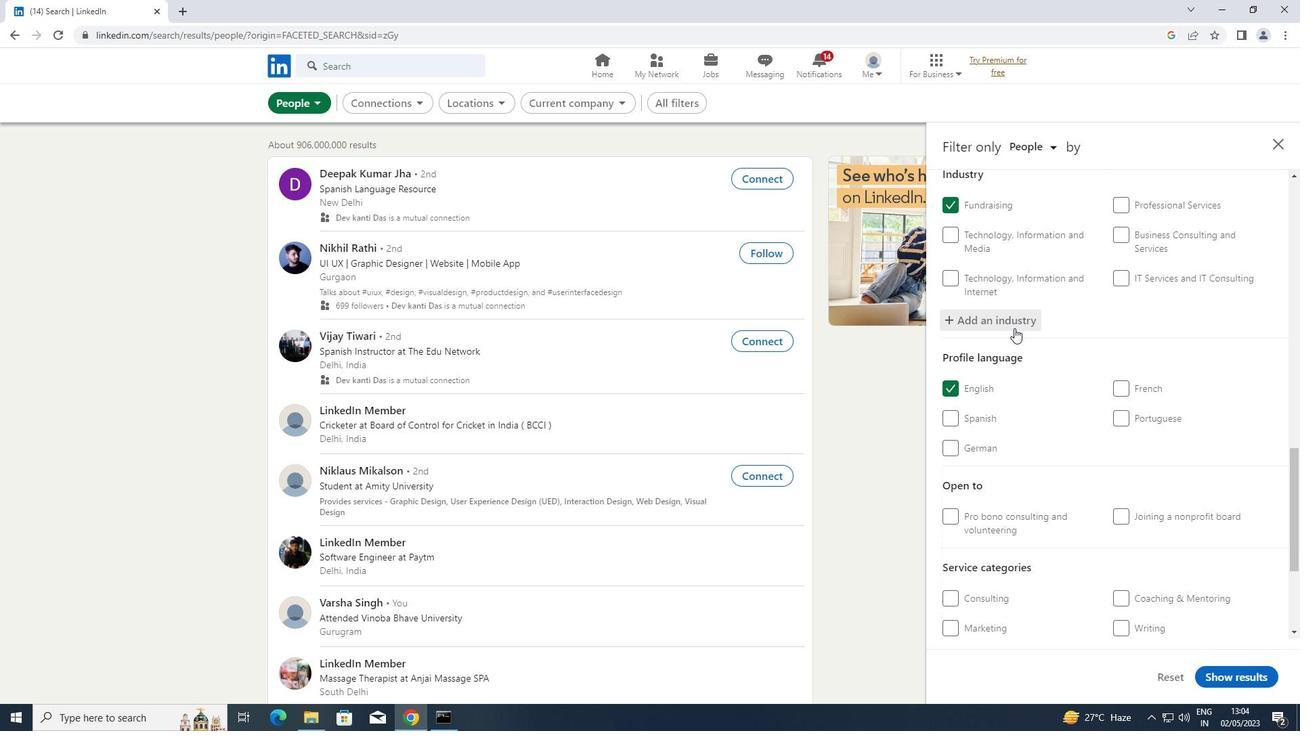 
Action: Mouse scrolled (1014, 327) with delta (0, 0)
Screenshot: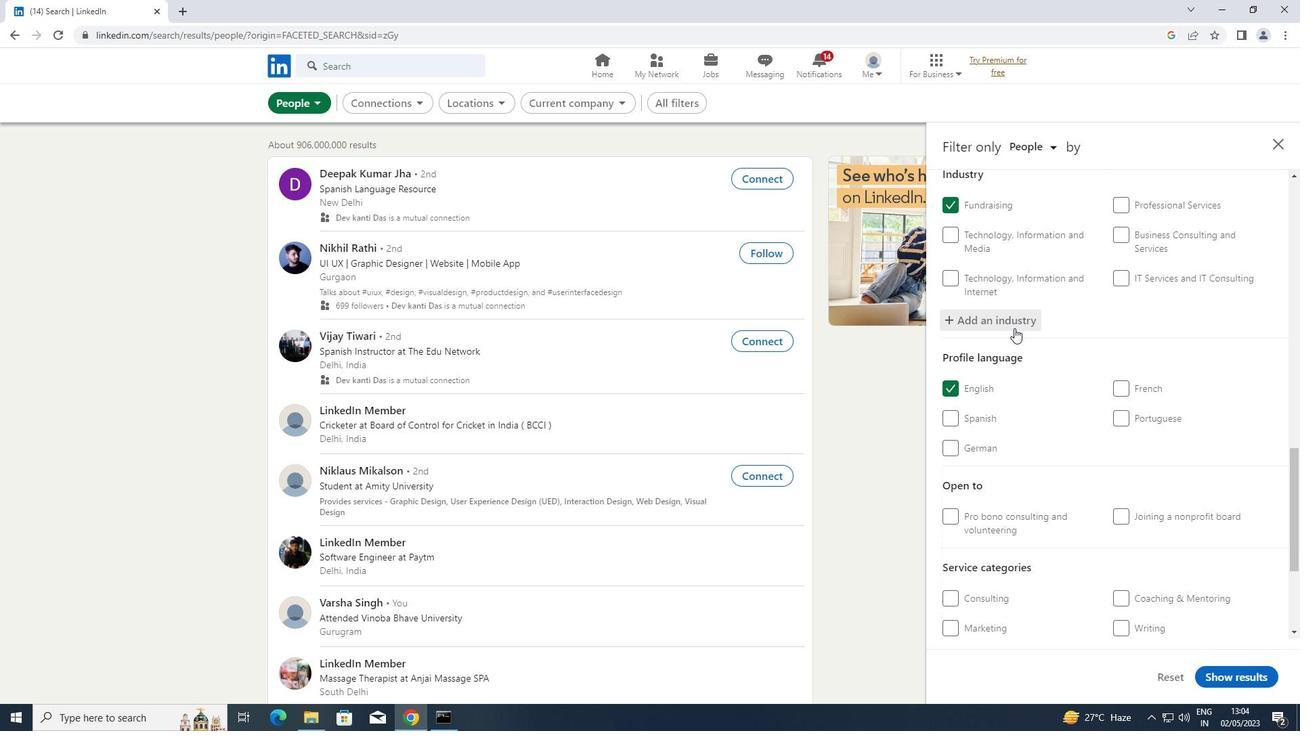 
Action: Mouse moved to (1014, 328)
Screenshot: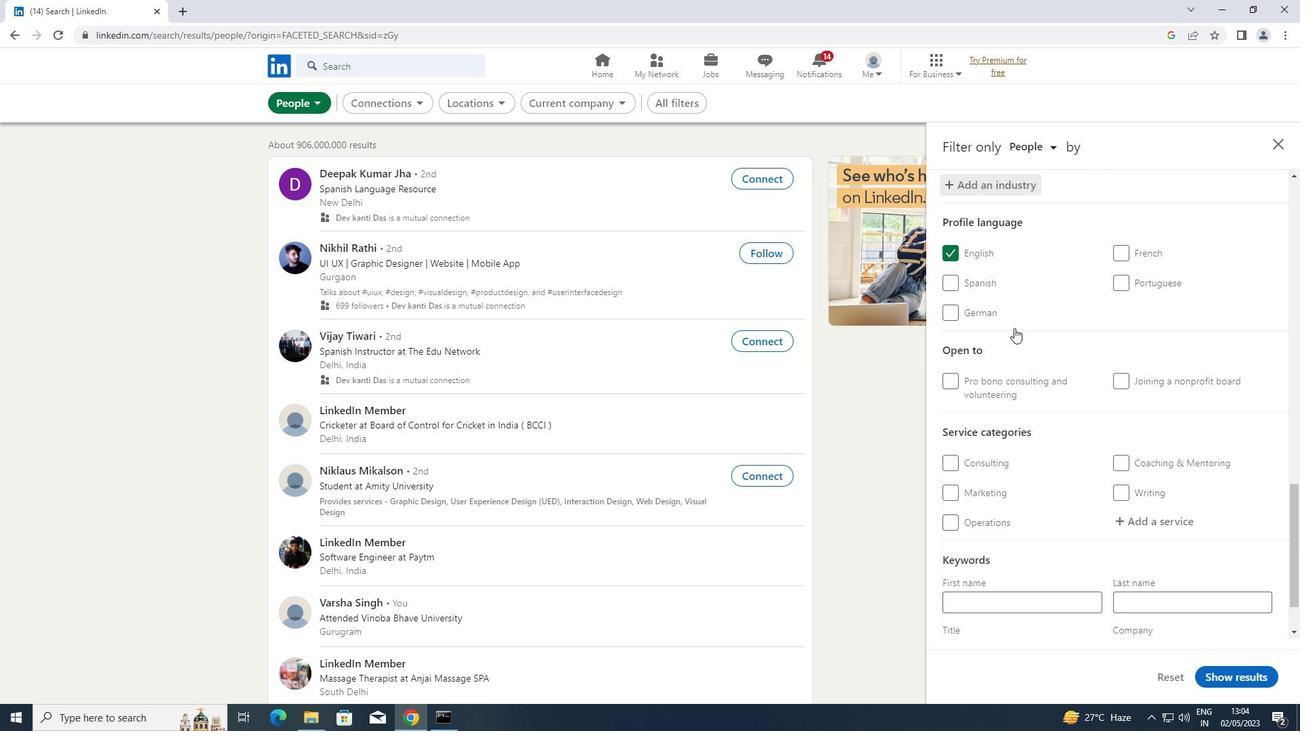 
Action: Mouse scrolled (1014, 327) with delta (0, 0)
Screenshot: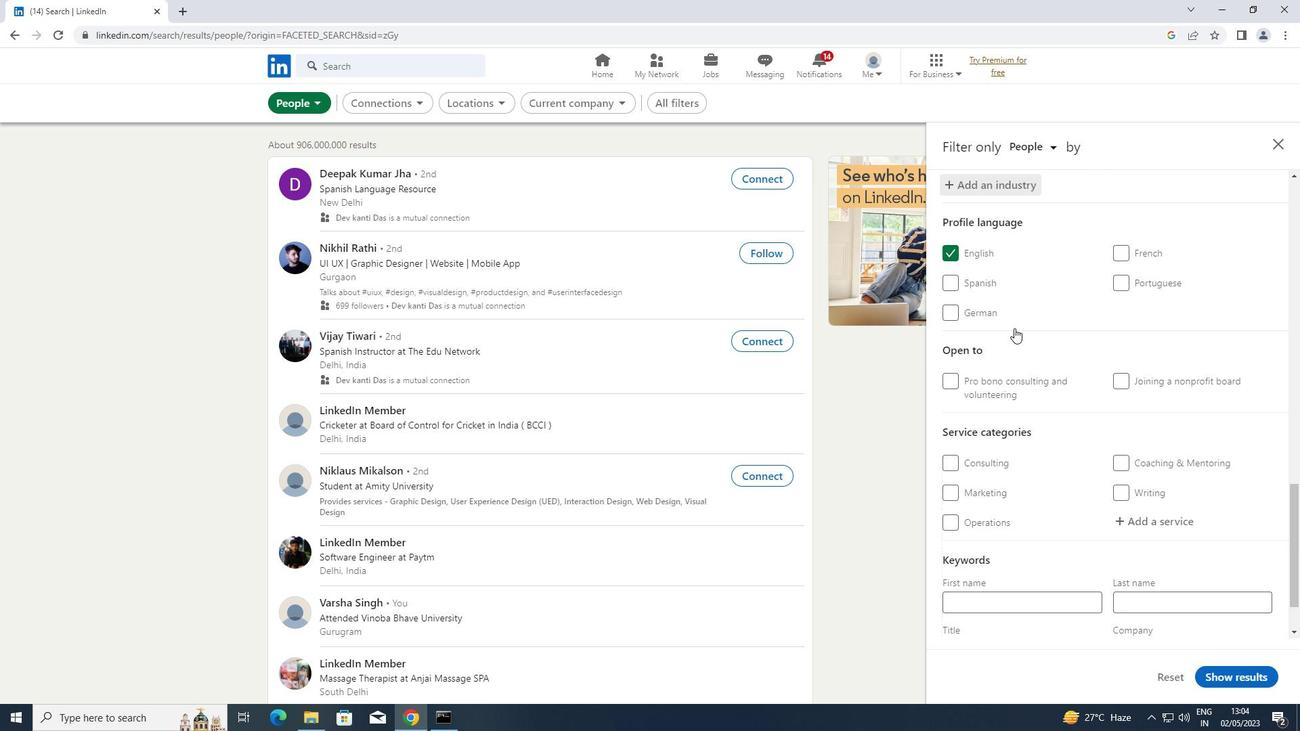 
Action: Mouse scrolled (1014, 327) with delta (0, 0)
Screenshot: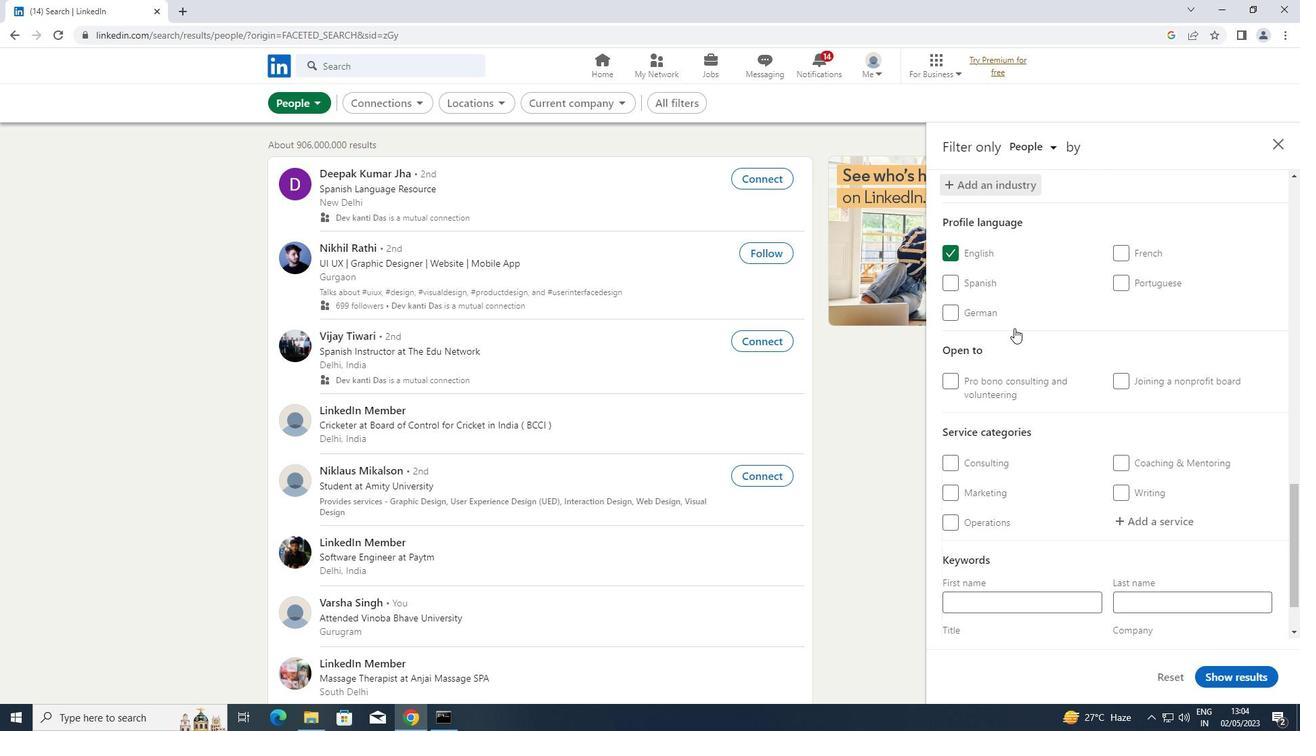 
Action: Mouse scrolled (1014, 327) with delta (0, 0)
Screenshot: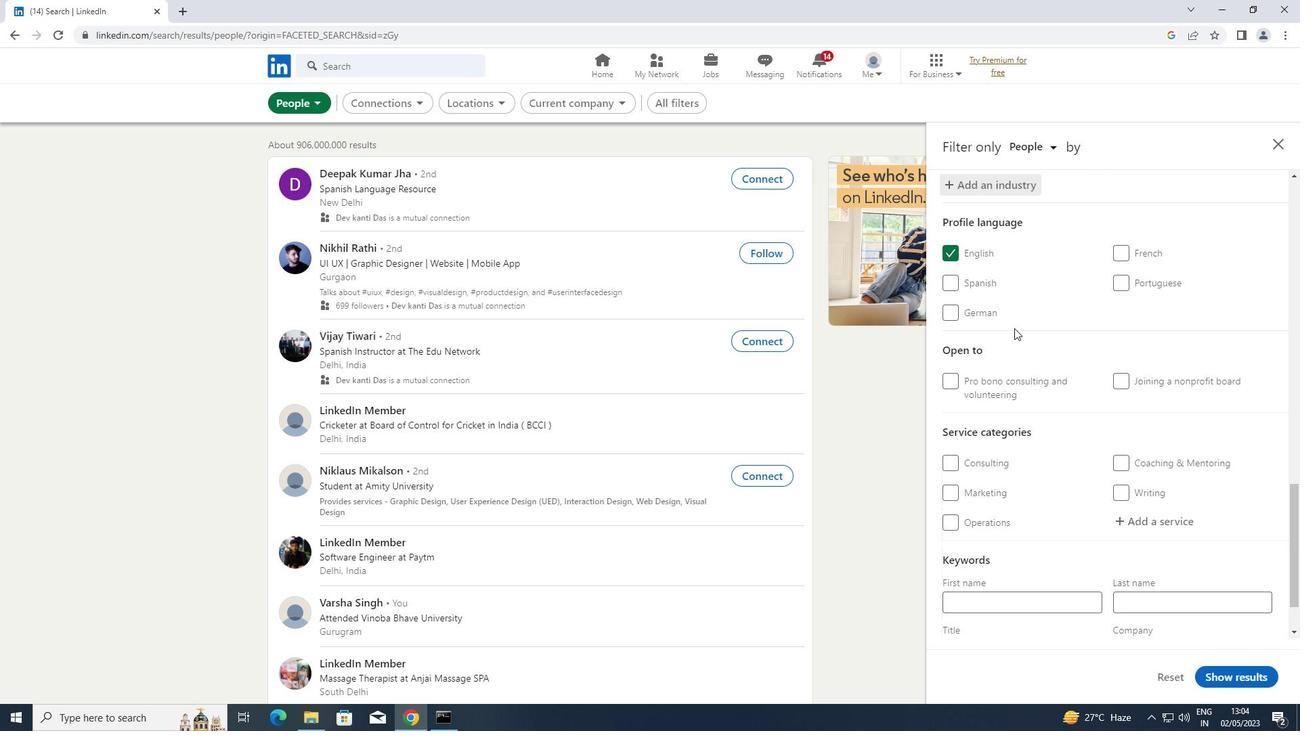 
Action: Mouse moved to (1133, 451)
Screenshot: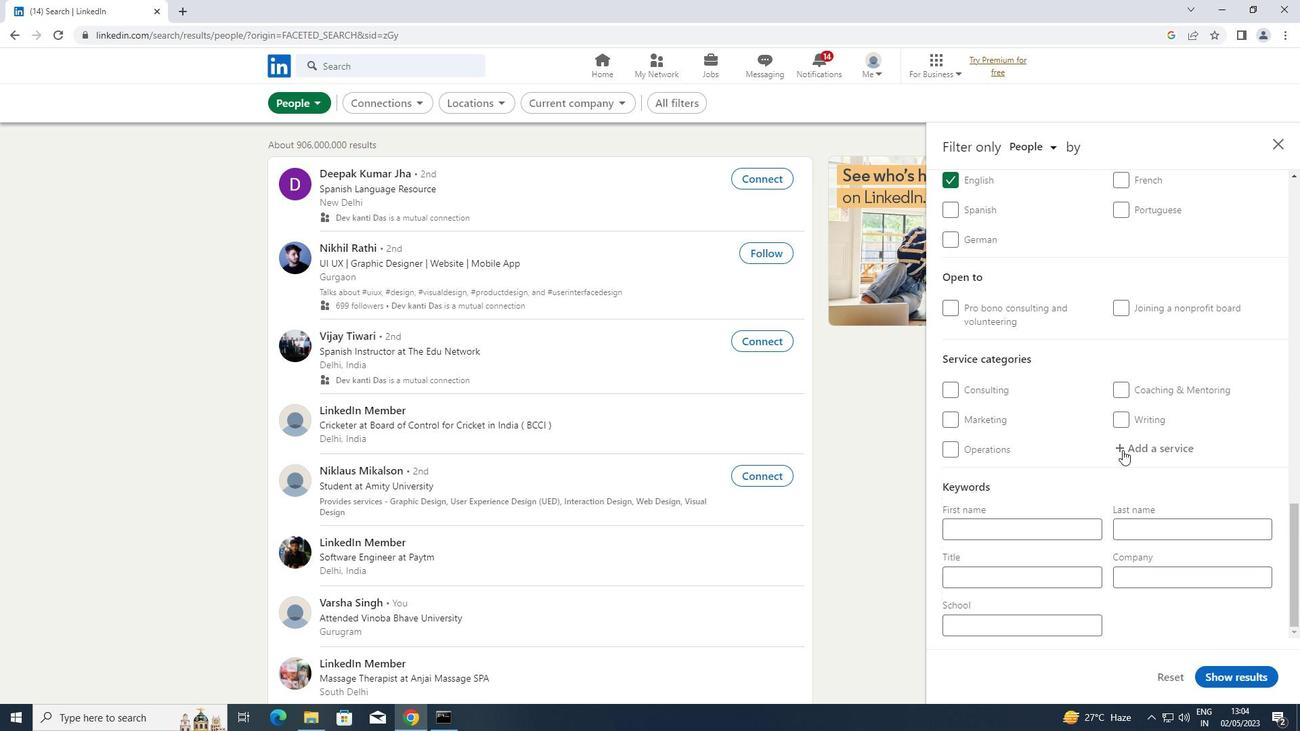 
Action: Mouse pressed left at (1133, 451)
Screenshot: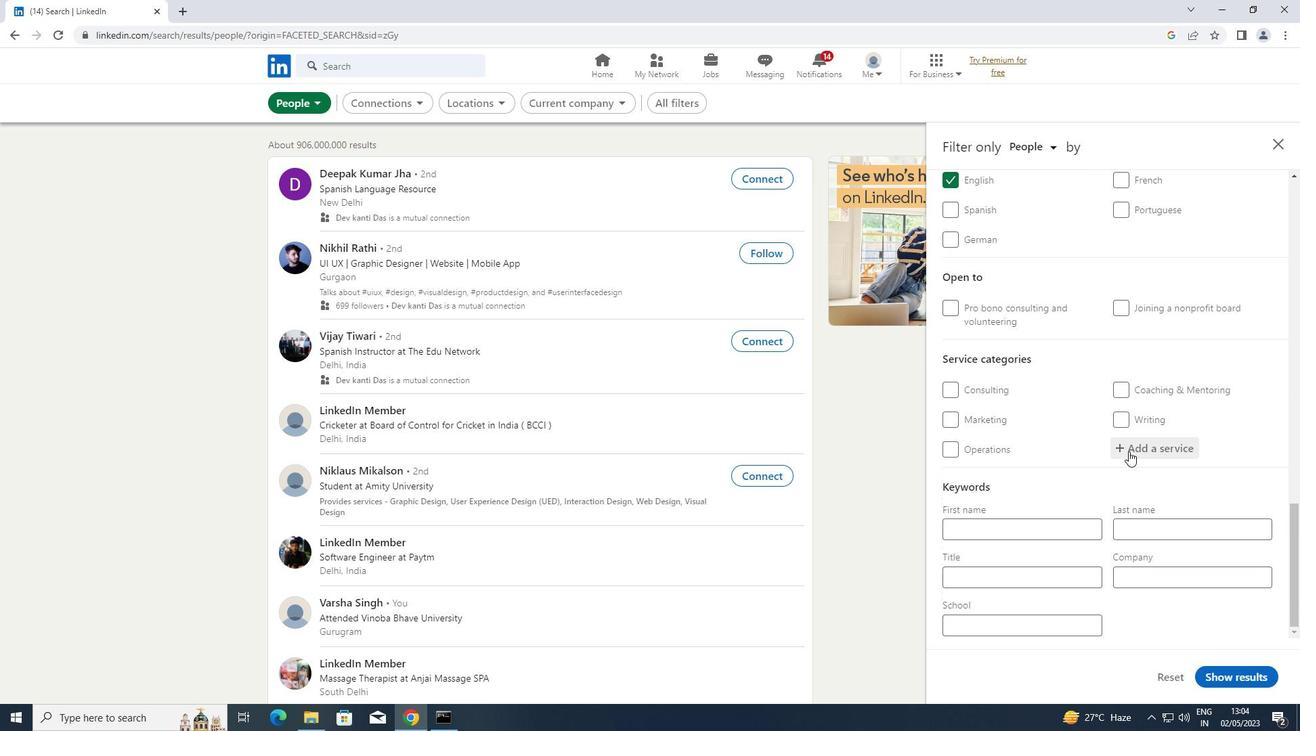 
Action: Key pressed <Key.shift>PRODUCT
Screenshot: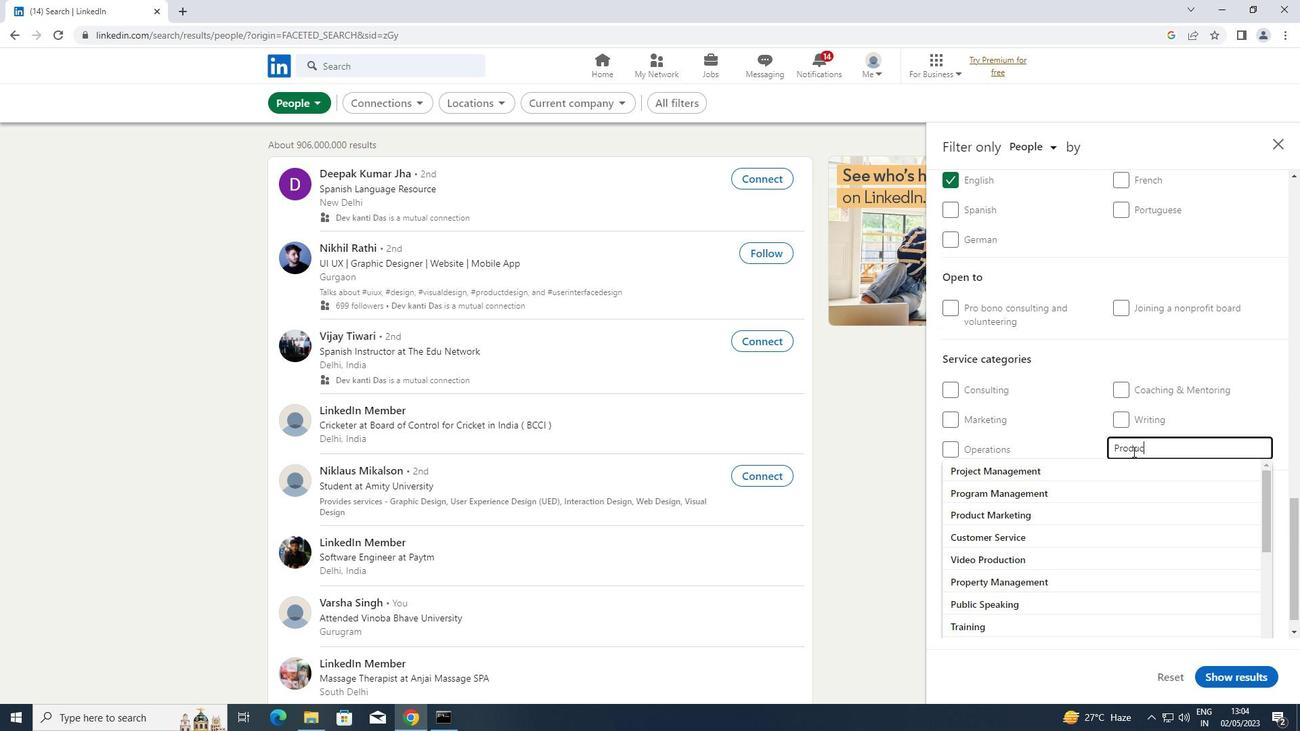 
Action: Mouse moved to (952, 466)
Screenshot: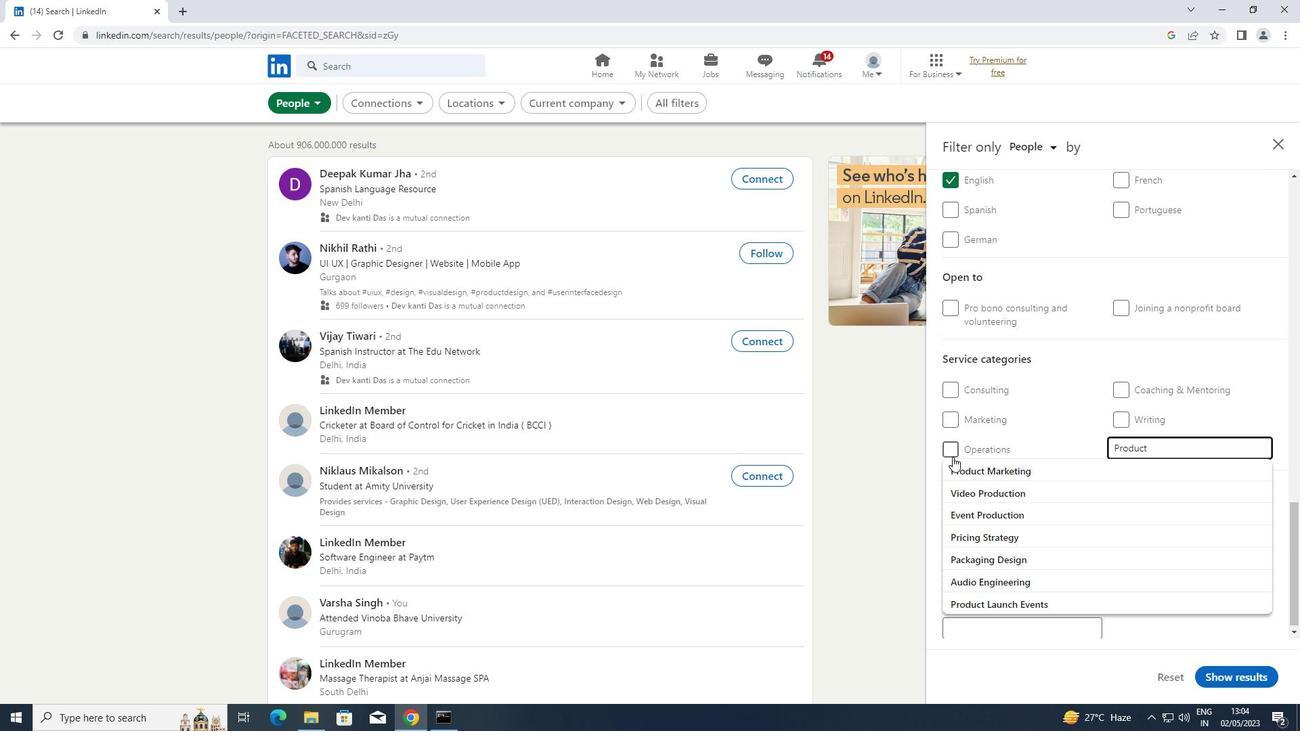 
Action: Mouse pressed left at (952, 466)
Screenshot: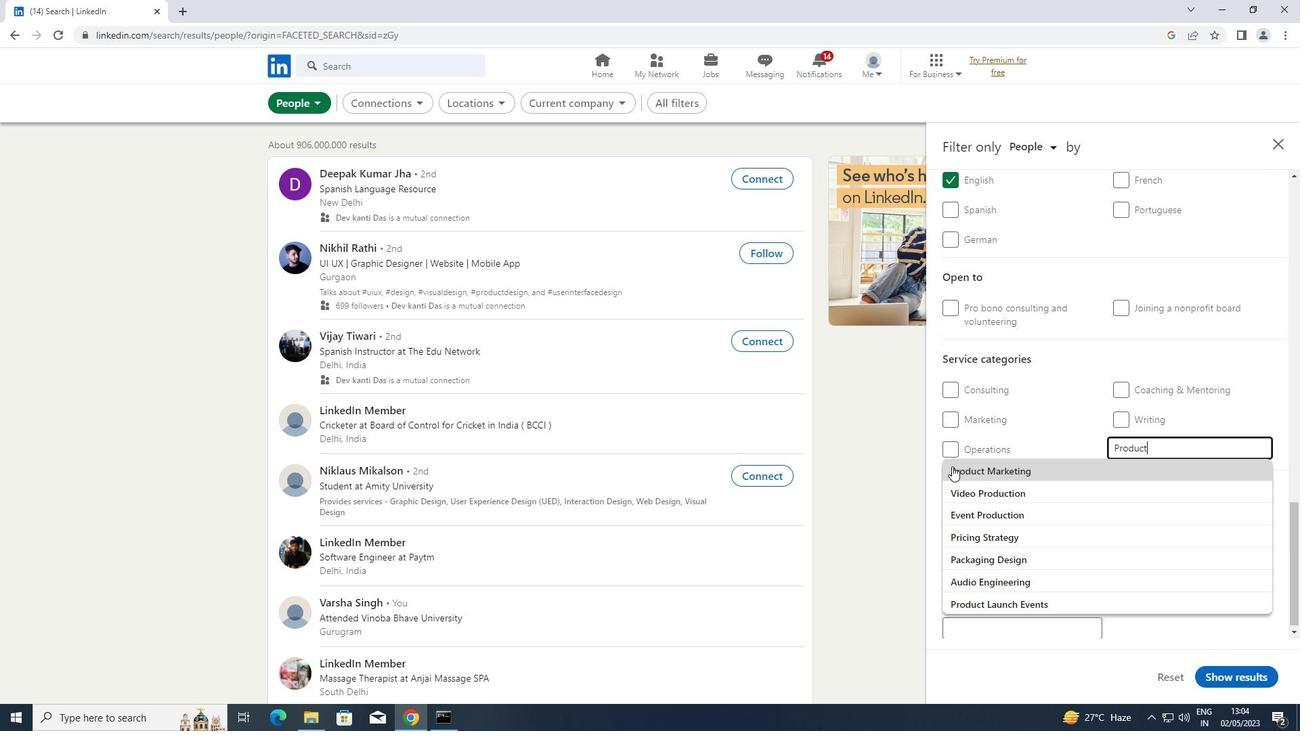
Action: Mouse moved to (952, 466)
Screenshot: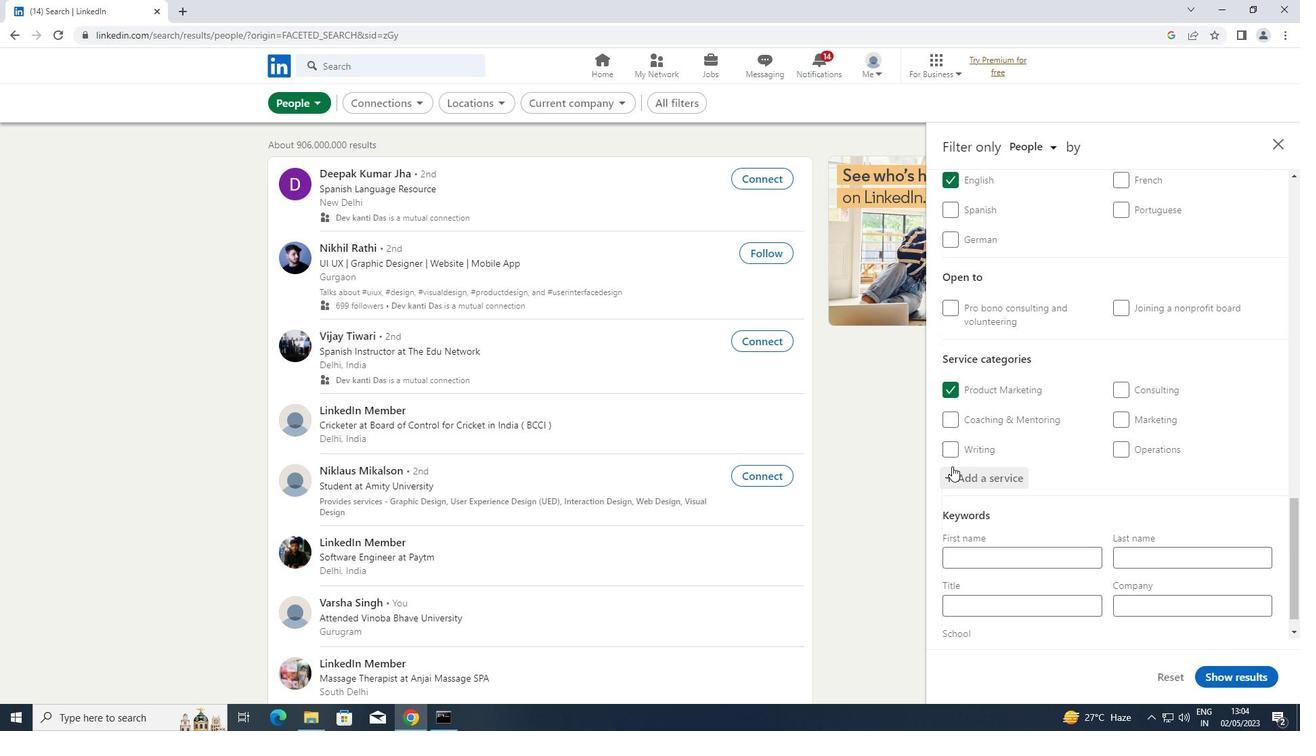 
Action: Mouse scrolled (952, 466) with delta (0, 0)
Screenshot: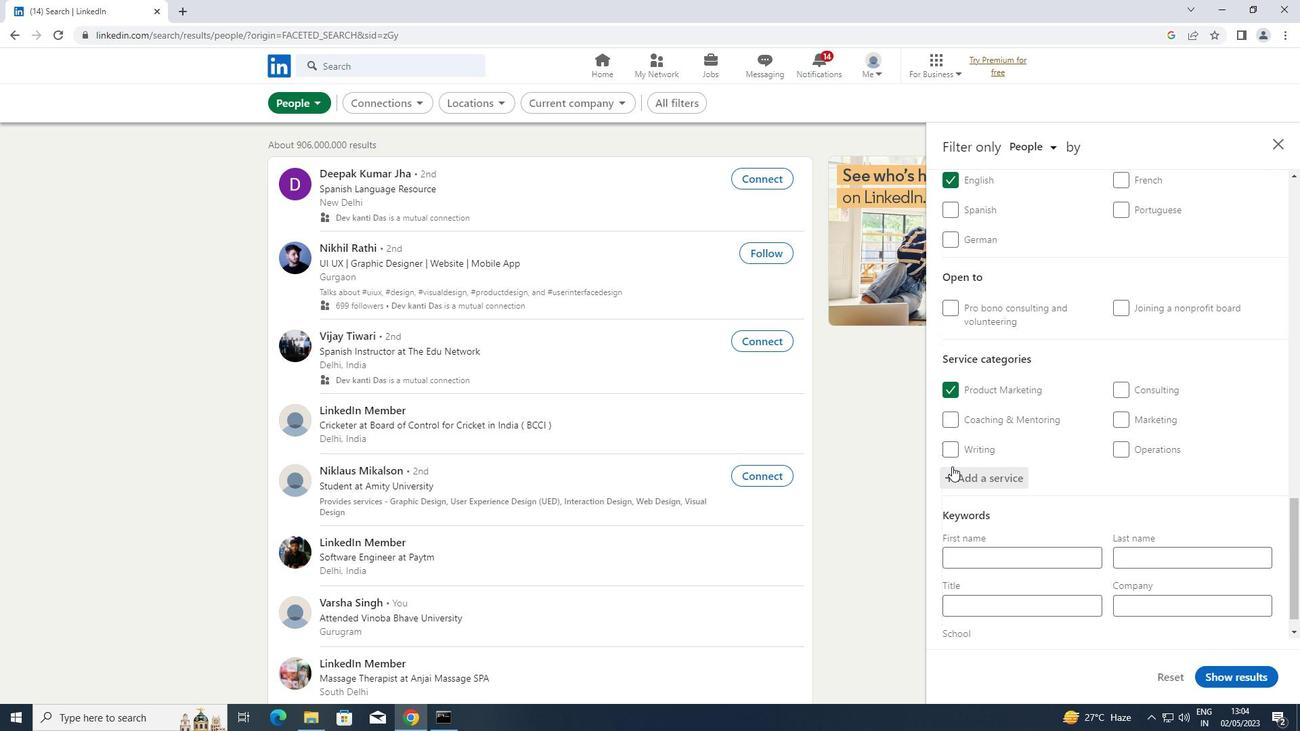 
Action: Mouse scrolled (952, 466) with delta (0, 0)
Screenshot: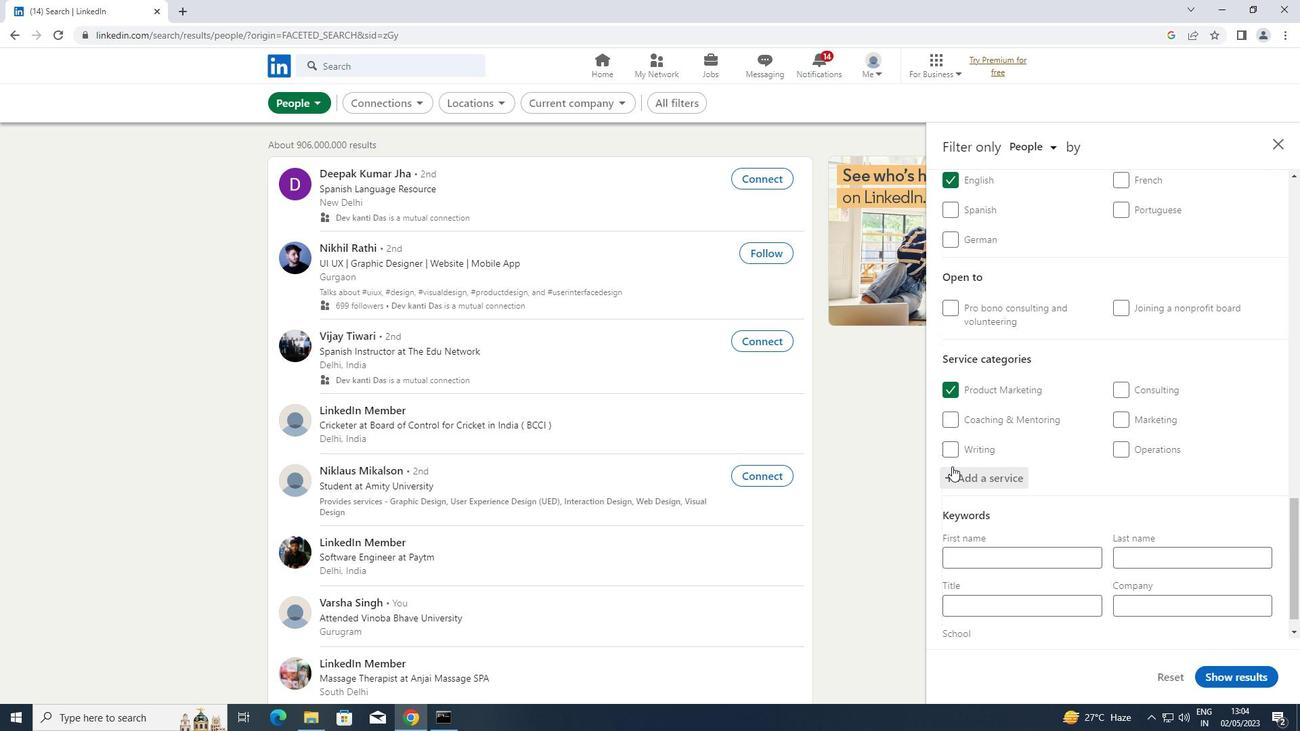 
Action: Mouse scrolled (952, 466) with delta (0, 0)
Screenshot: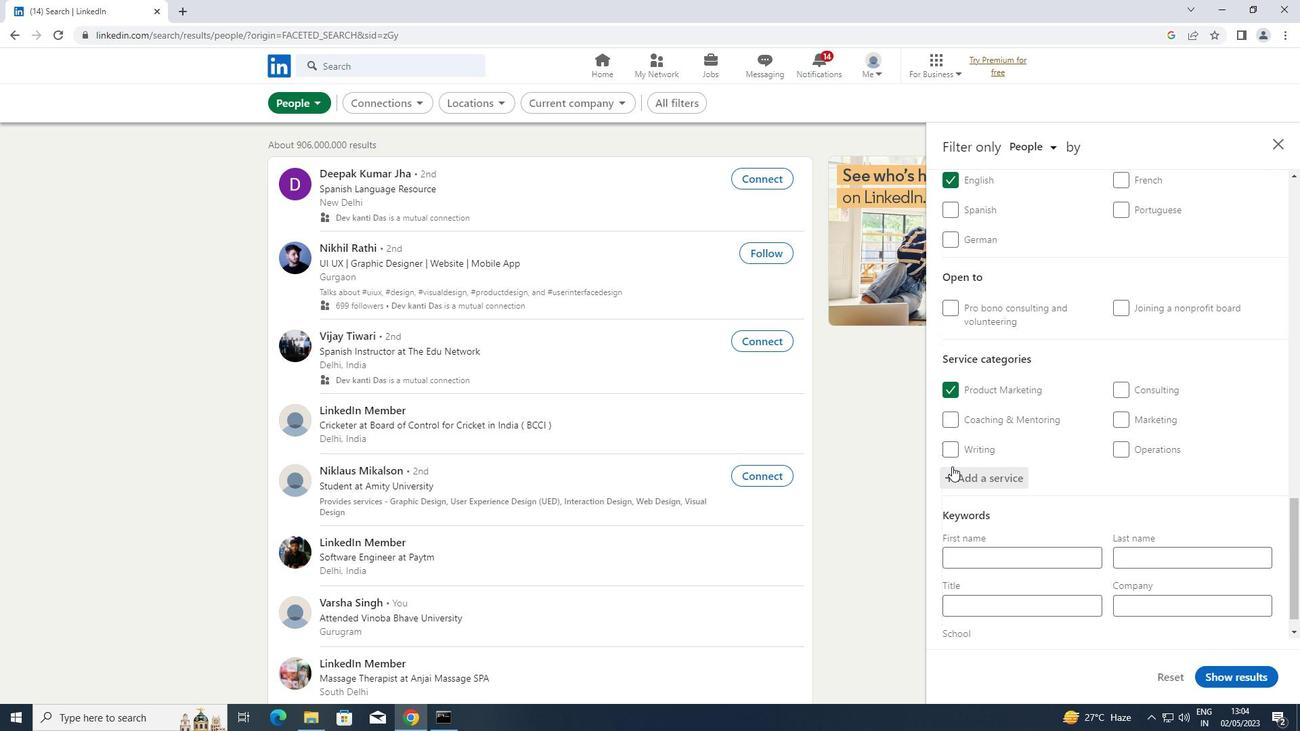 
Action: Mouse scrolled (952, 466) with delta (0, 0)
Screenshot: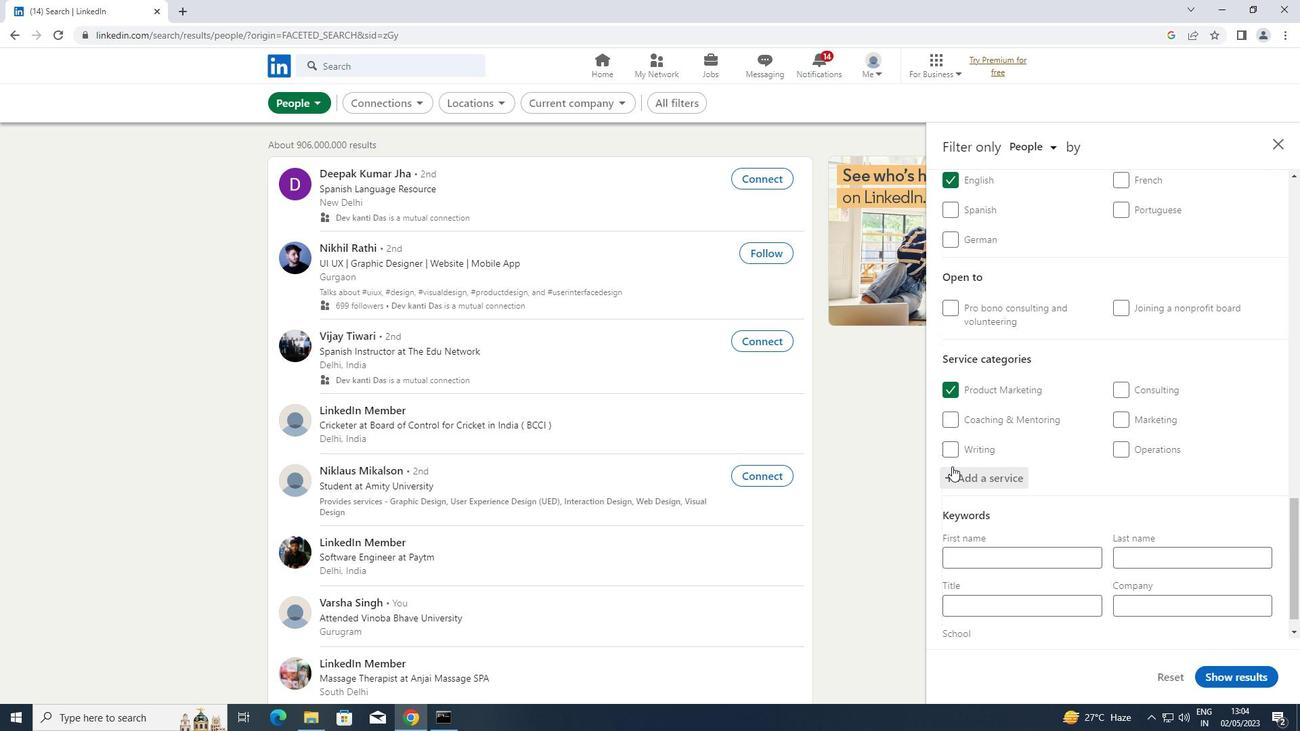 
Action: Mouse scrolled (952, 466) with delta (0, 0)
Screenshot: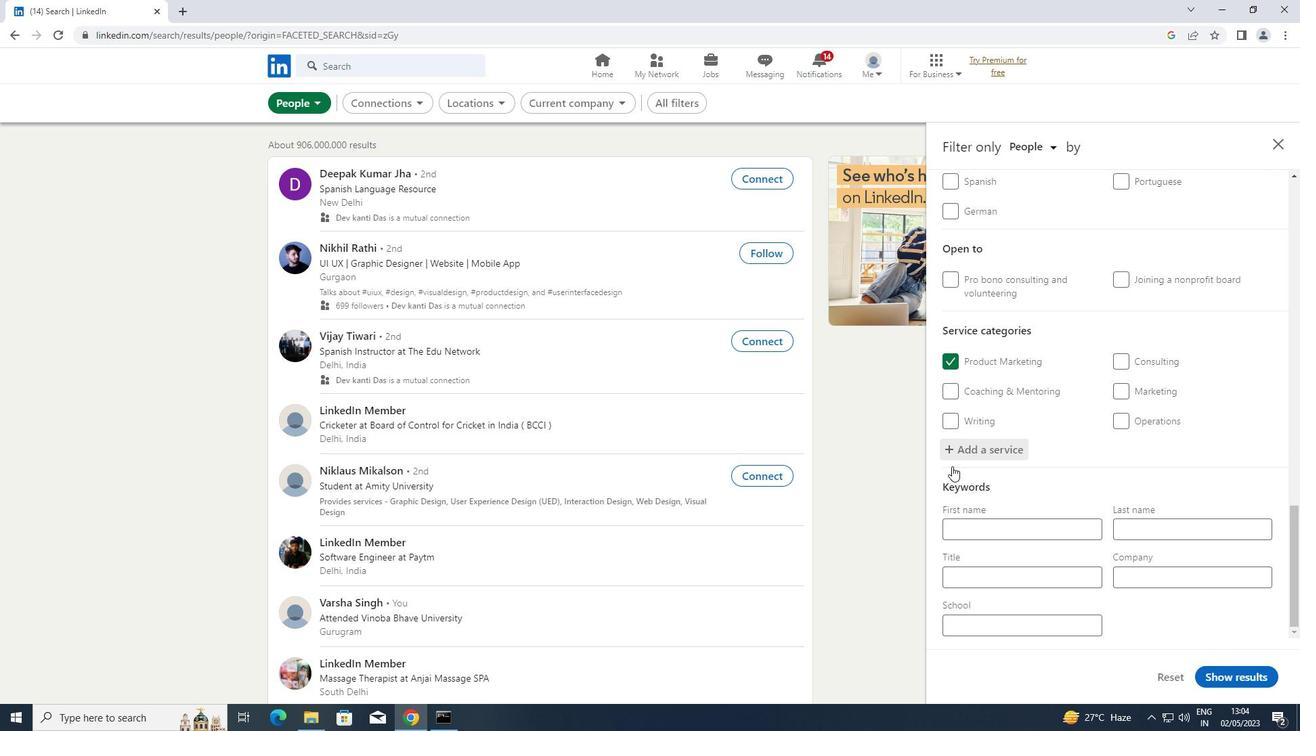 
Action: Mouse scrolled (952, 466) with delta (0, 0)
Screenshot: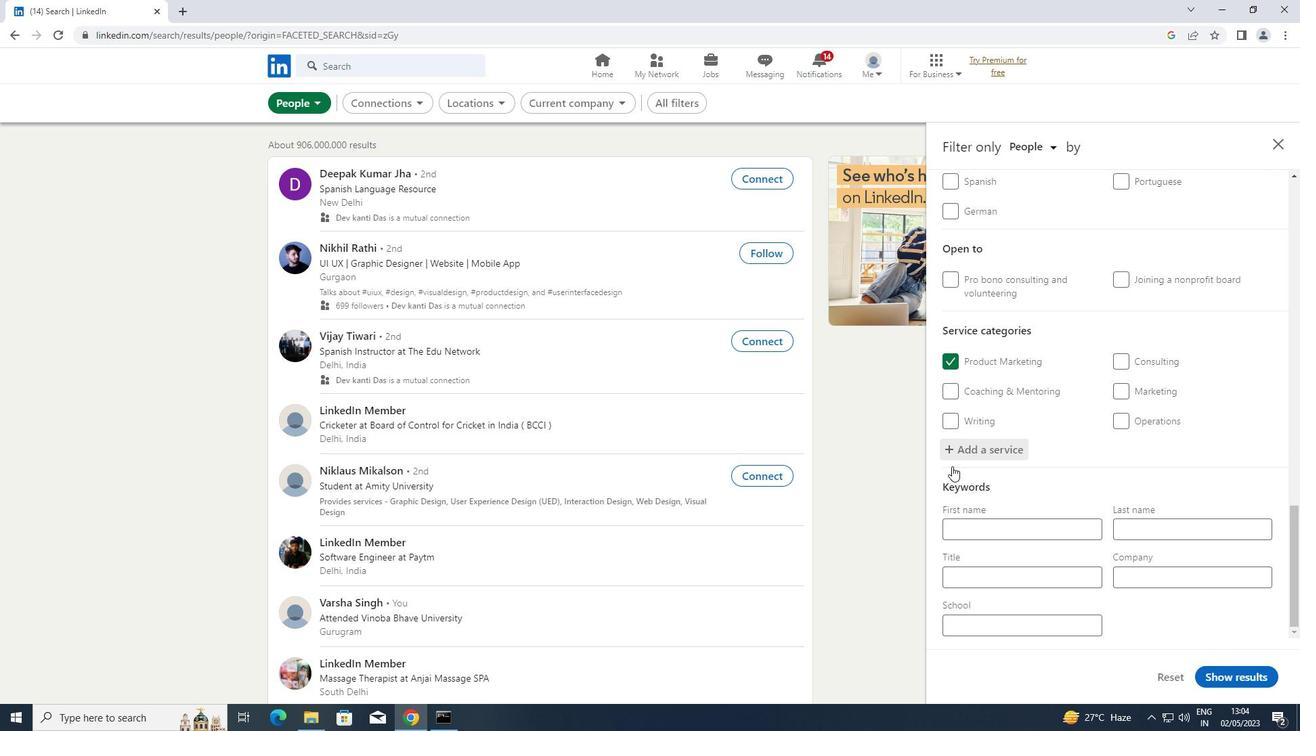 
Action: Mouse moved to (1035, 574)
Screenshot: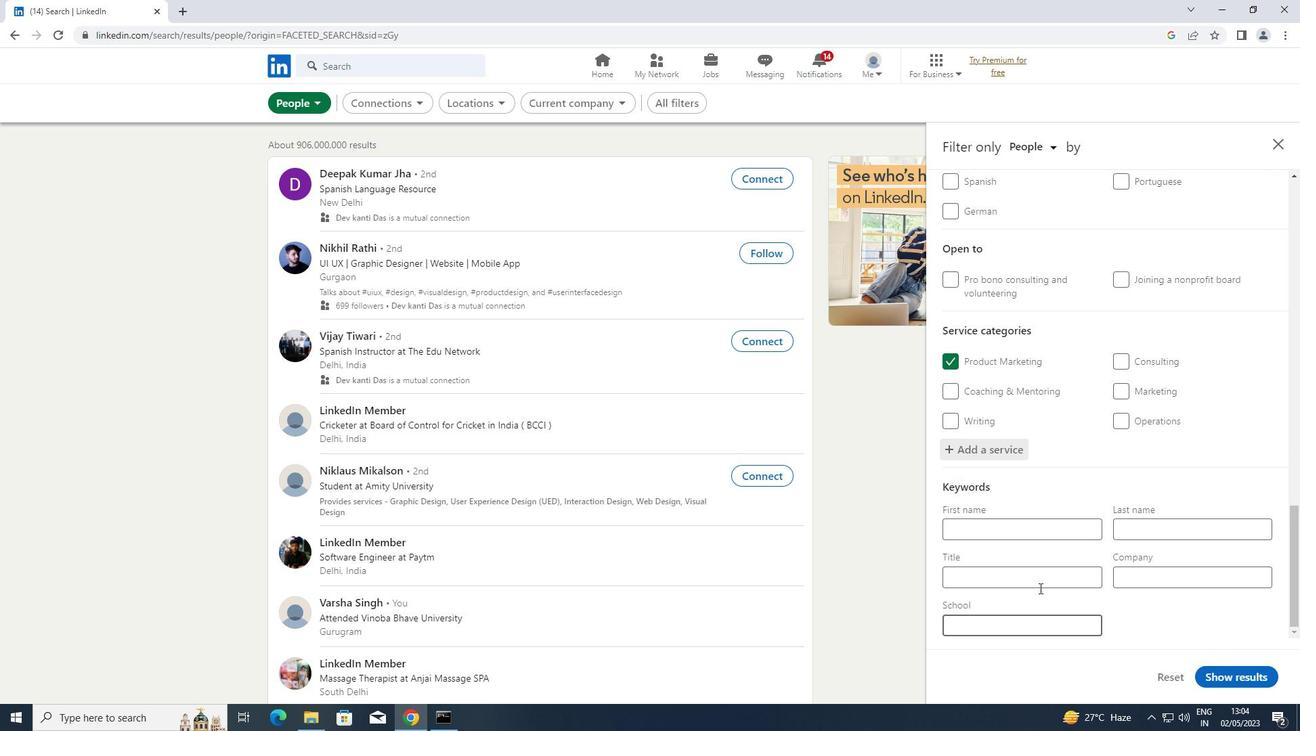 
Action: Mouse pressed left at (1035, 574)
Screenshot: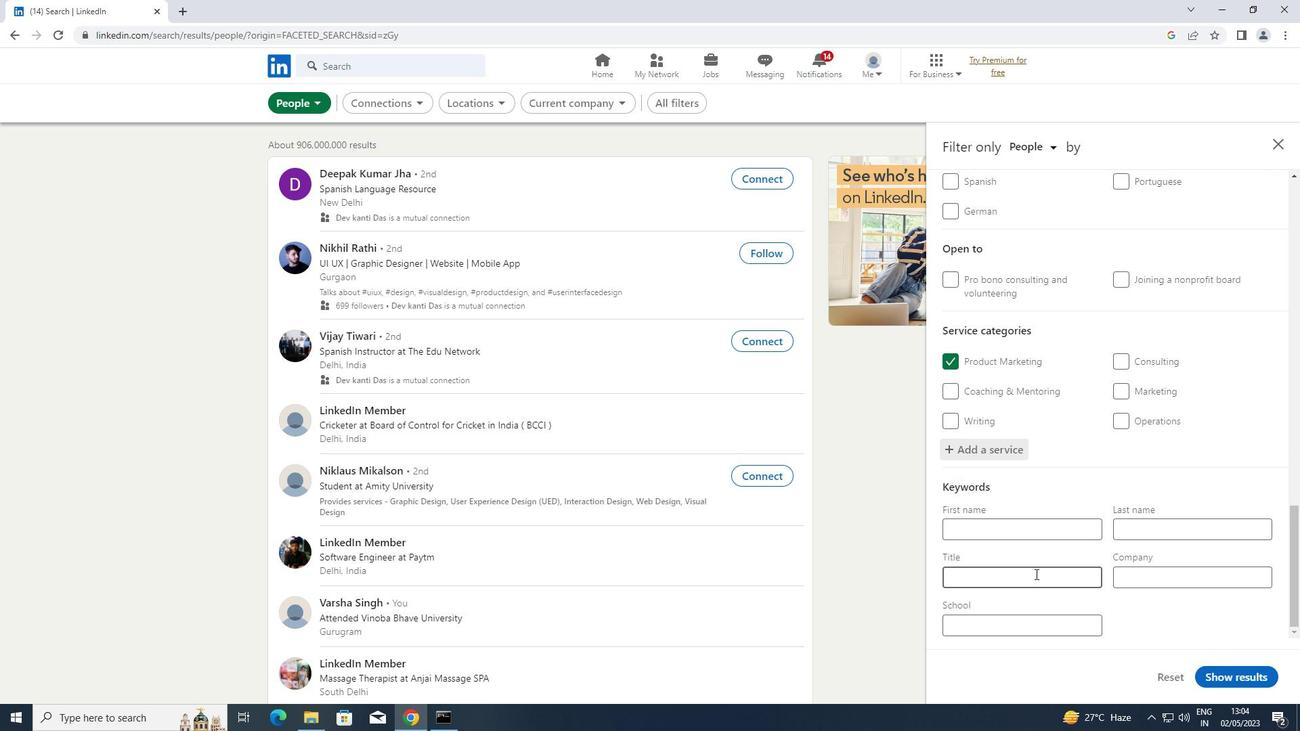 
Action: Mouse moved to (1010, 483)
Screenshot: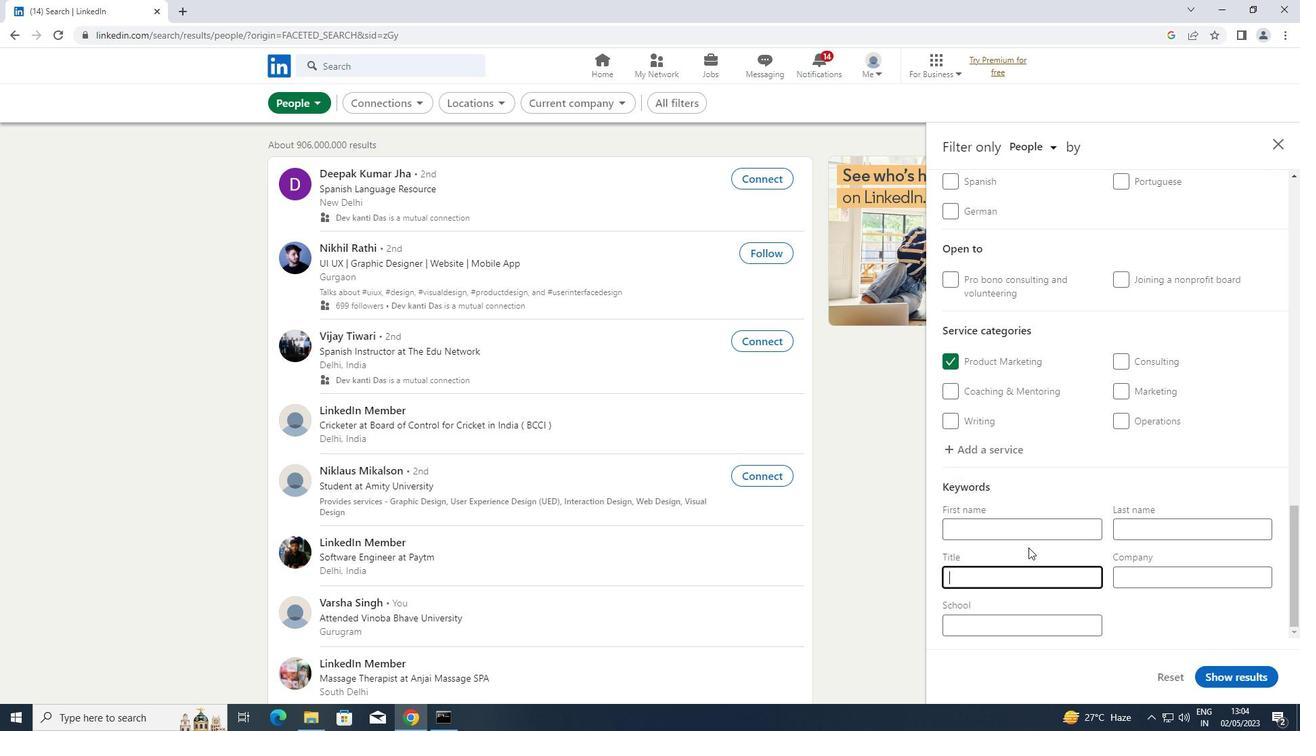 
Action: Key pressed <Key.shift>SUBSTITUTE<Key.space><Key.shift>TEACHER
Screenshot: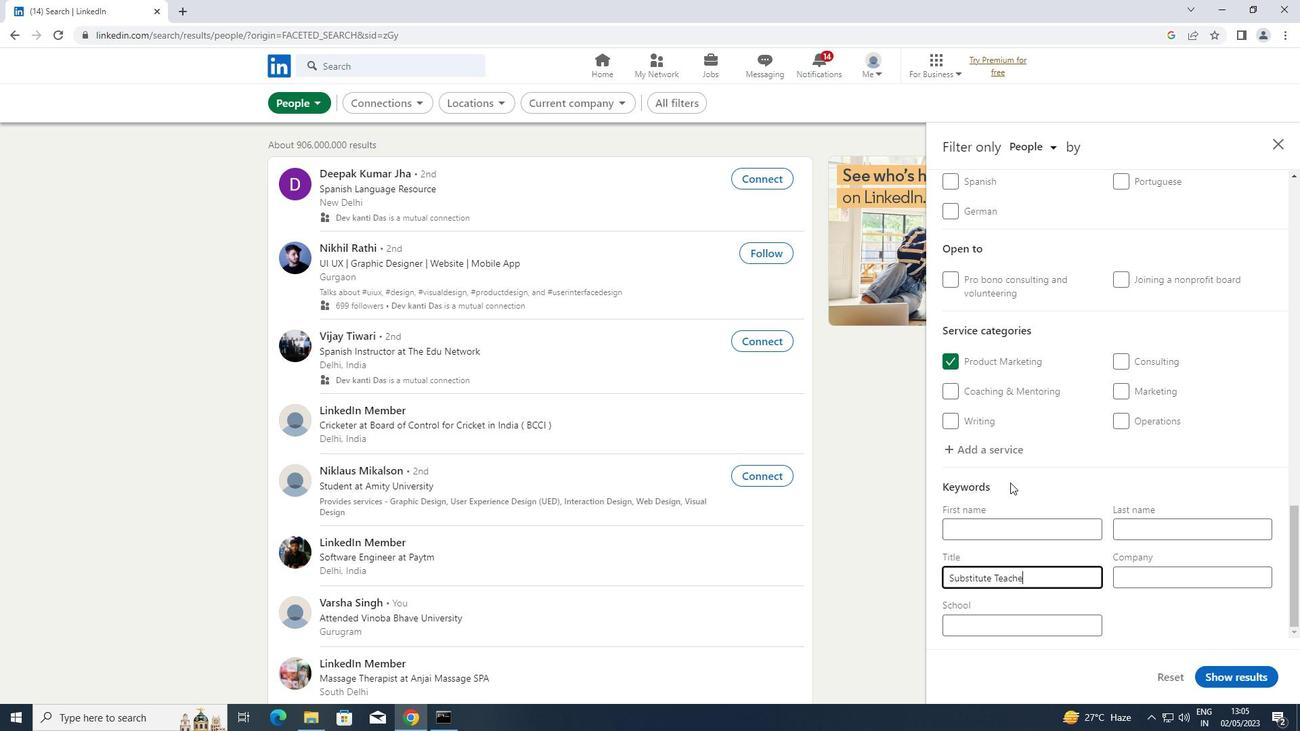 
Action: Mouse moved to (1220, 674)
Screenshot: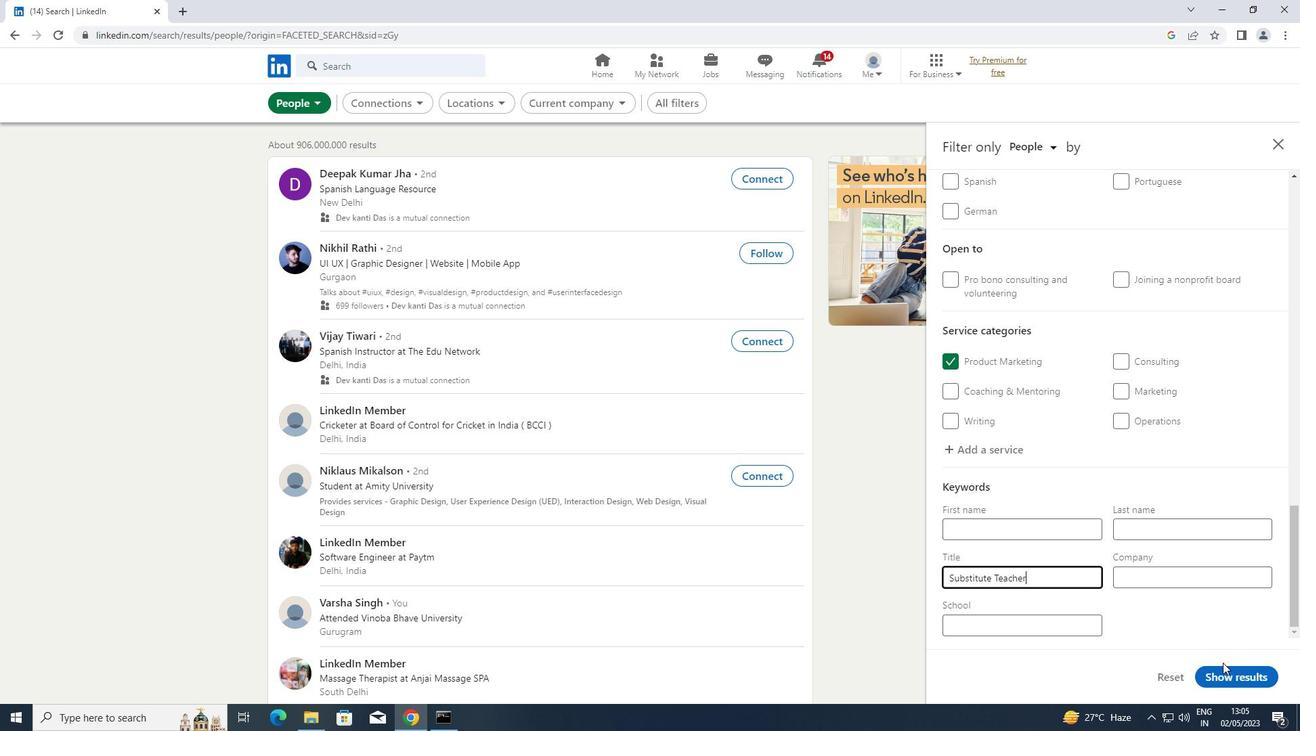 
Action: Mouse pressed left at (1220, 674)
Screenshot: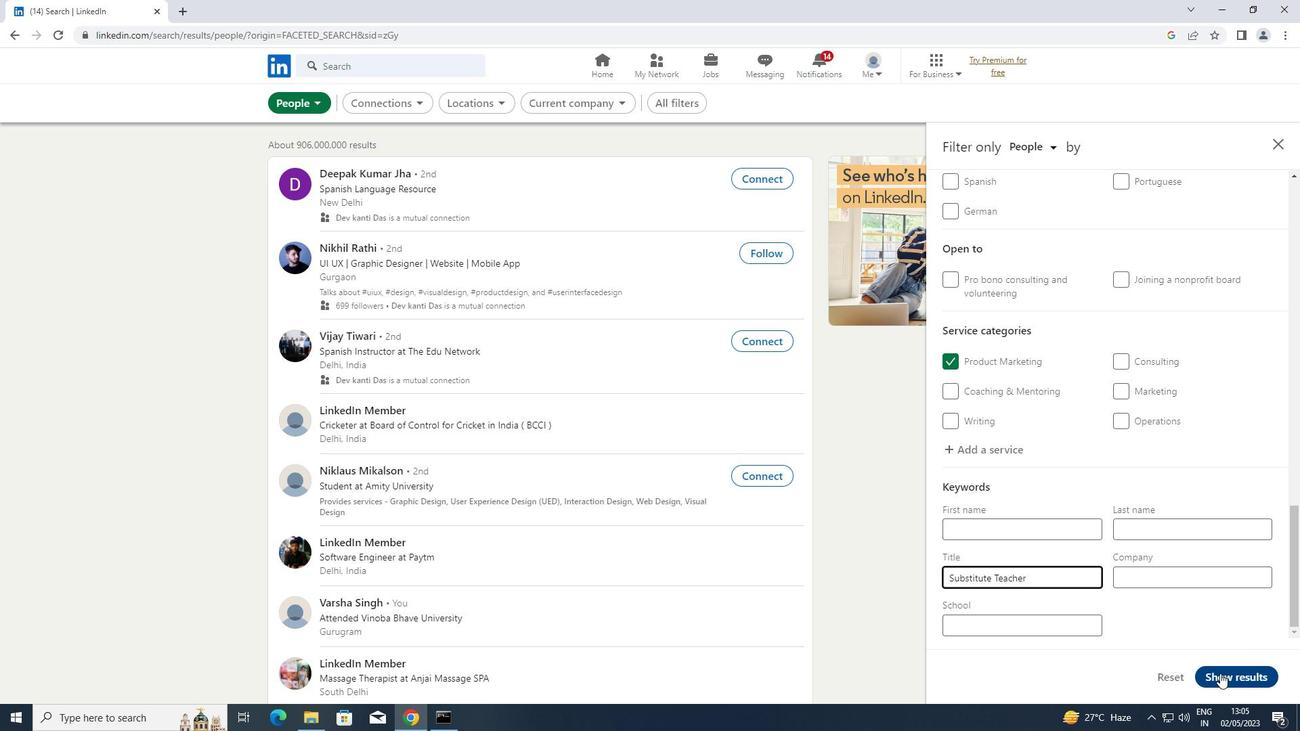 
Action: Mouse moved to (1221, 672)
Screenshot: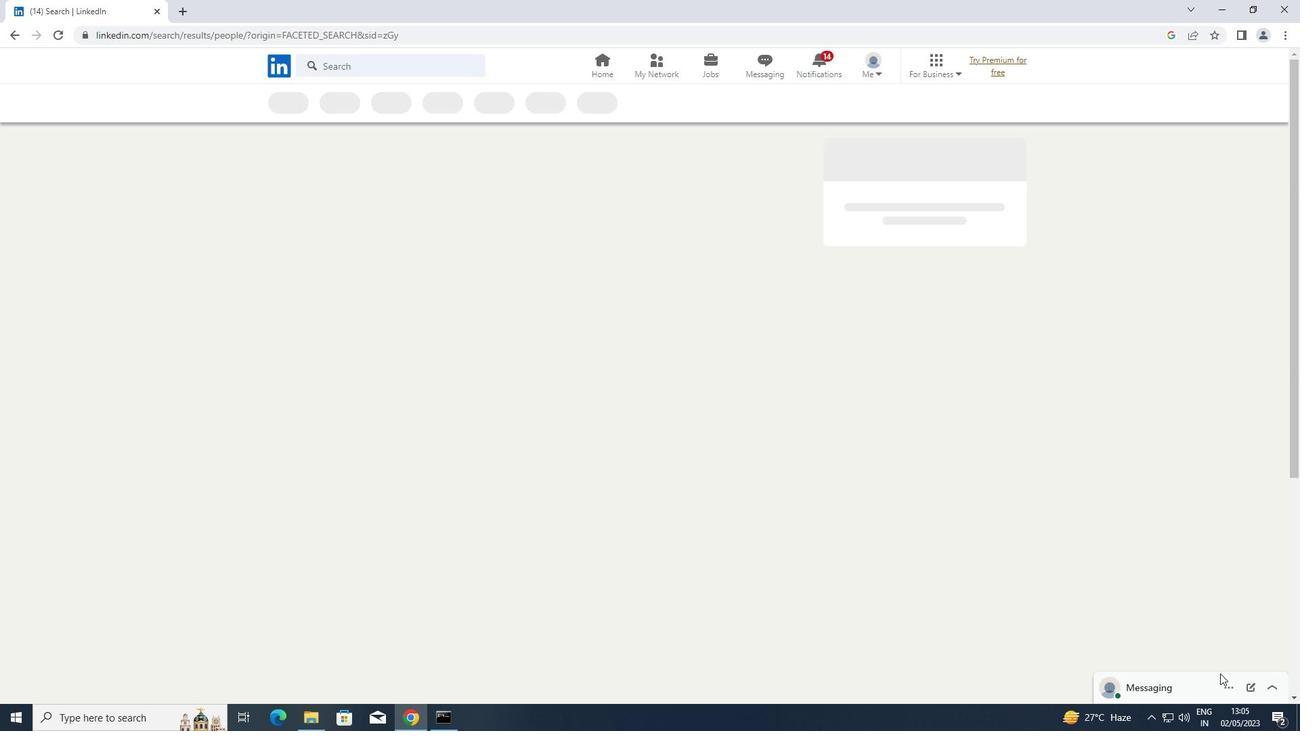 
